 Task: Search one way flight ticket for 5 adults, 2 children, 1 infant in seat and 2 infants on lap in economy from Appleton: Appleton International Airport to Springfield: Abraham Lincoln Capital Airport on 5-2-2023. Choice of flights is Spirit. Number of bags: 2 carry on bags. Price is upto 35000. Outbound departure time preference is 22:00.
Action: Mouse moved to (375, 350)
Screenshot: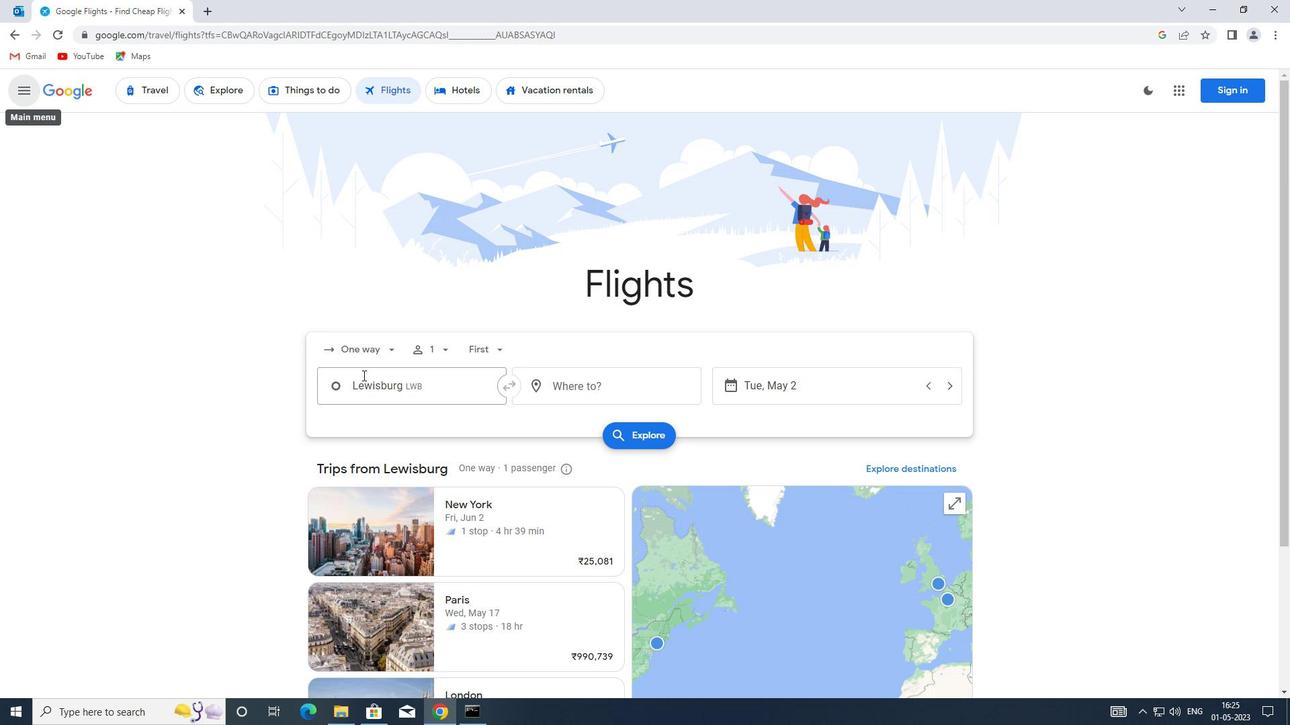 
Action: Mouse pressed left at (375, 350)
Screenshot: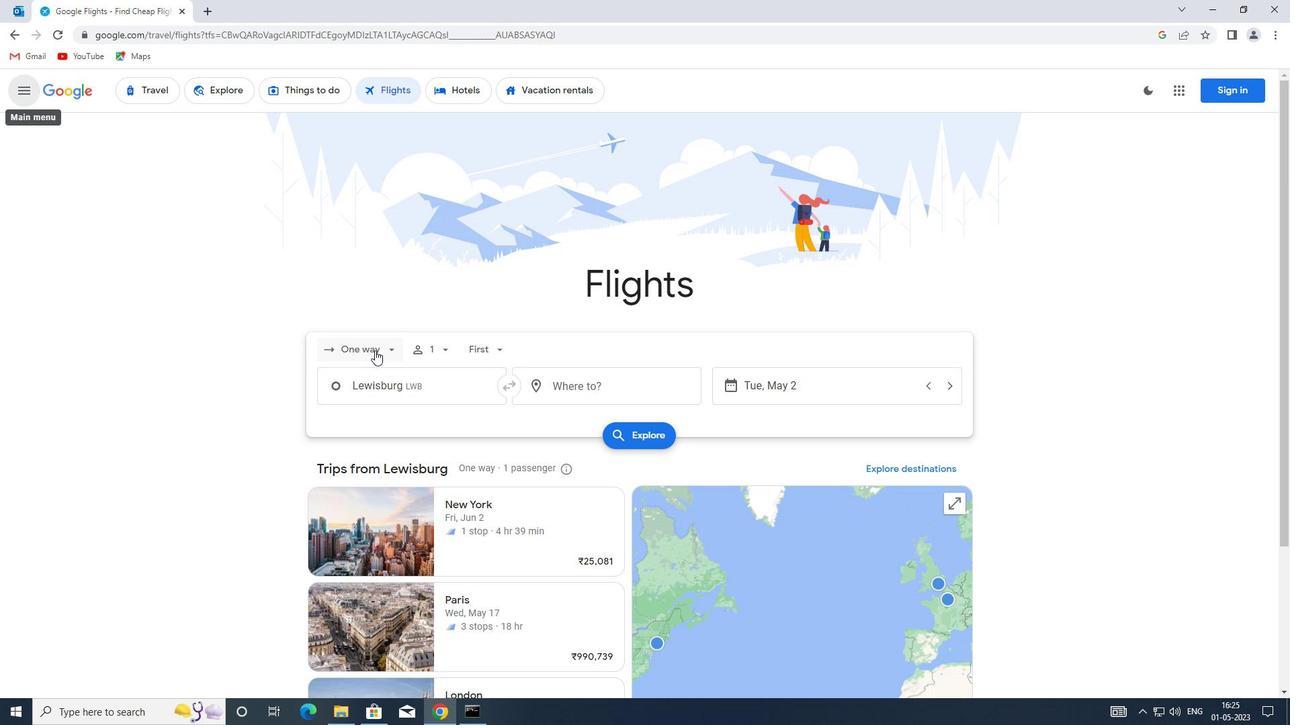 
Action: Mouse moved to (389, 415)
Screenshot: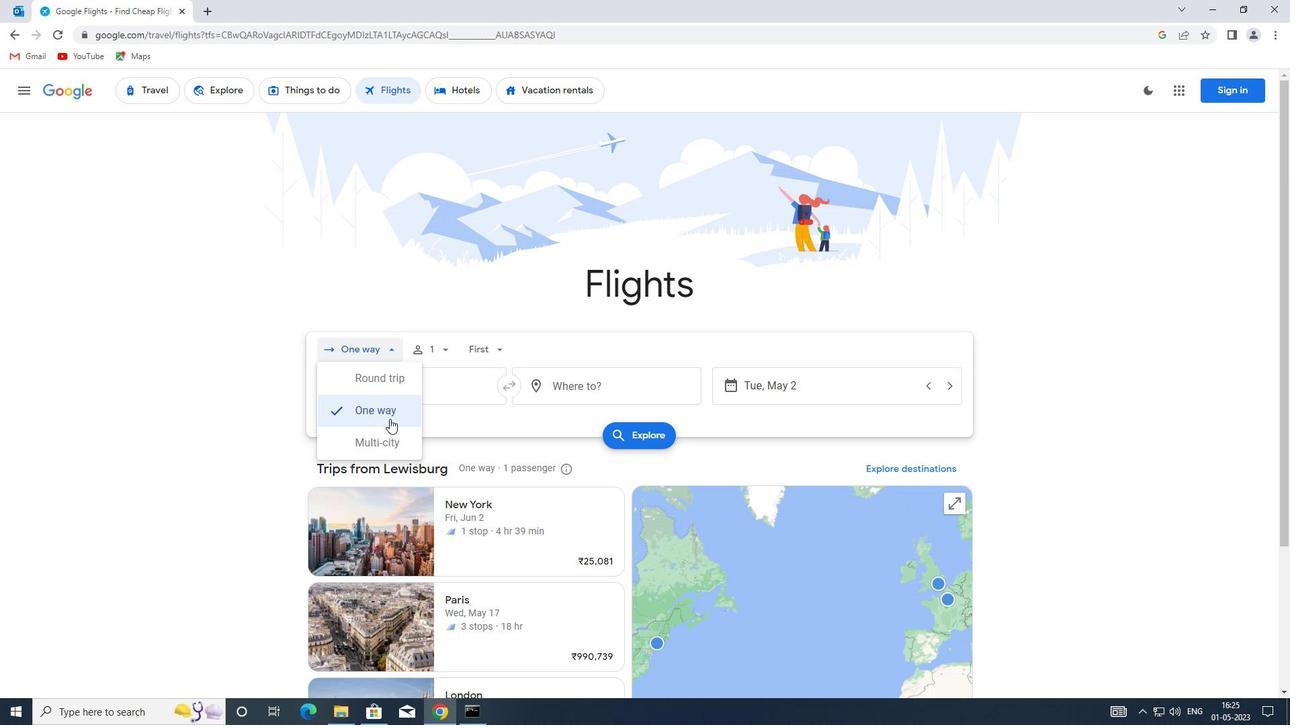 
Action: Mouse pressed left at (389, 415)
Screenshot: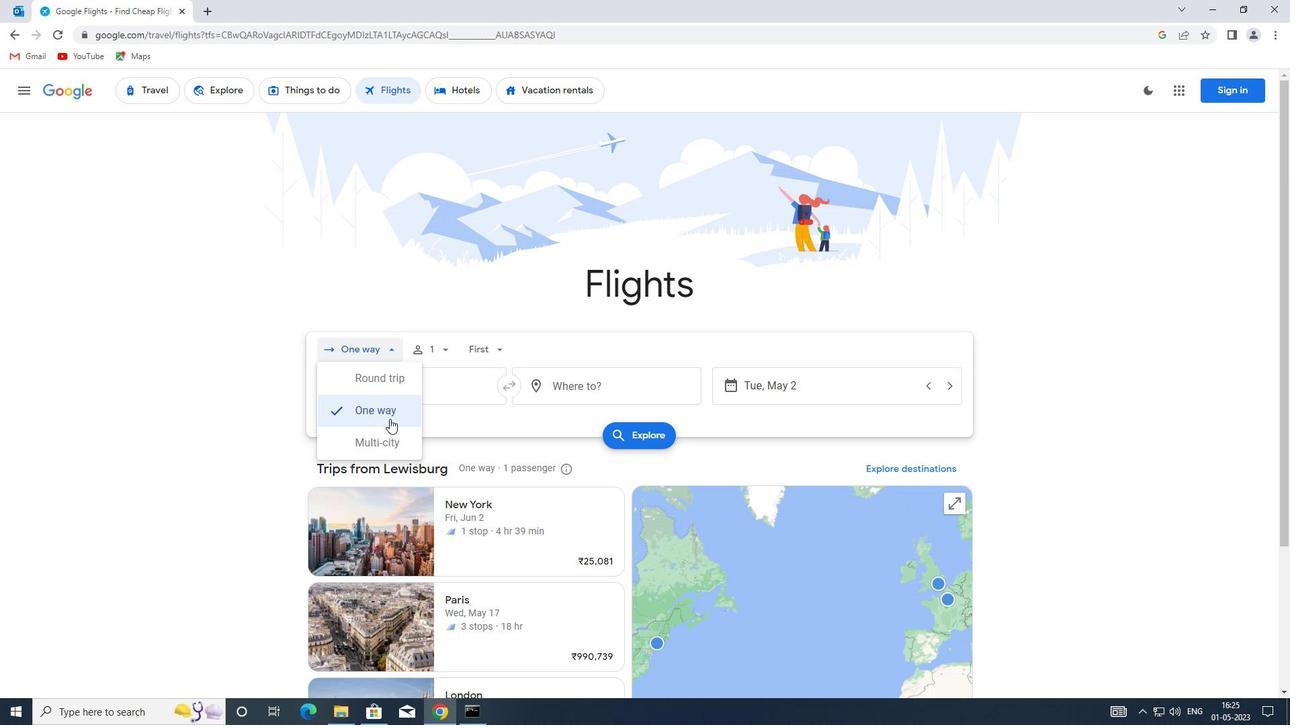 
Action: Mouse moved to (435, 353)
Screenshot: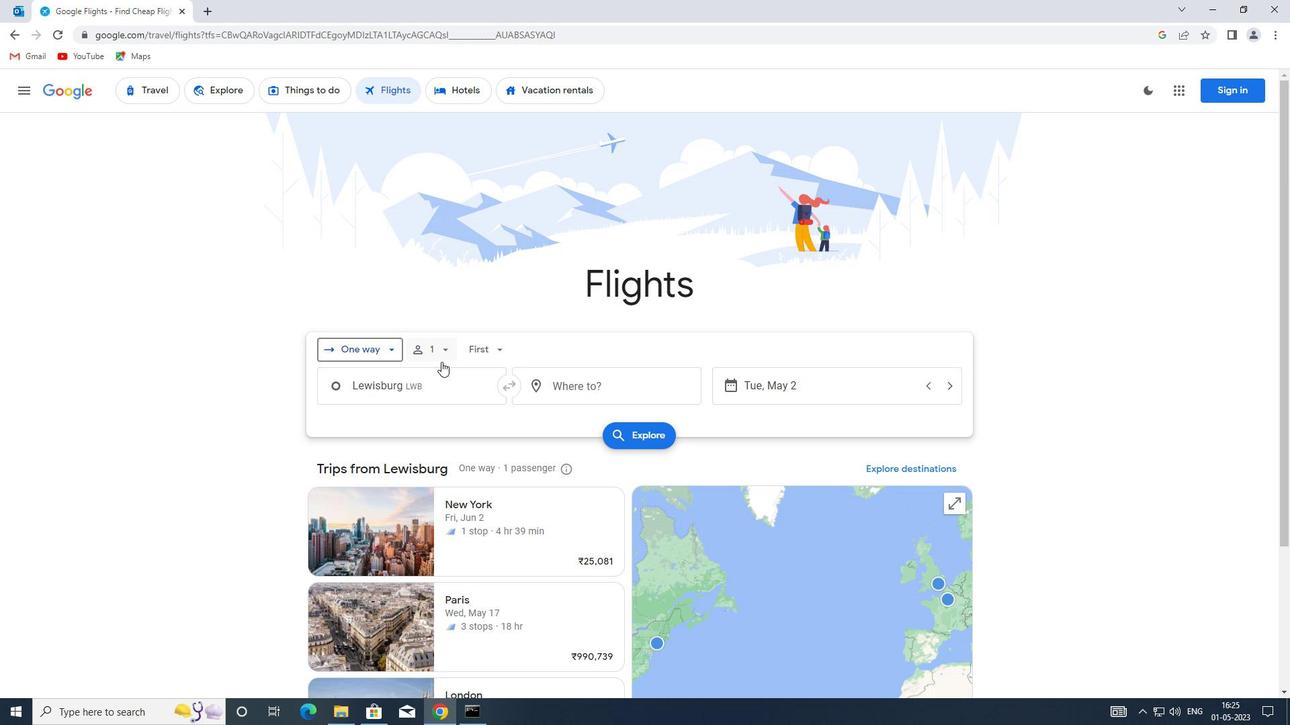 
Action: Mouse pressed left at (435, 353)
Screenshot: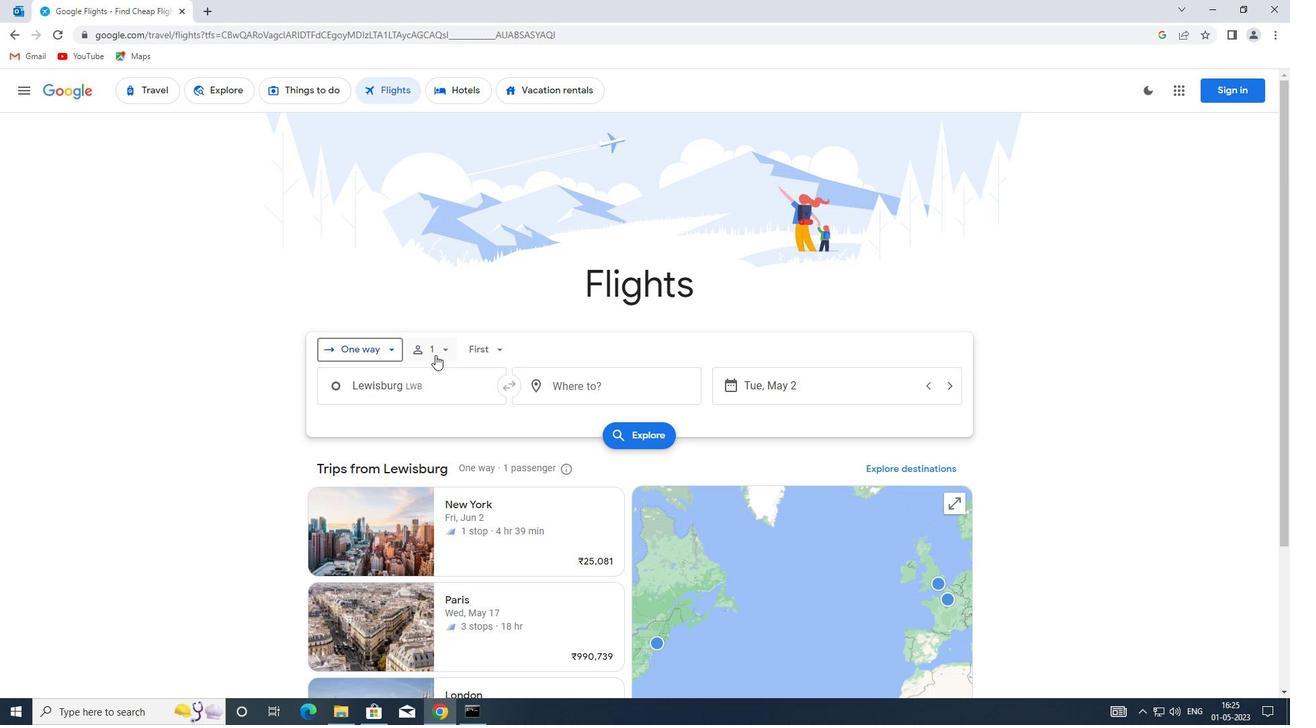
Action: Mouse moved to (541, 383)
Screenshot: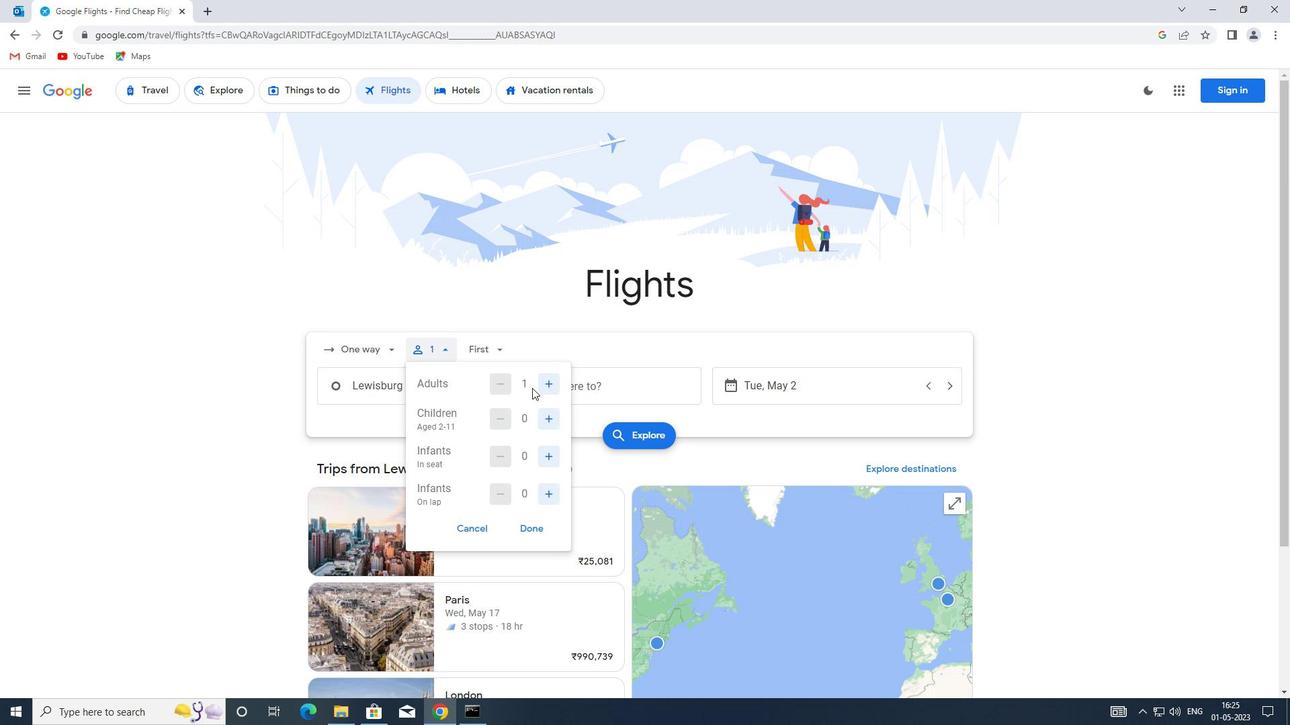
Action: Mouse pressed left at (541, 383)
Screenshot: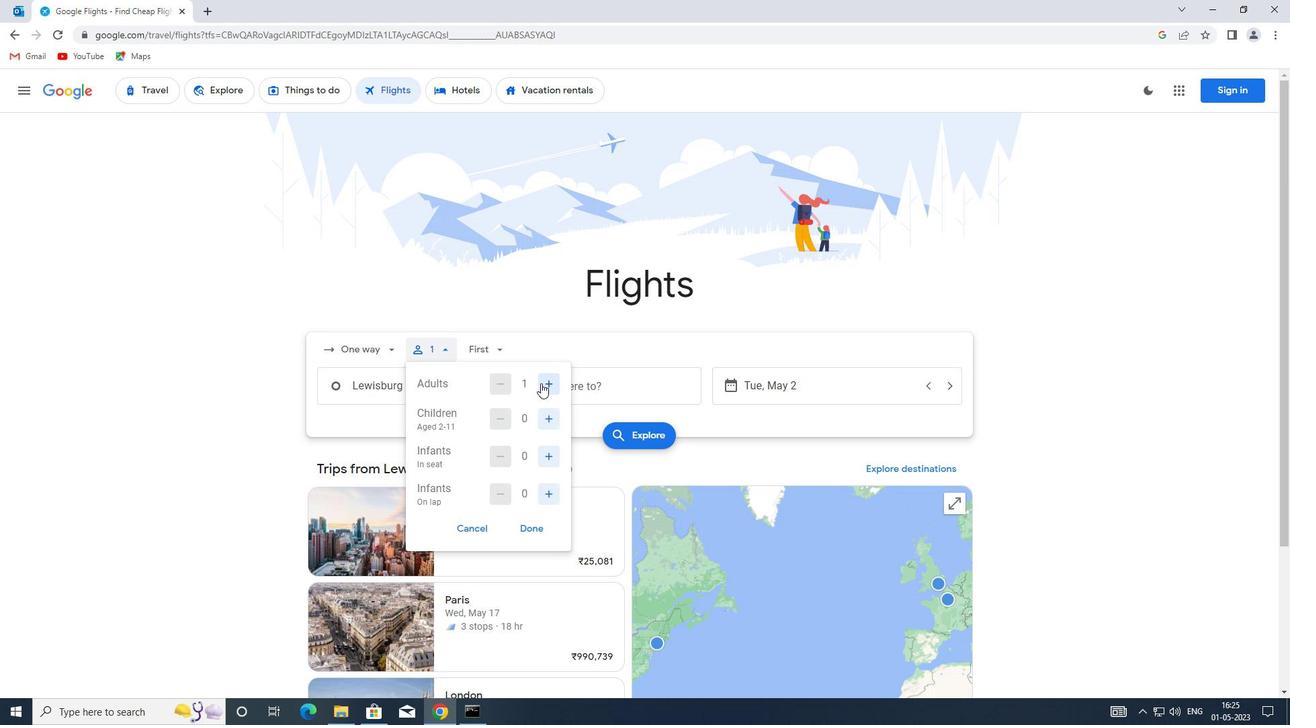
Action: Mouse moved to (541, 383)
Screenshot: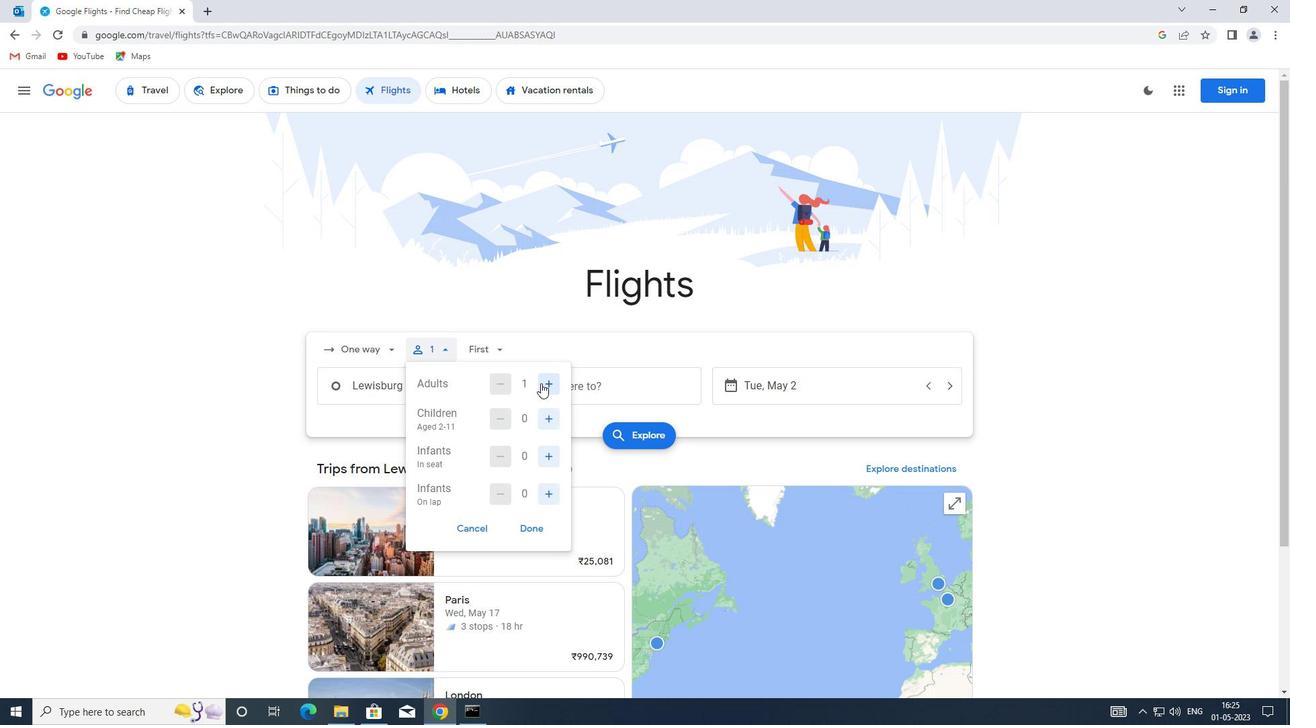 
Action: Mouse pressed left at (541, 383)
Screenshot: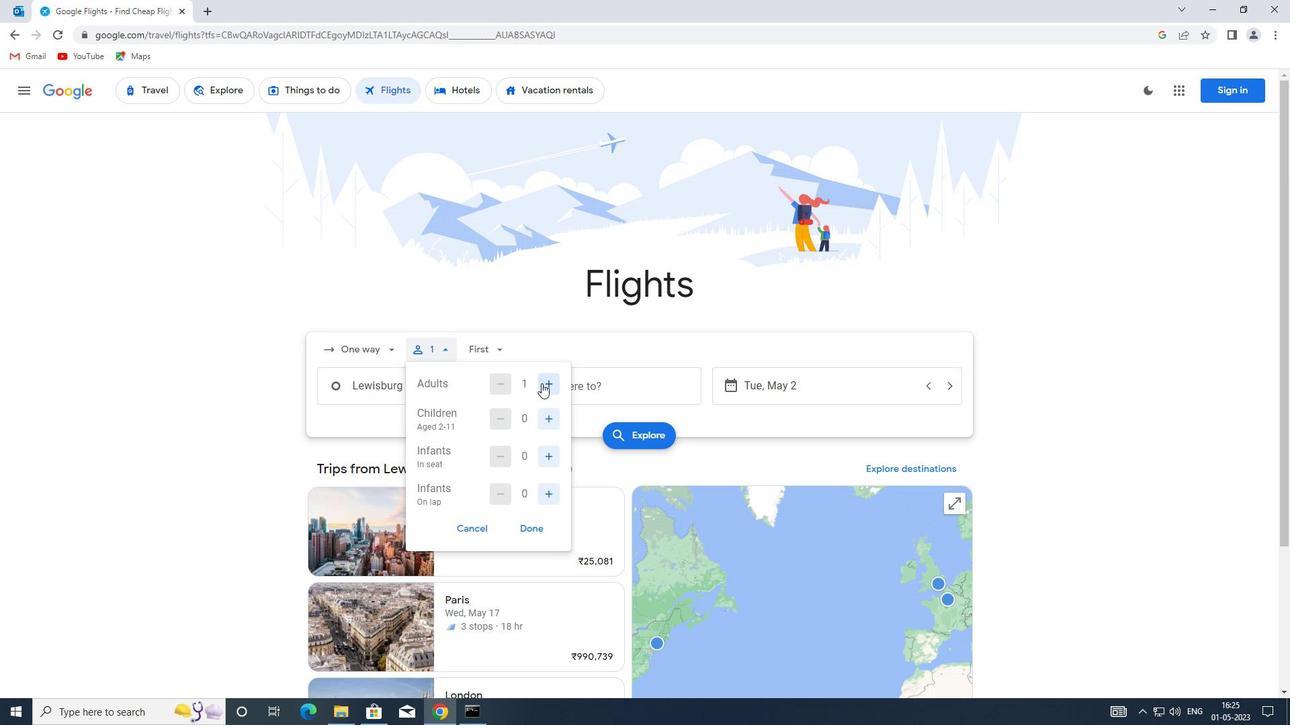 
Action: Mouse moved to (542, 383)
Screenshot: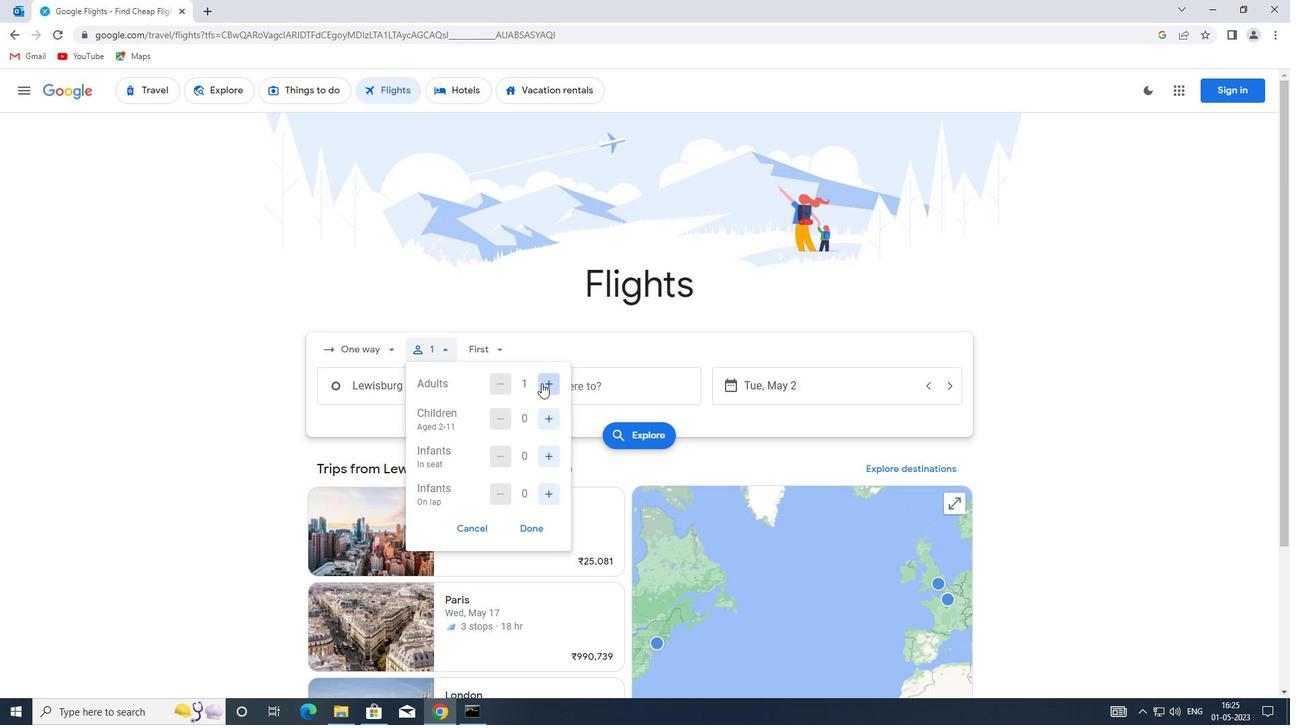 
Action: Mouse pressed left at (542, 383)
Screenshot: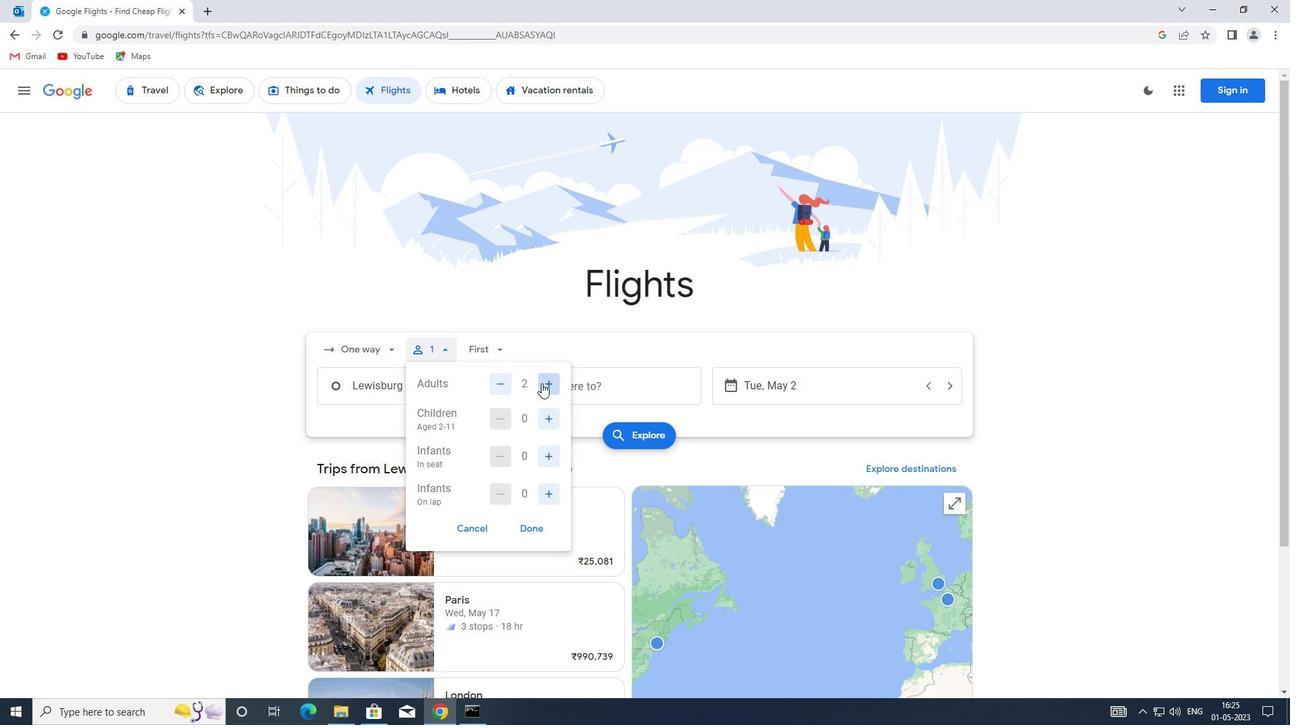 
Action: Mouse moved to (543, 383)
Screenshot: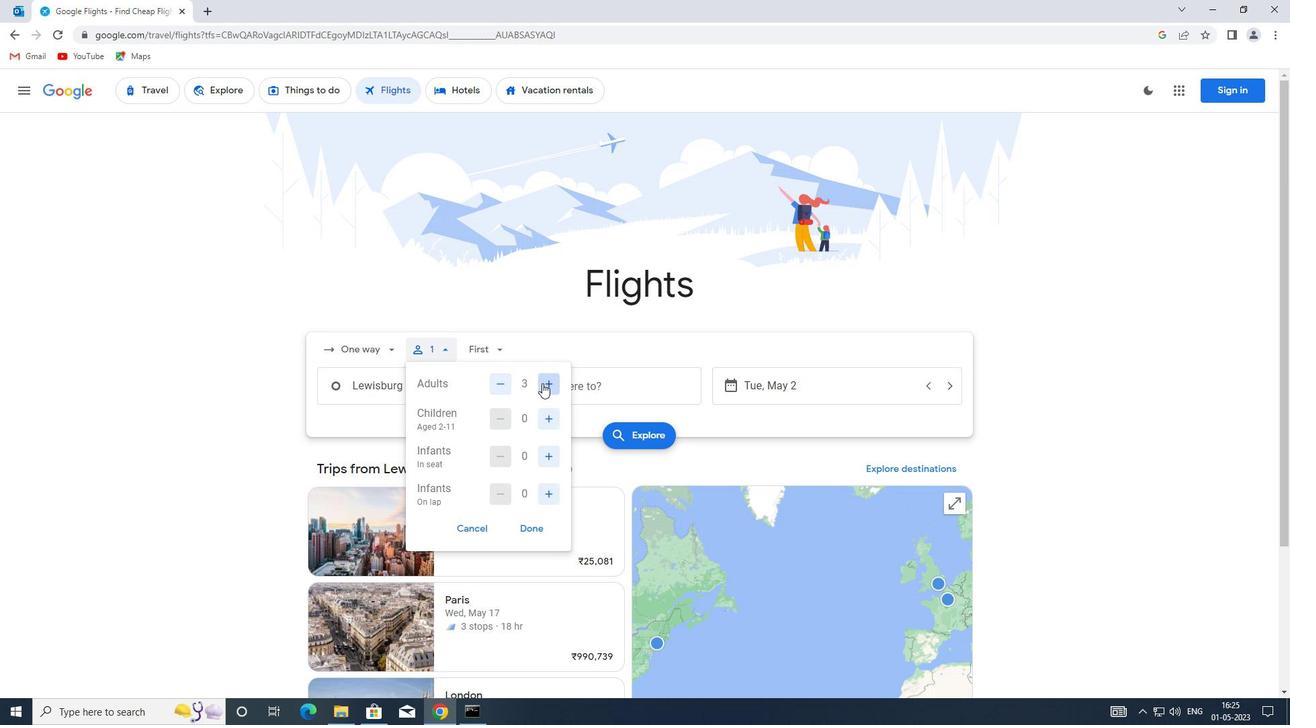 
Action: Mouse pressed left at (543, 383)
Screenshot: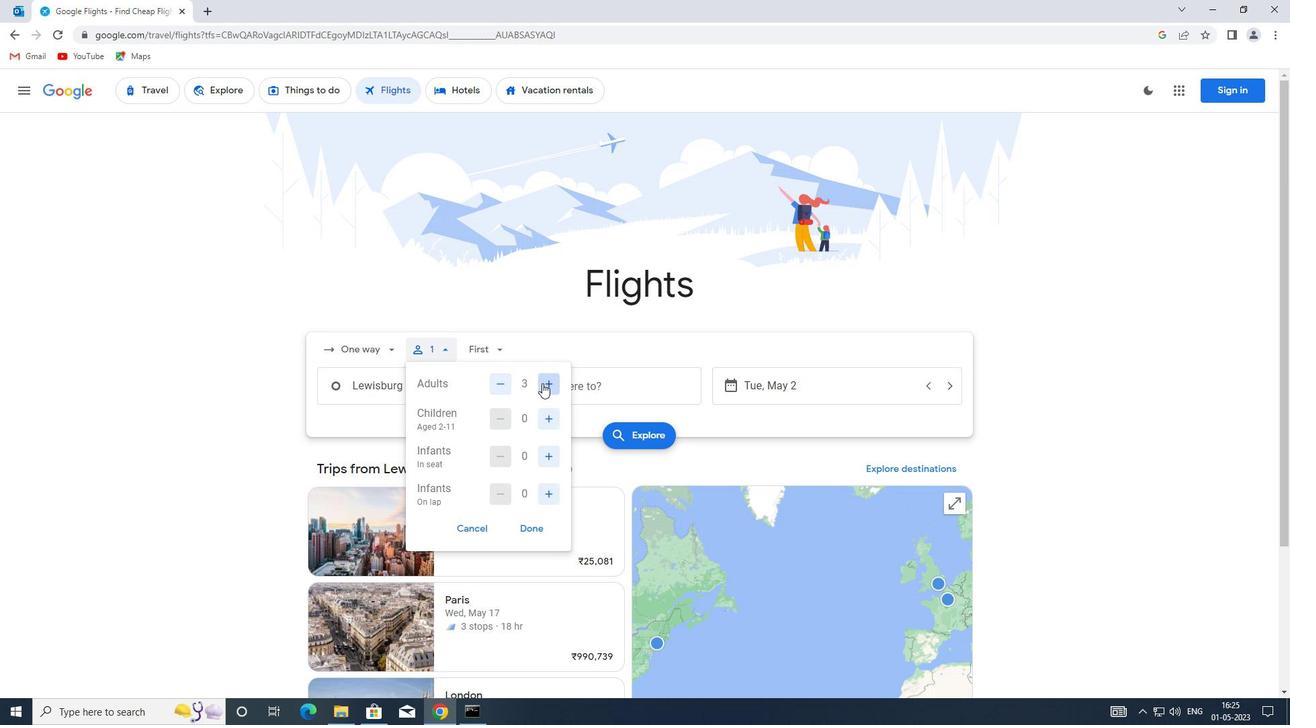 
Action: Mouse moved to (549, 419)
Screenshot: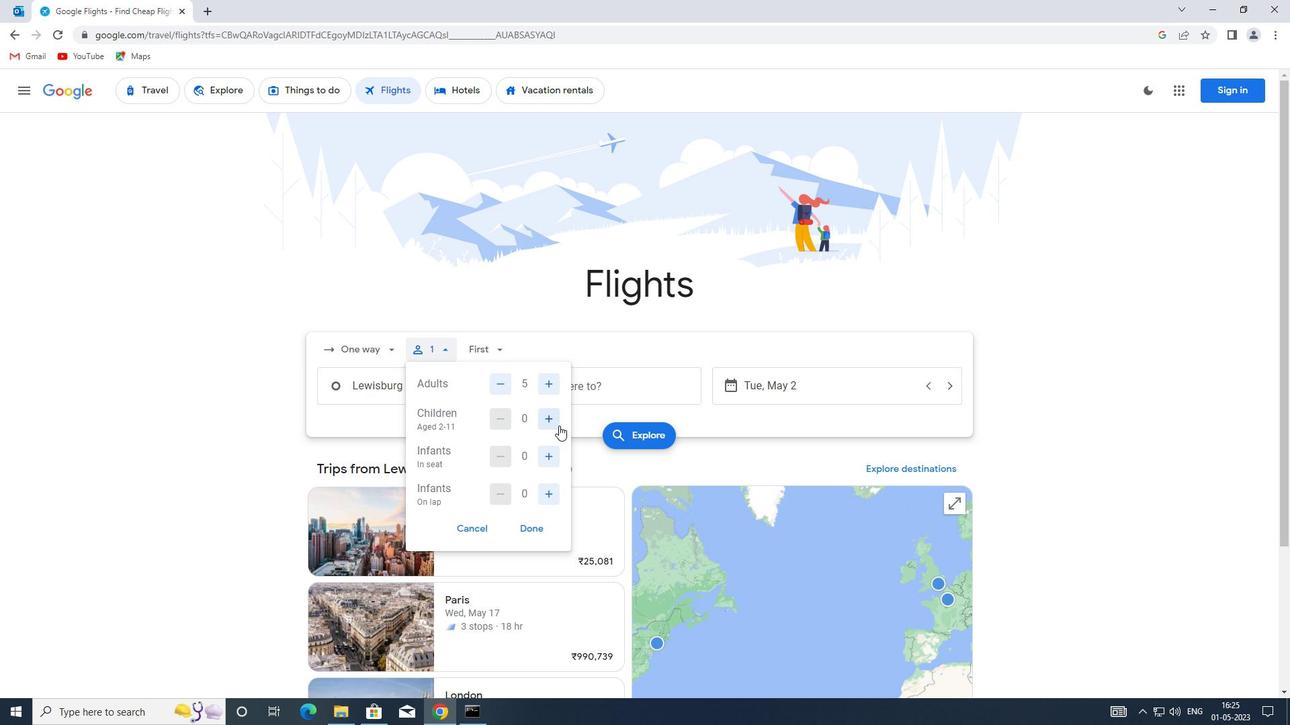 
Action: Mouse pressed left at (549, 419)
Screenshot: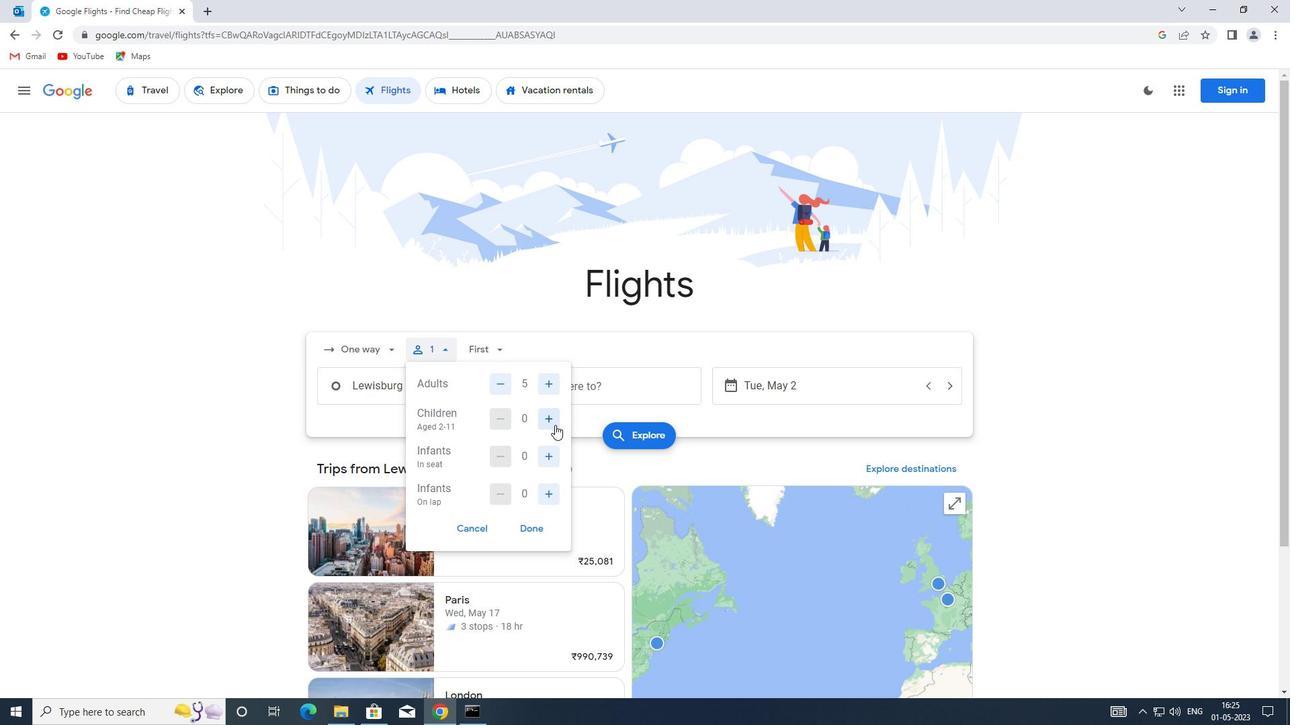 
Action: Mouse pressed left at (549, 419)
Screenshot: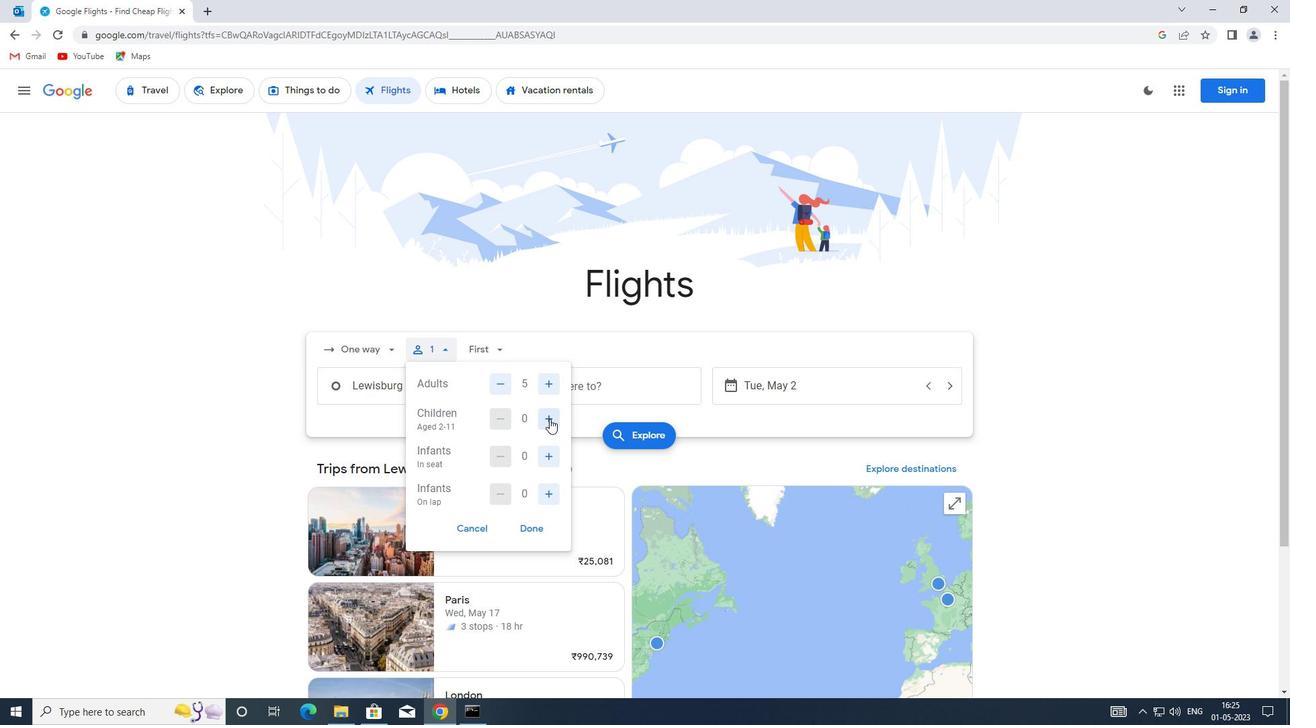 
Action: Mouse moved to (544, 457)
Screenshot: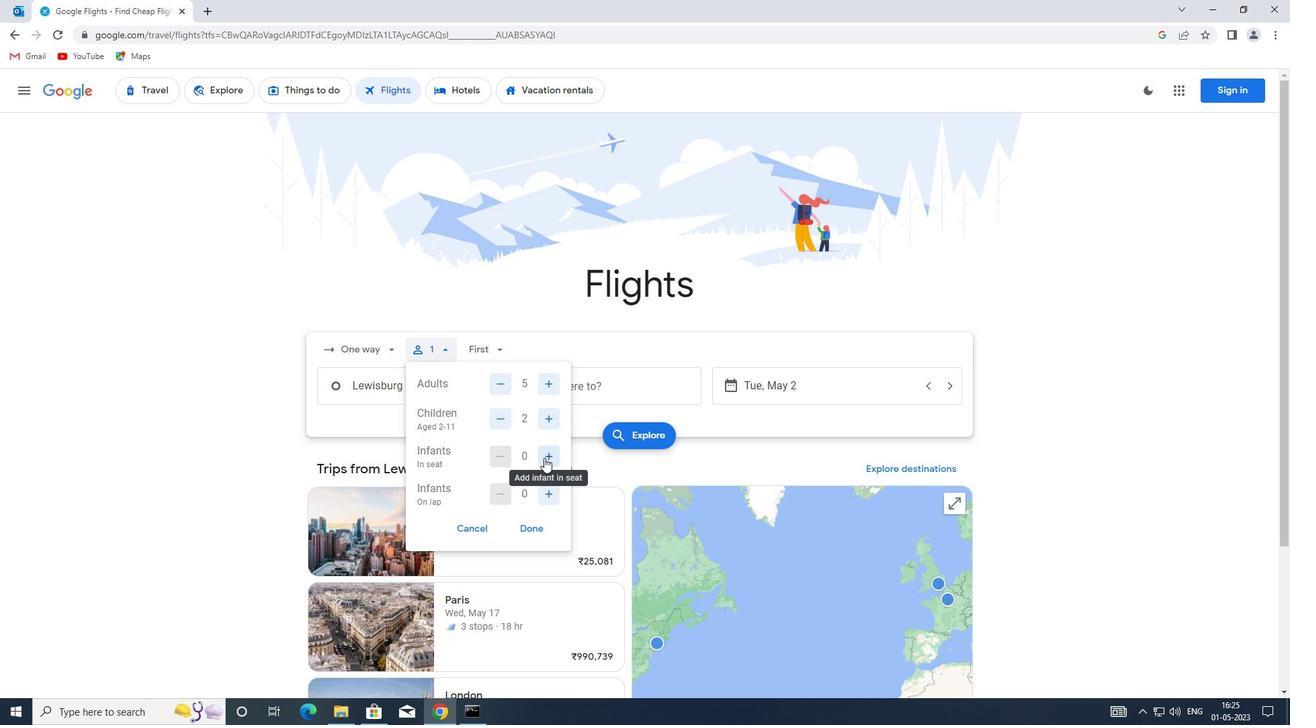 
Action: Mouse pressed left at (544, 457)
Screenshot: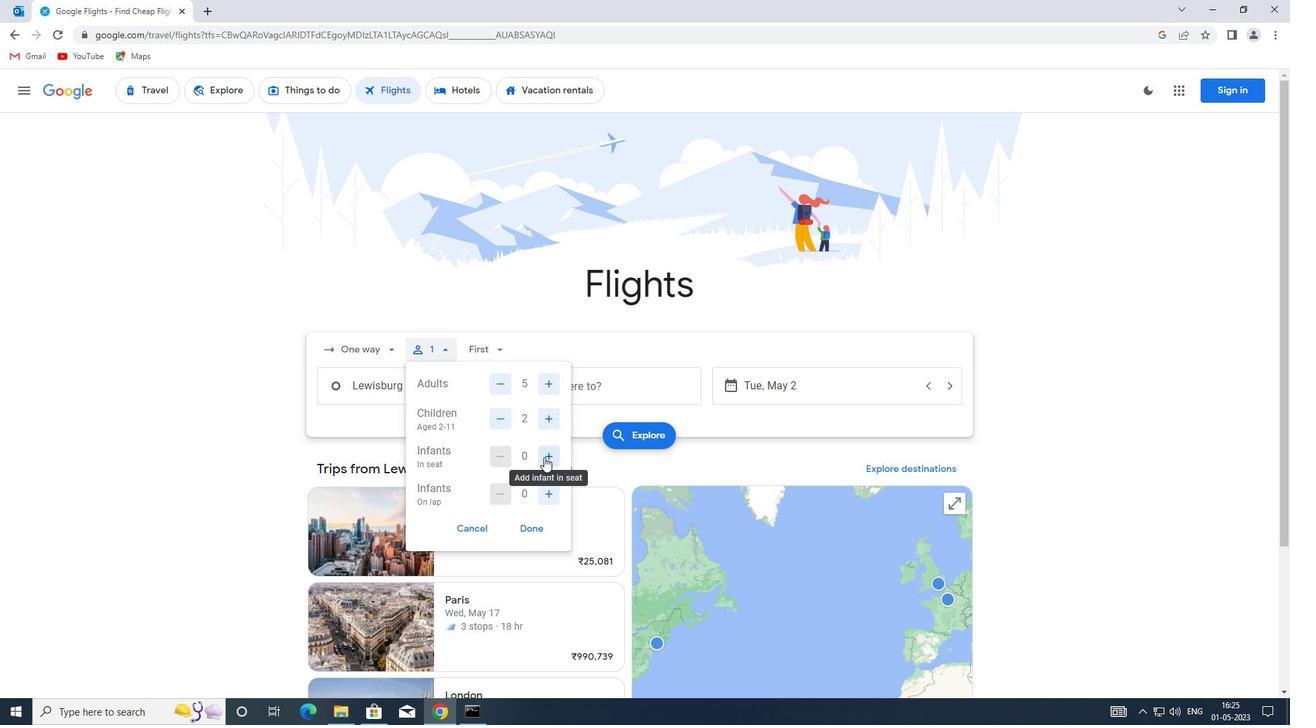 
Action: Mouse moved to (549, 493)
Screenshot: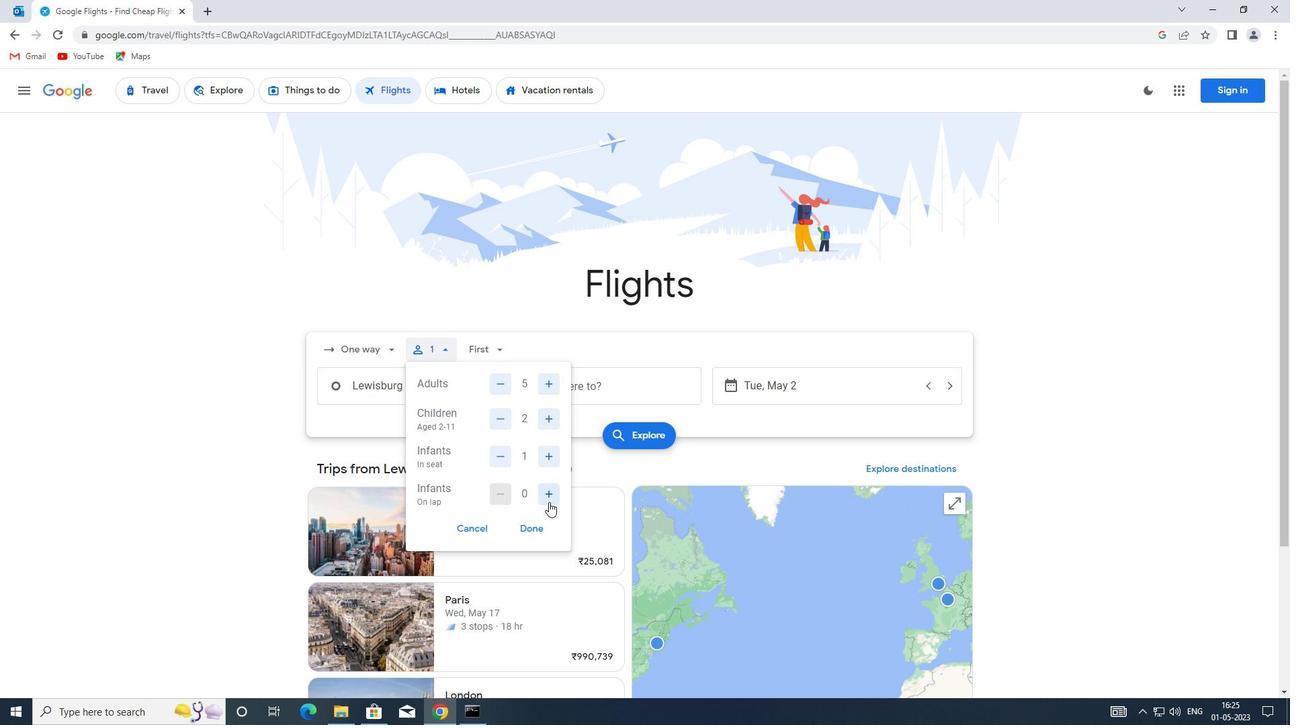 
Action: Mouse pressed left at (549, 493)
Screenshot: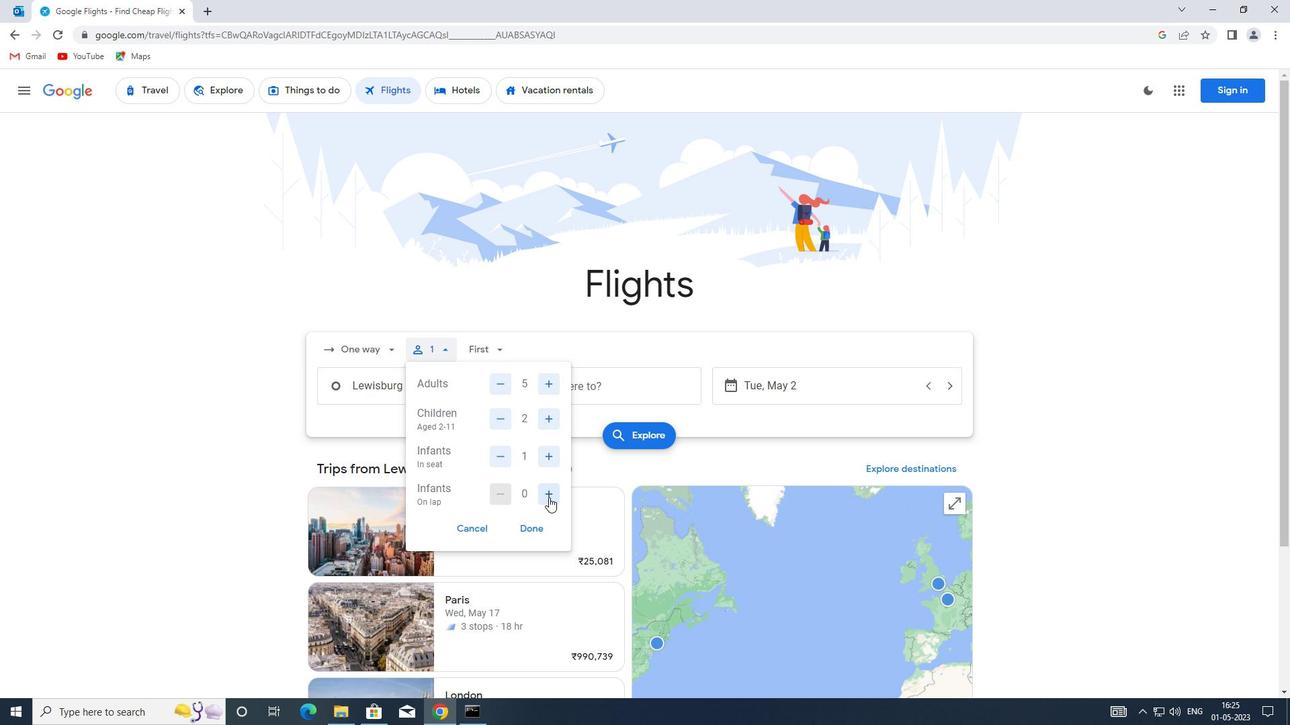 
Action: Mouse pressed left at (549, 493)
Screenshot: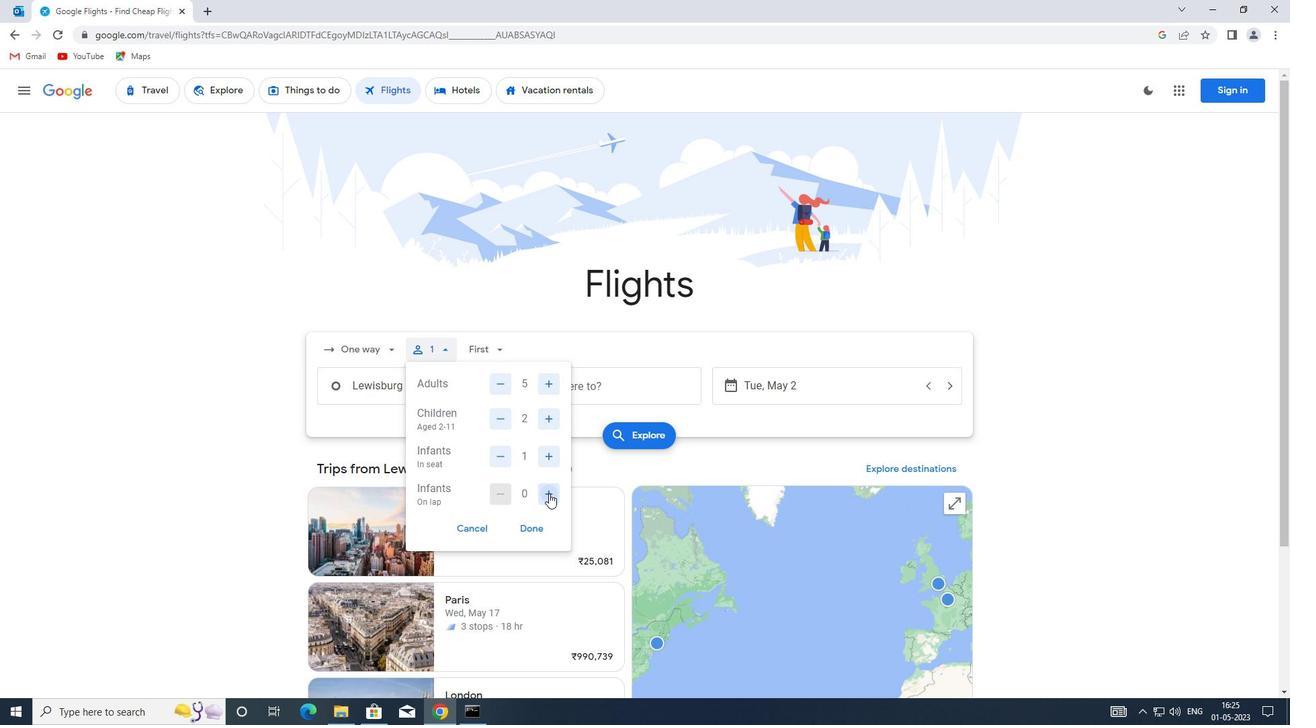 
Action: Mouse moved to (499, 497)
Screenshot: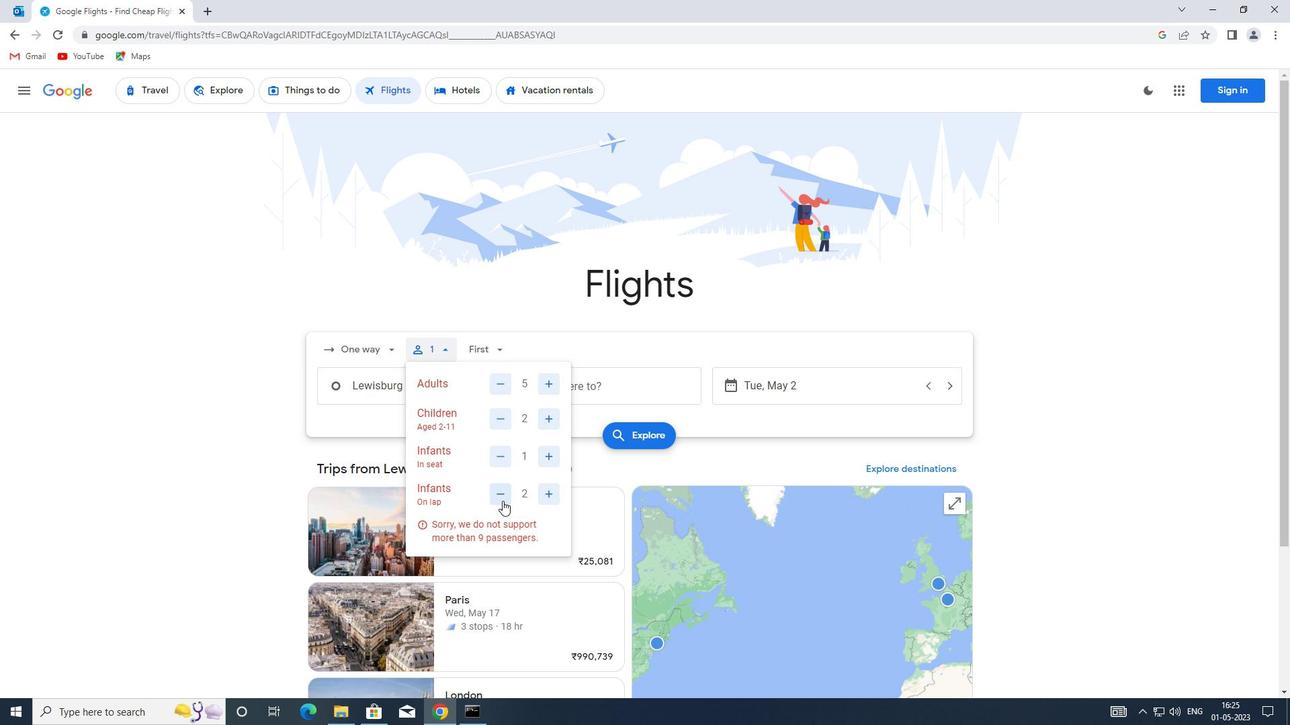 
Action: Mouse pressed left at (499, 497)
Screenshot: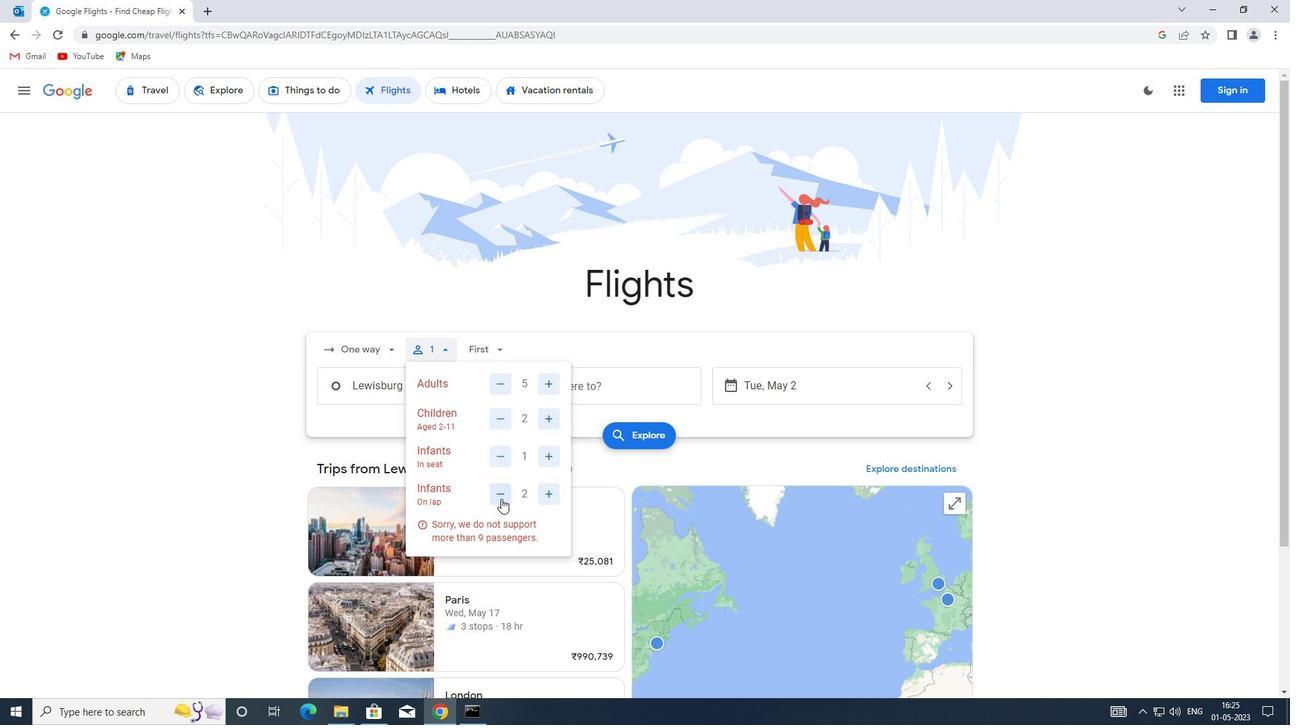 
Action: Mouse moved to (528, 534)
Screenshot: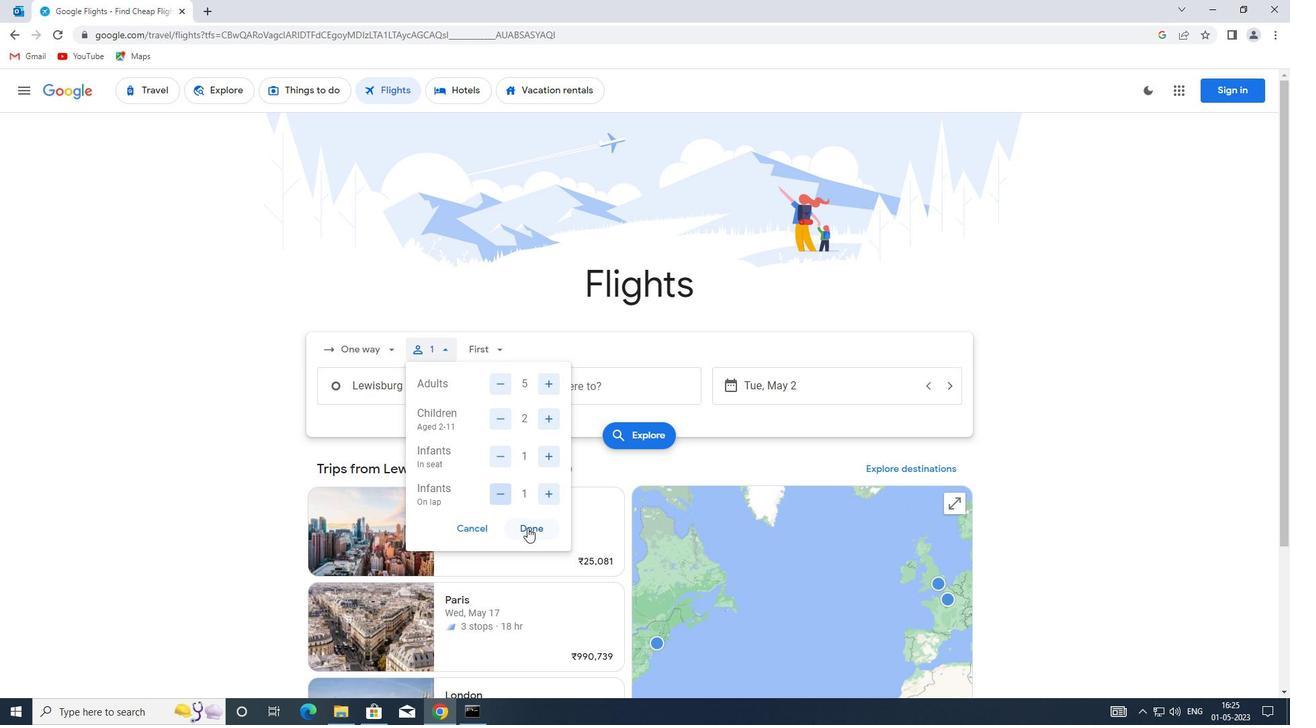 
Action: Mouse pressed left at (528, 534)
Screenshot: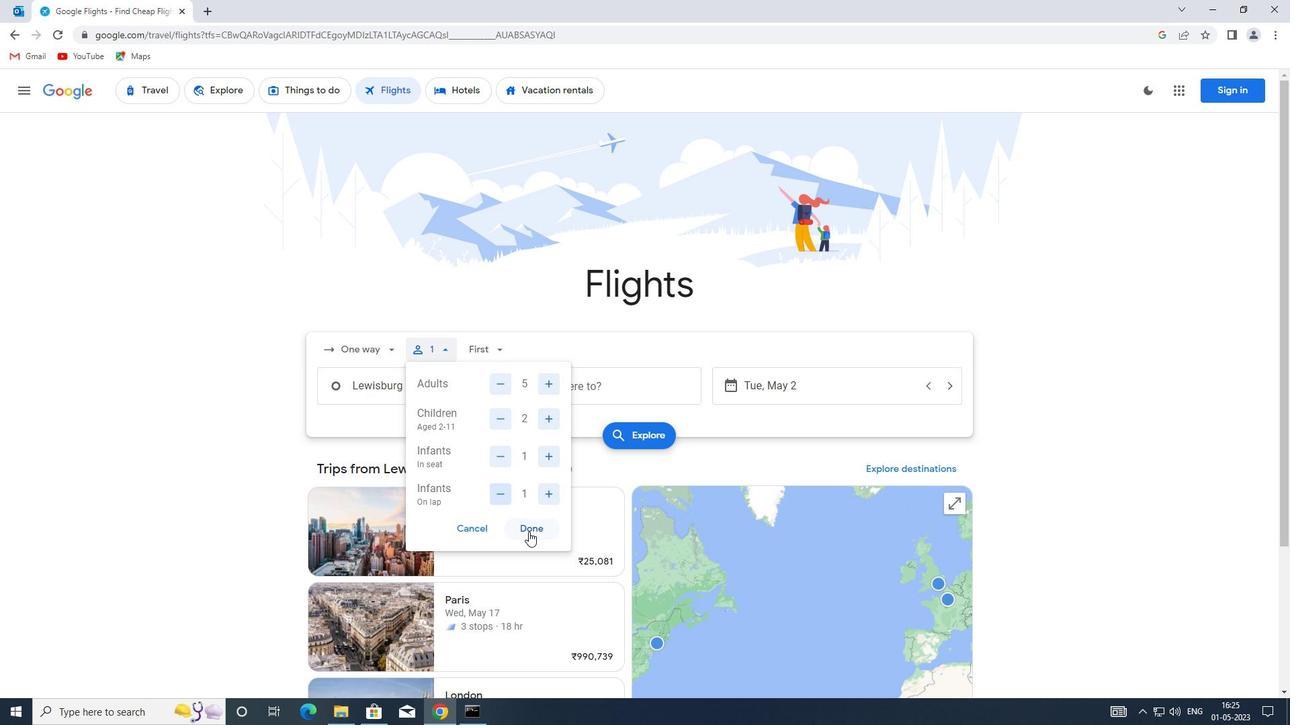 
Action: Mouse moved to (491, 353)
Screenshot: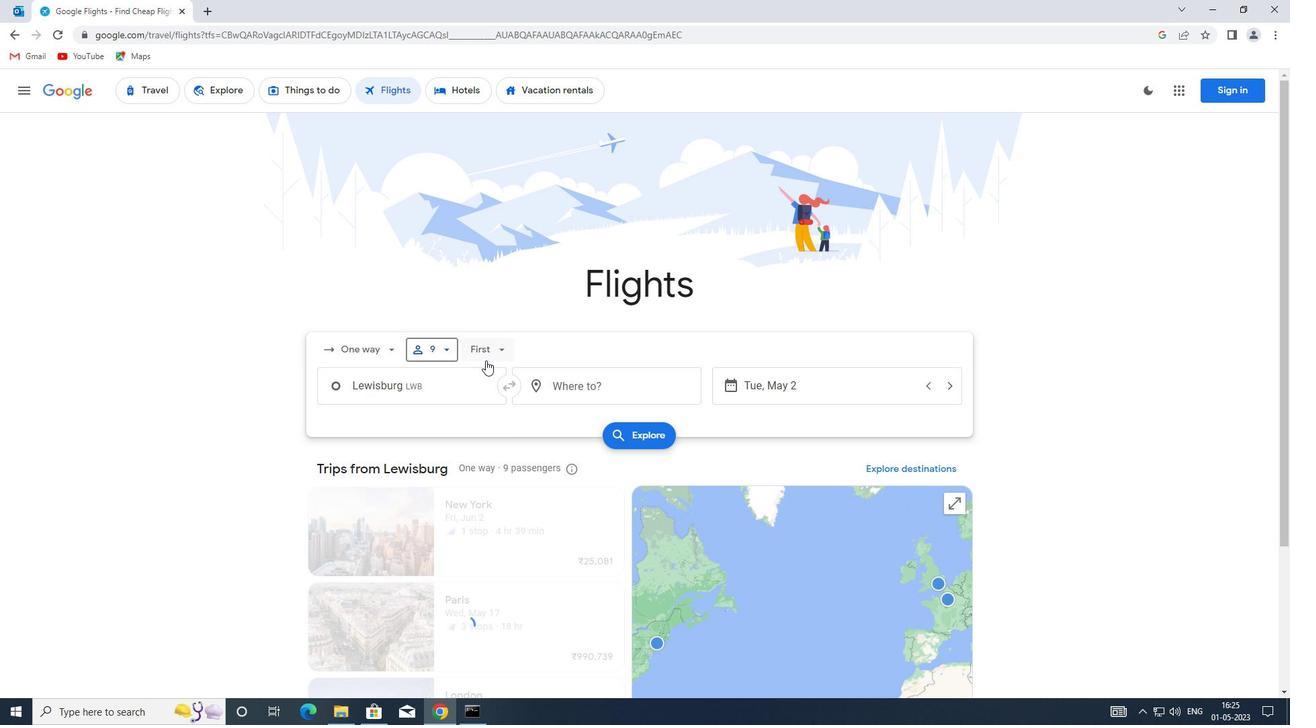 
Action: Mouse pressed left at (491, 353)
Screenshot: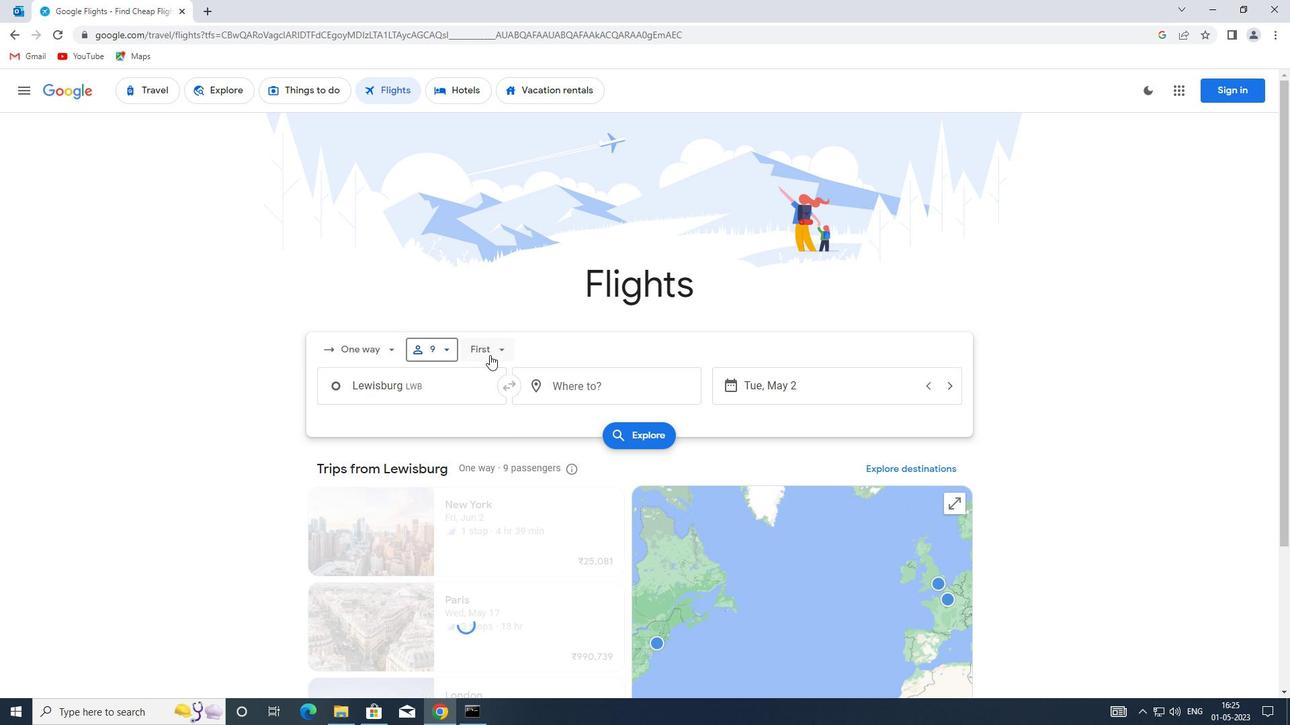 
Action: Mouse moved to (528, 382)
Screenshot: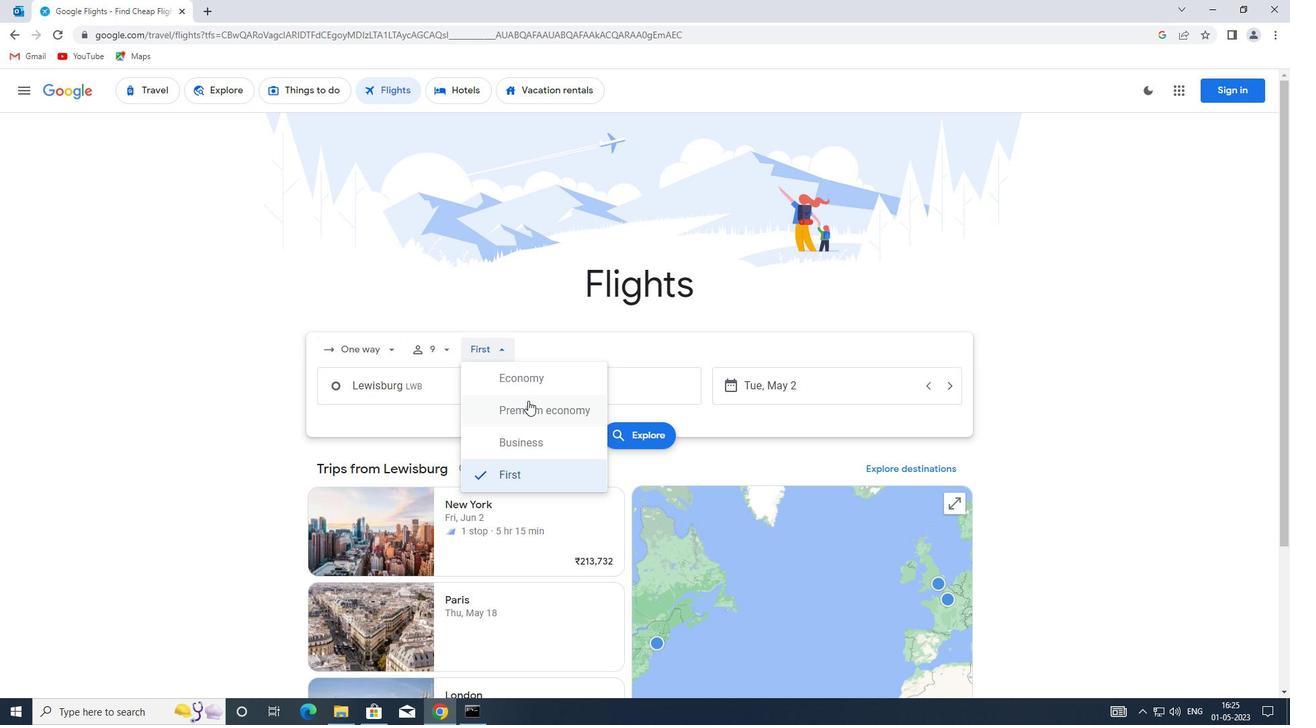 
Action: Mouse pressed left at (528, 382)
Screenshot: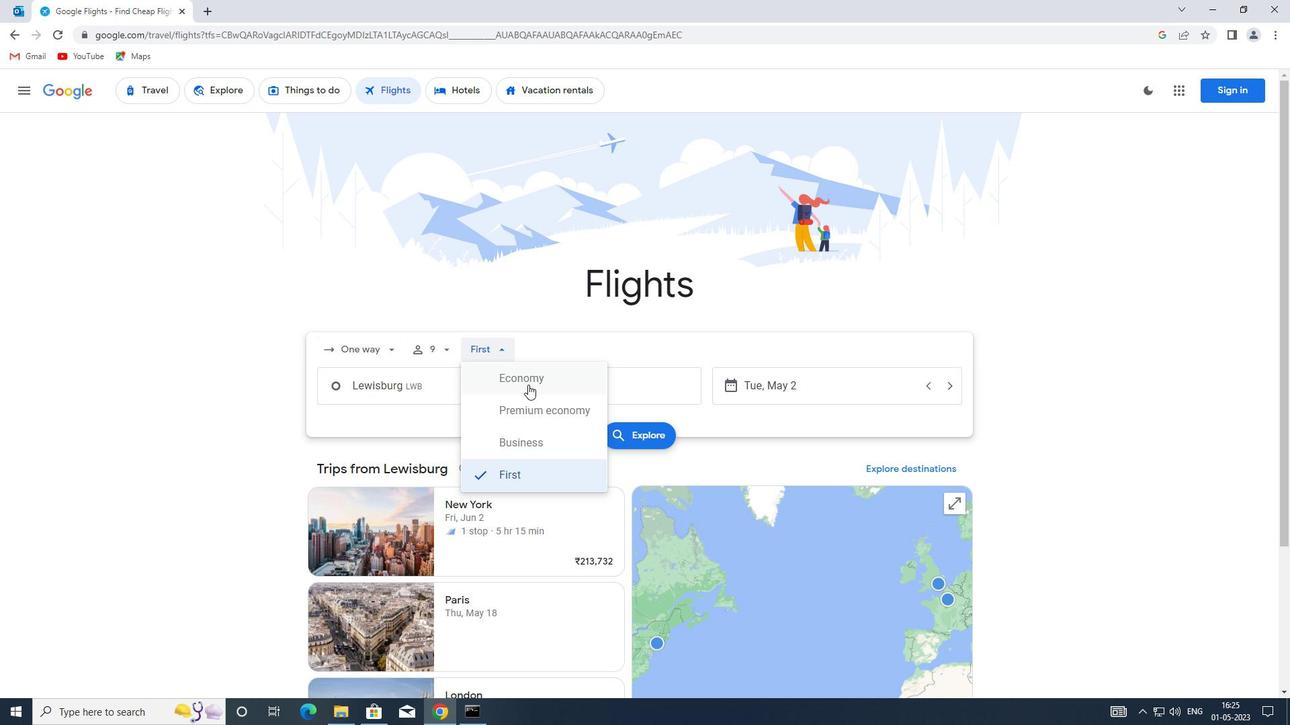 
Action: Mouse moved to (442, 389)
Screenshot: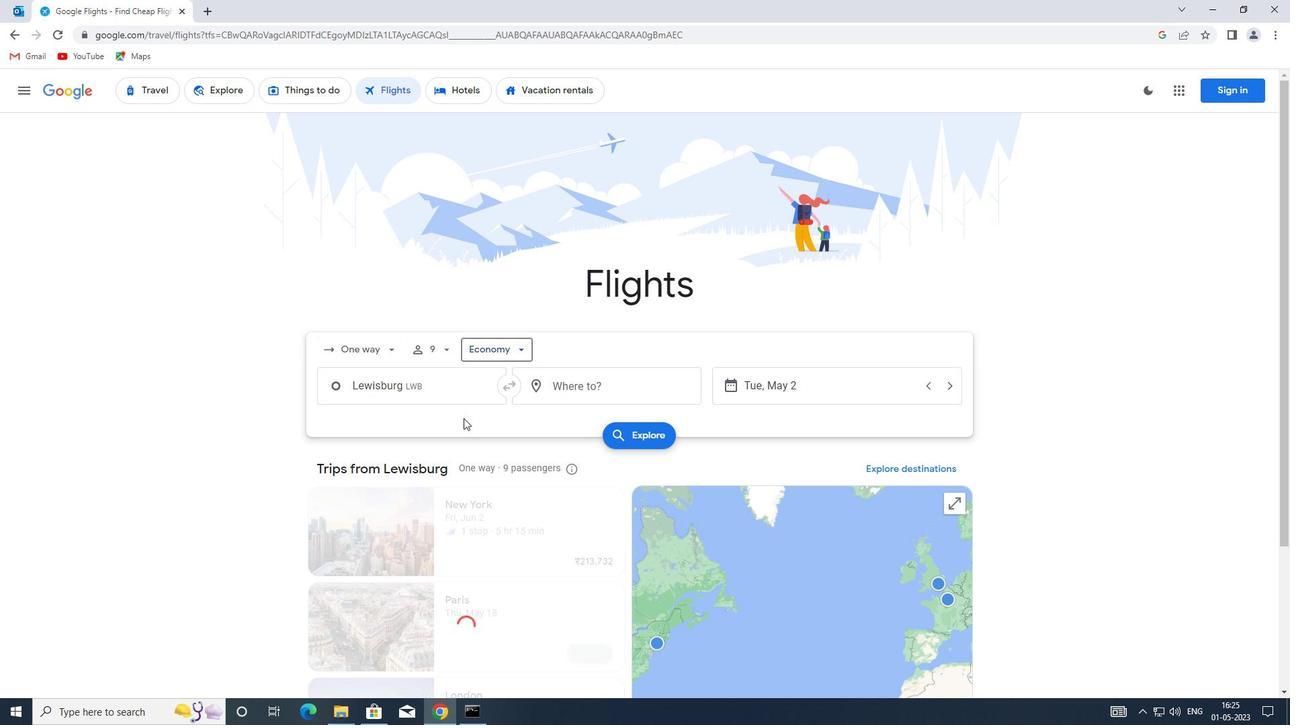 
Action: Mouse pressed left at (442, 389)
Screenshot: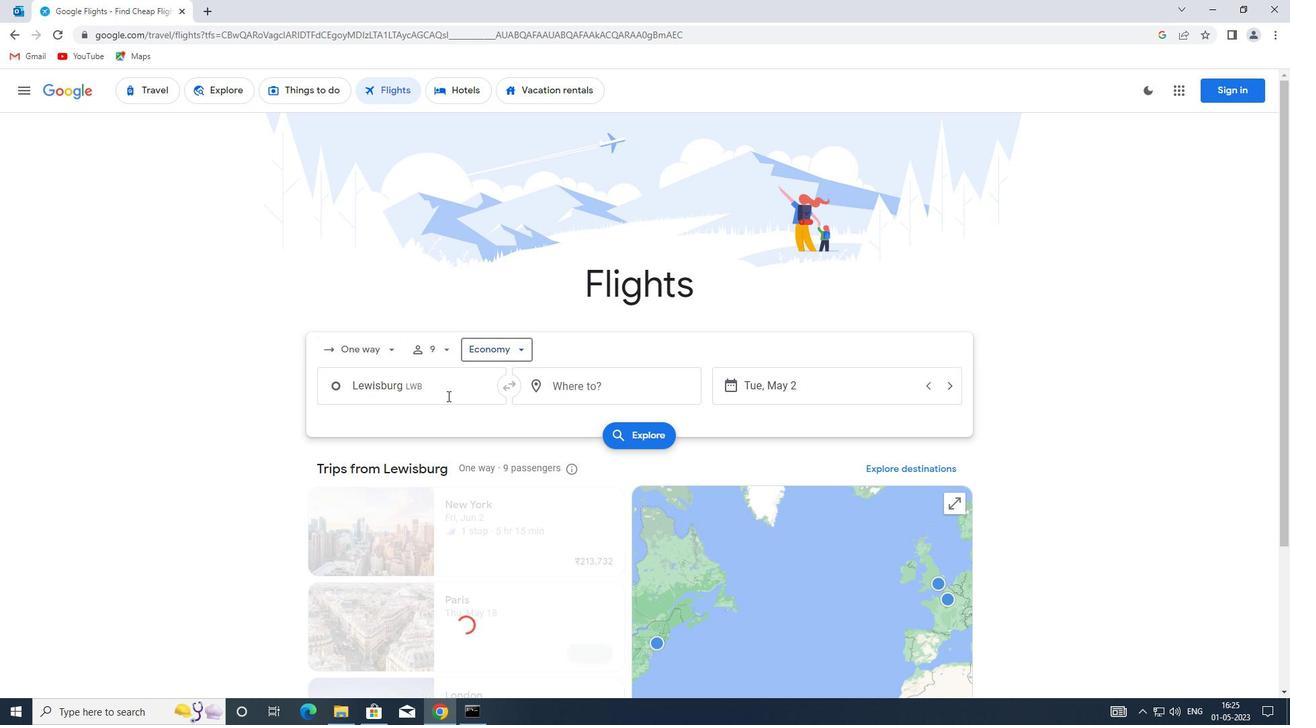 
Action: Key pressed atw
Screenshot: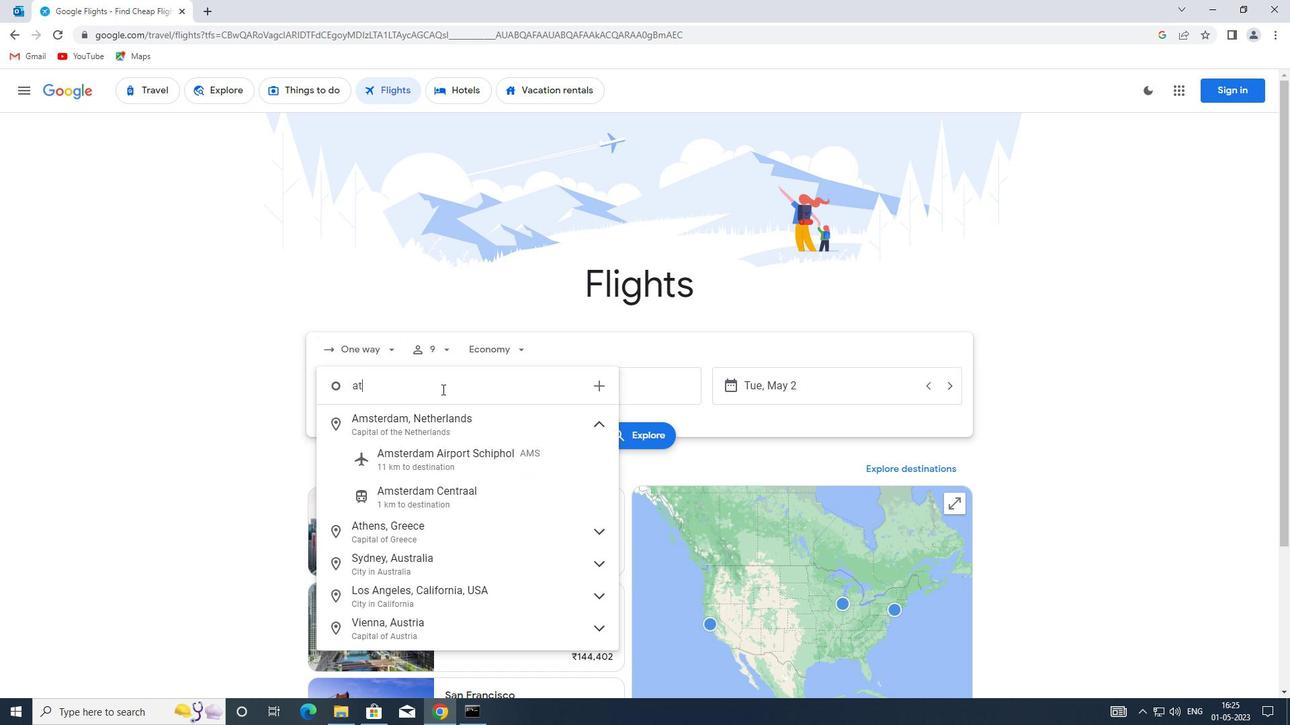 
Action: Mouse moved to (436, 430)
Screenshot: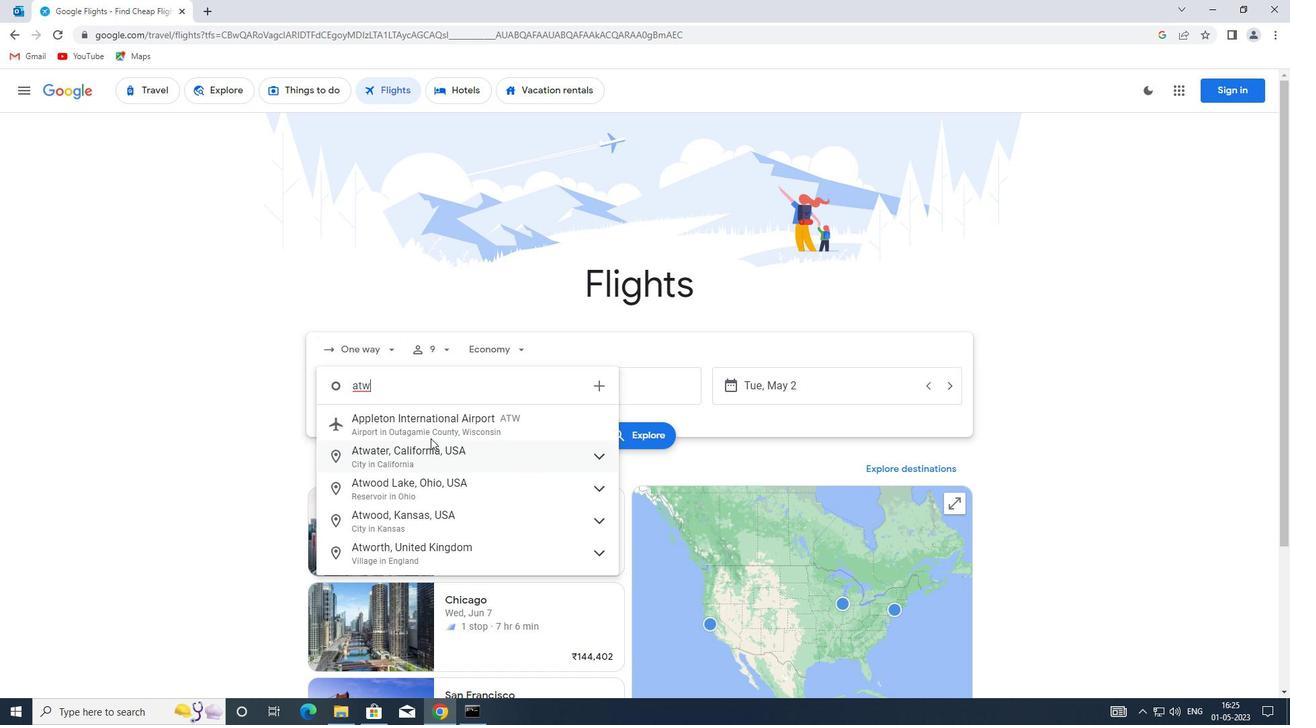 
Action: Mouse pressed left at (436, 430)
Screenshot: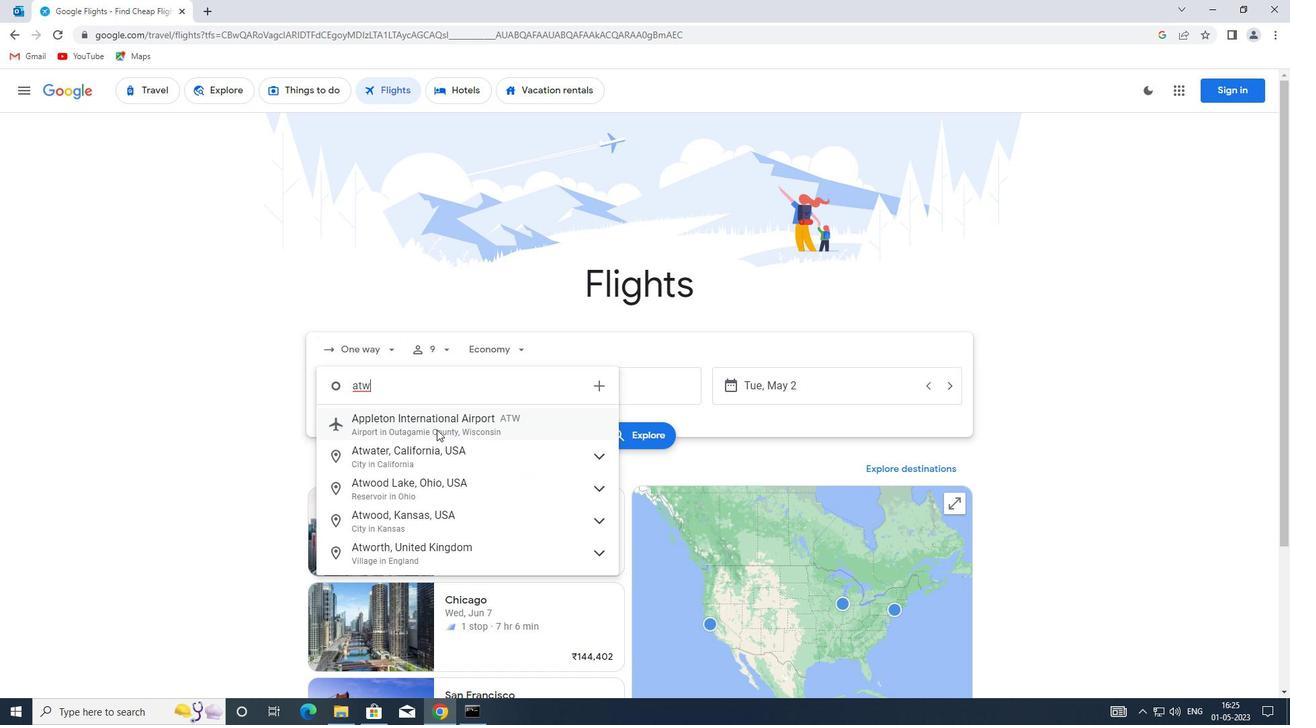 
Action: Mouse moved to (600, 383)
Screenshot: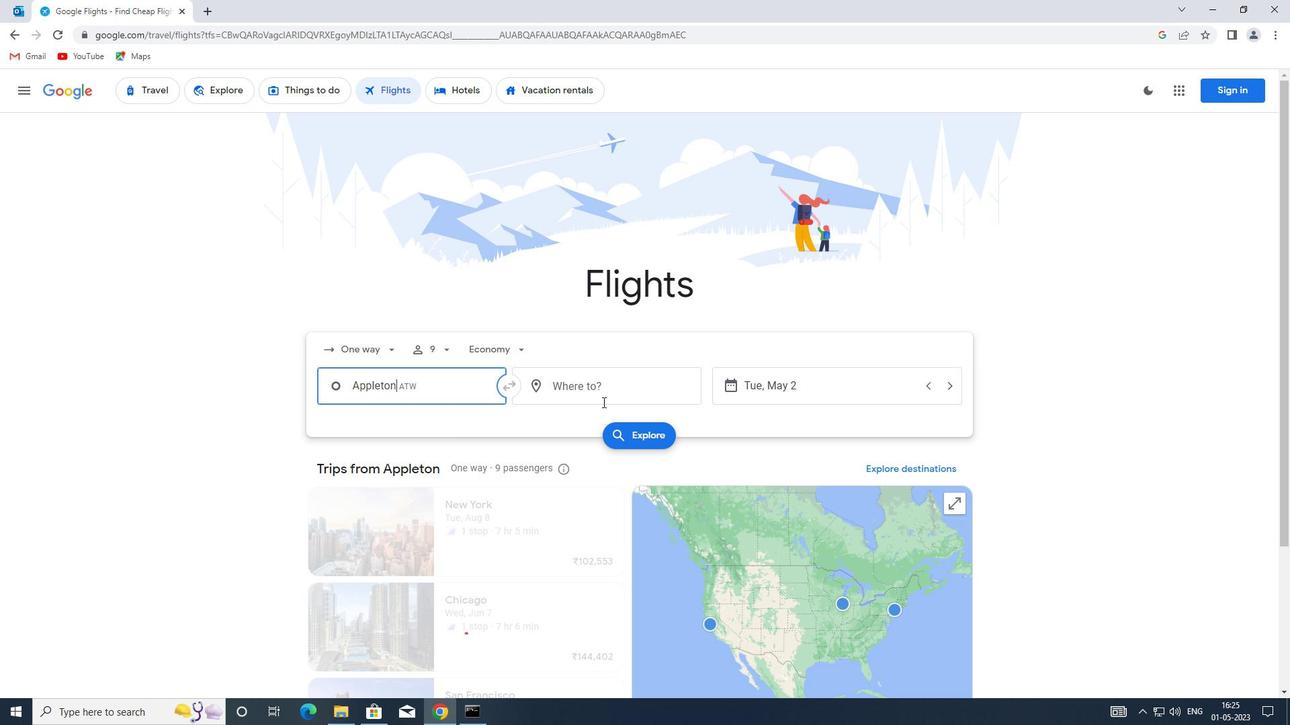 
Action: Mouse pressed left at (600, 383)
Screenshot: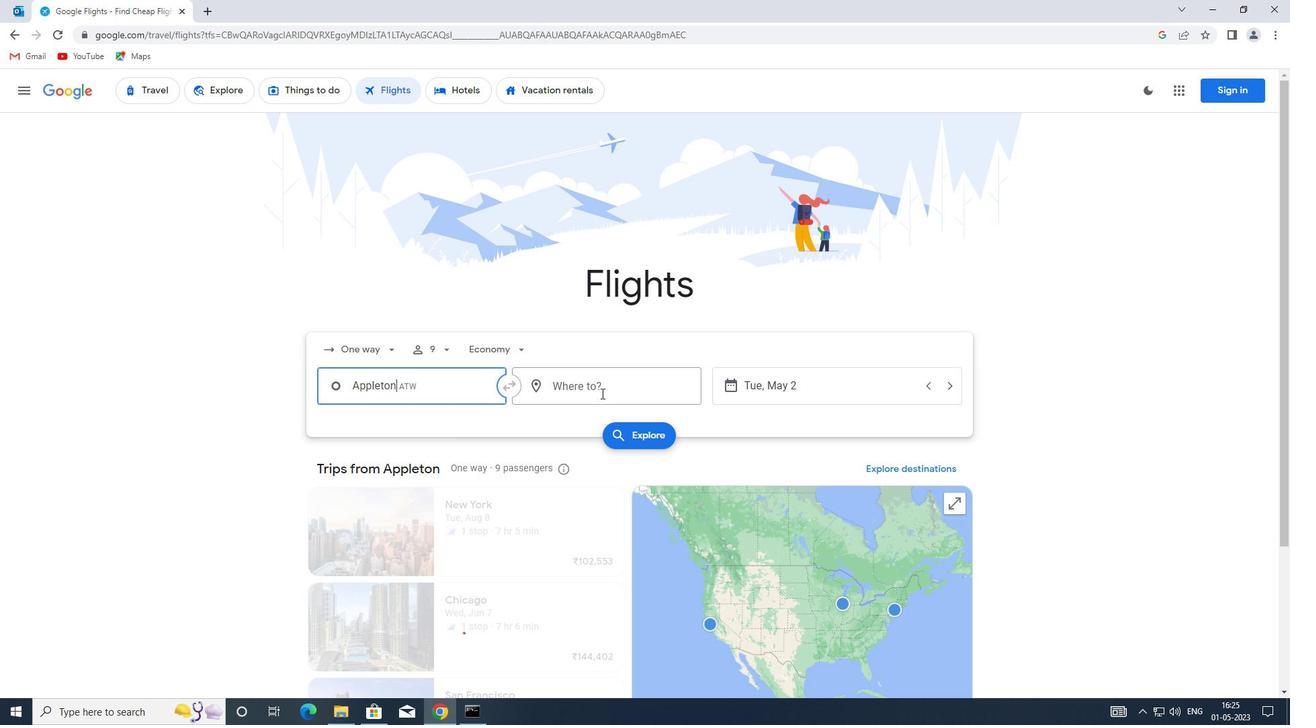 
Action: Key pressed spi<Key.enter>
Screenshot: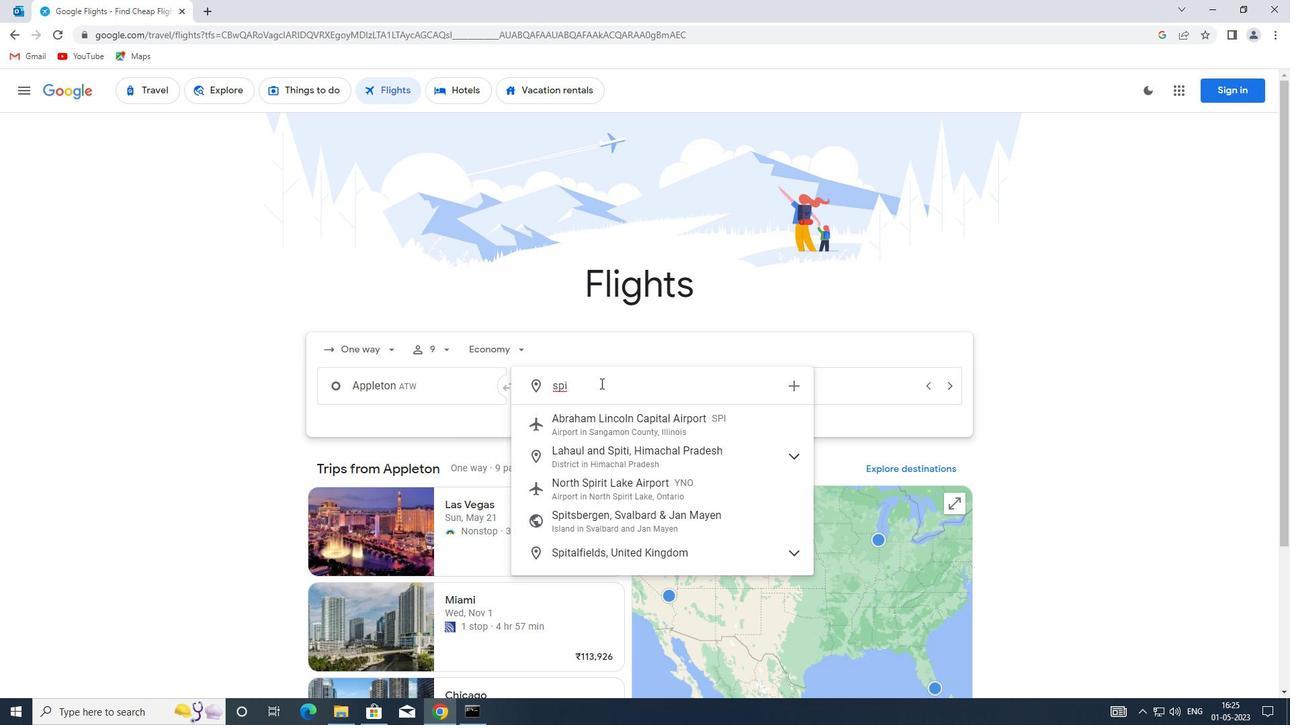 
Action: Mouse moved to (763, 383)
Screenshot: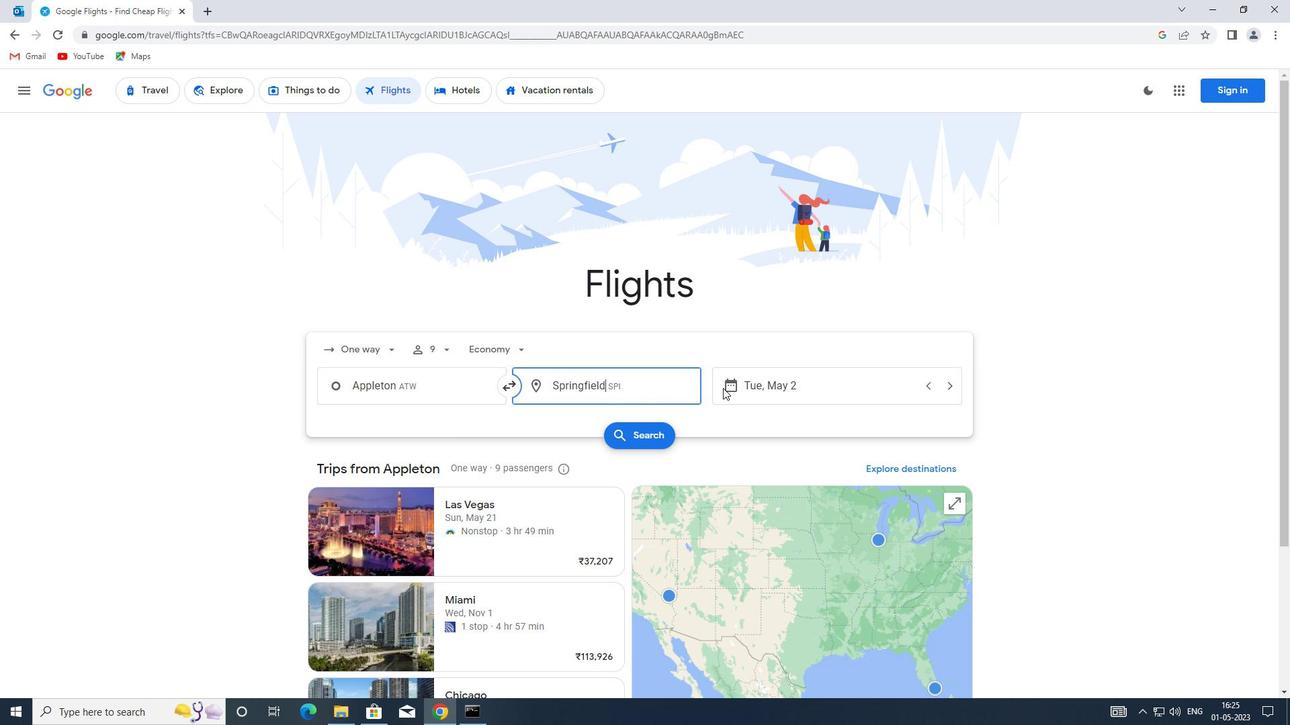 
Action: Mouse pressed left at (763, 383)
Screenshot: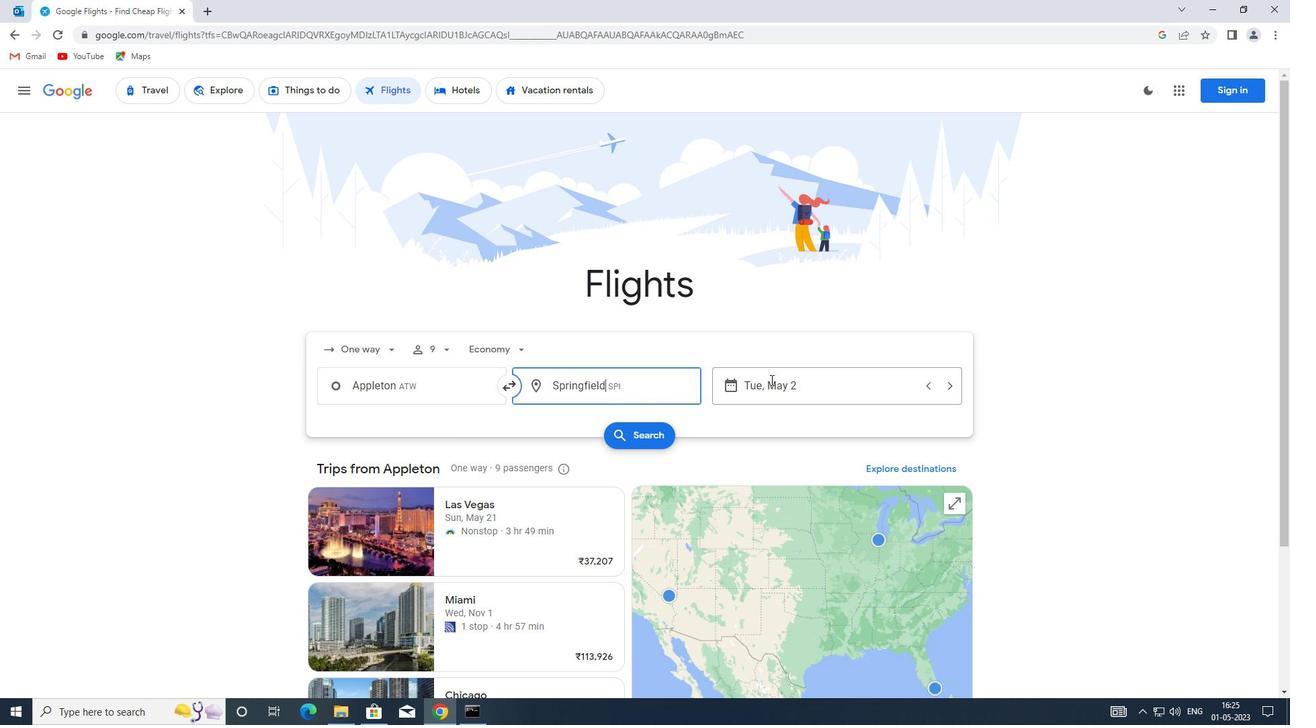 
Action: Mouse moved to (553, 461)
Screenshot: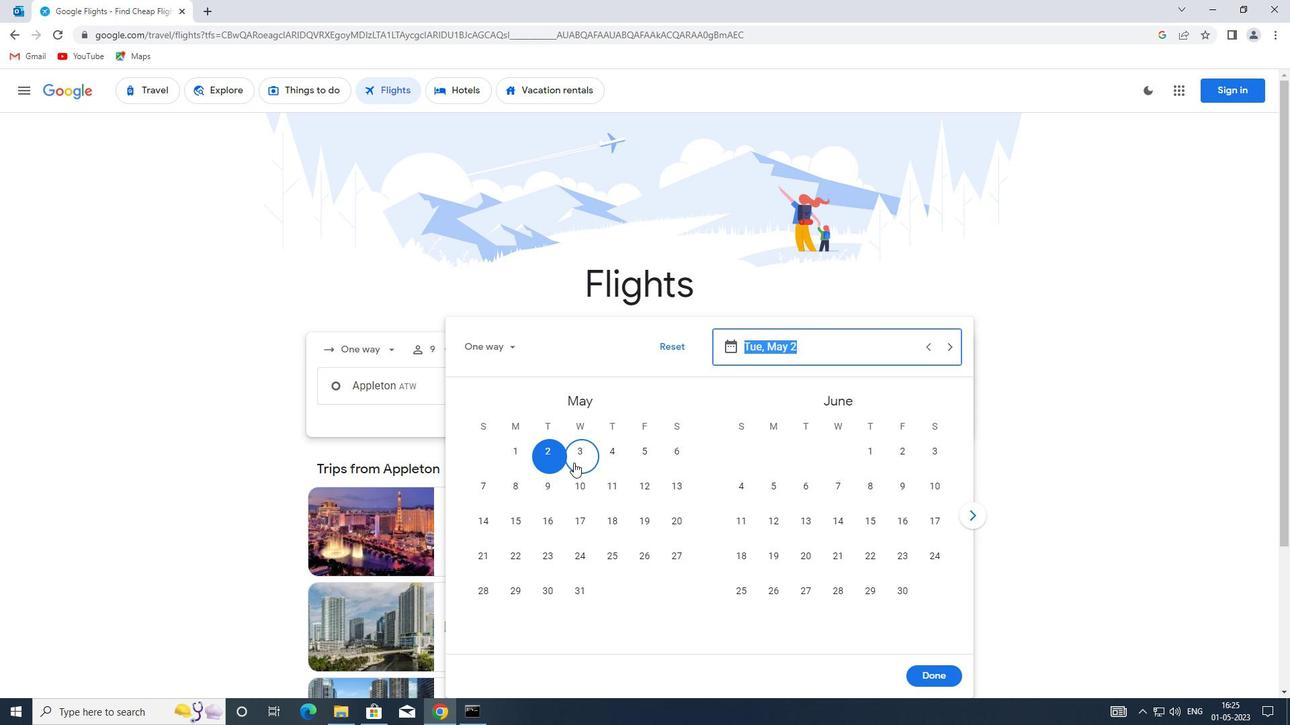 
Action: Mouse pressed left at (553, 461)
Screenshot: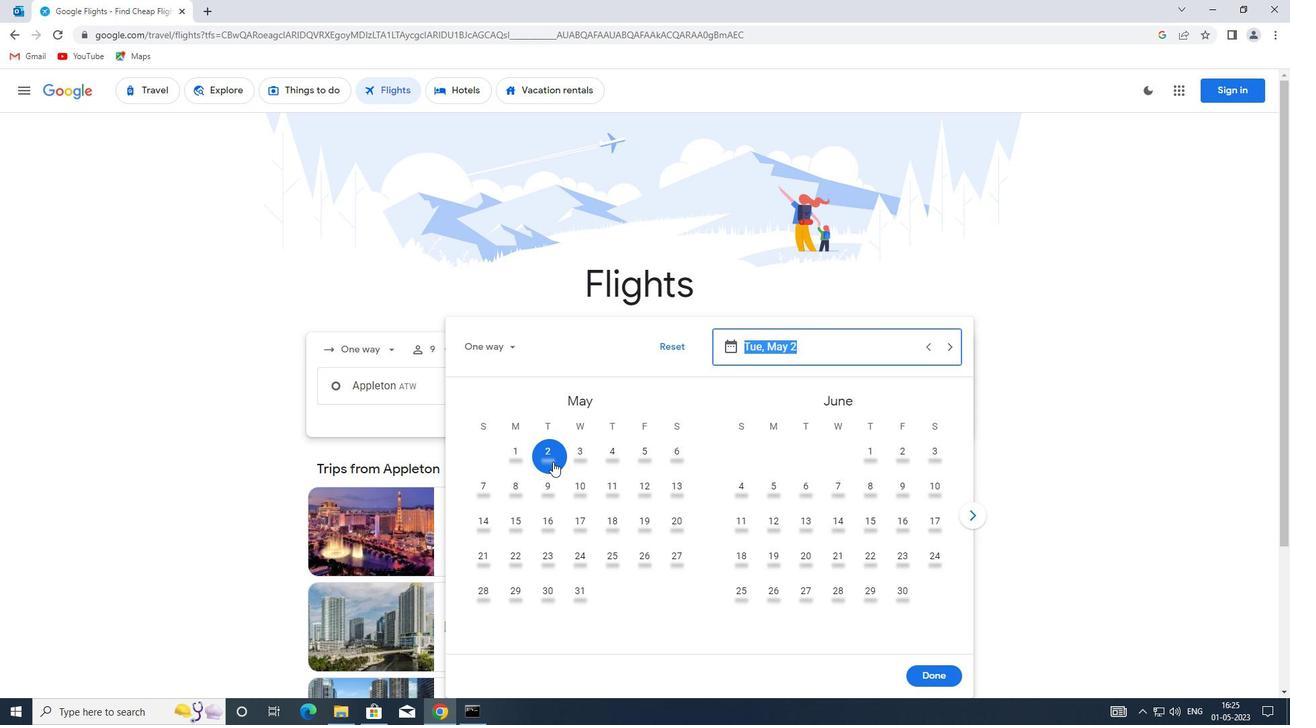
Action: Mouse moved to (936, 675)
Screenshot: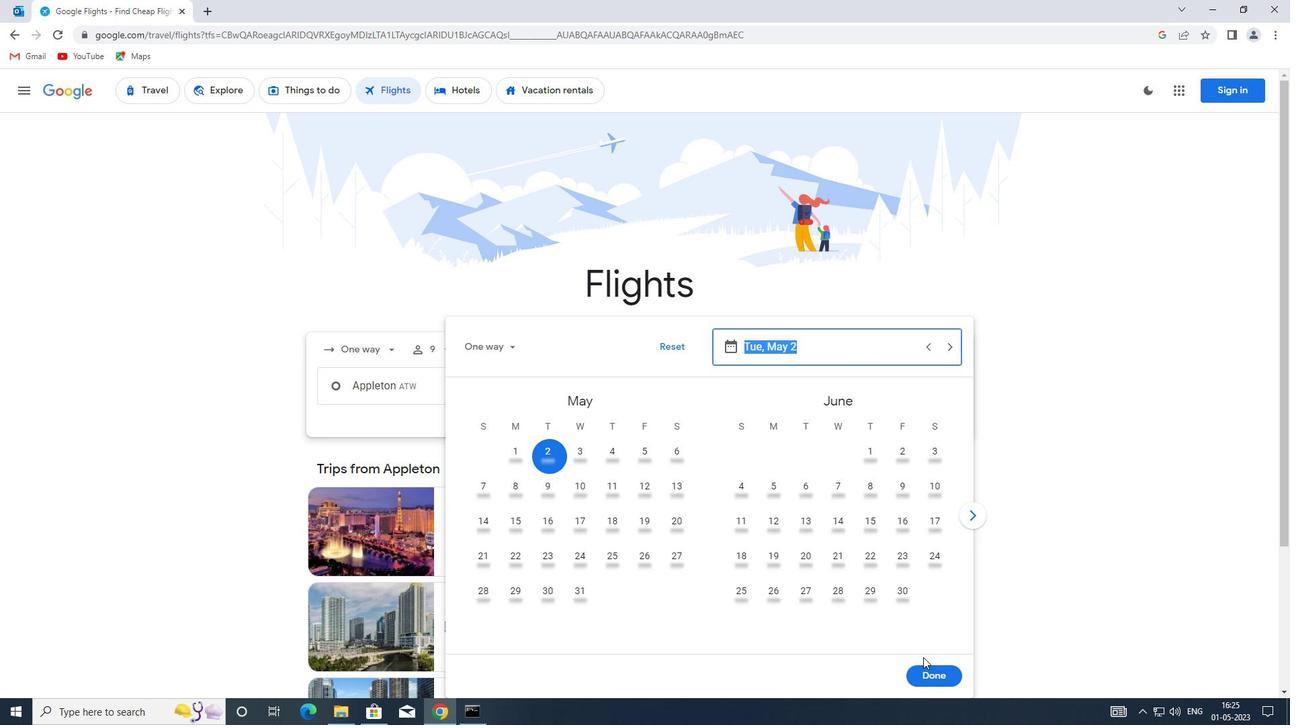 
Action: Mouse pressed left at (936, 675)
Screenshot: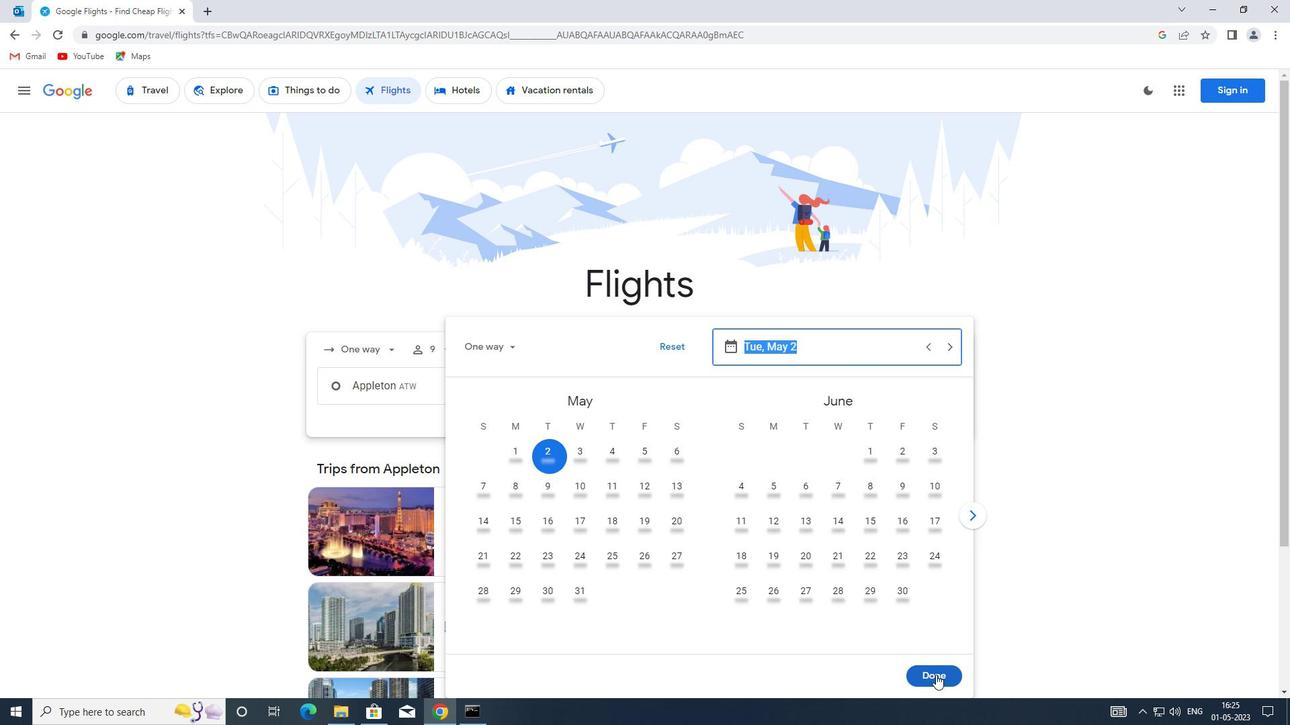 
Action: Mouse moved to (634, 433)
Screenshot: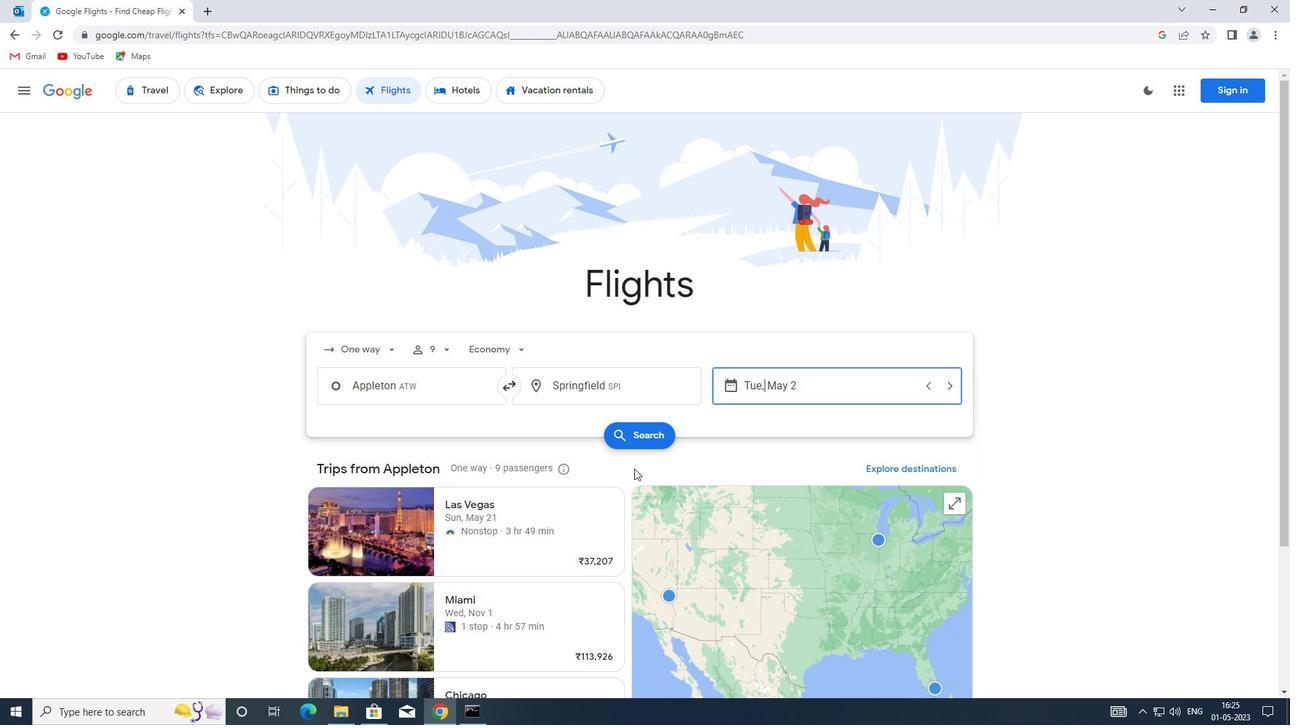 
Action: Mouse pressed left at (634, 433)
Screenshot: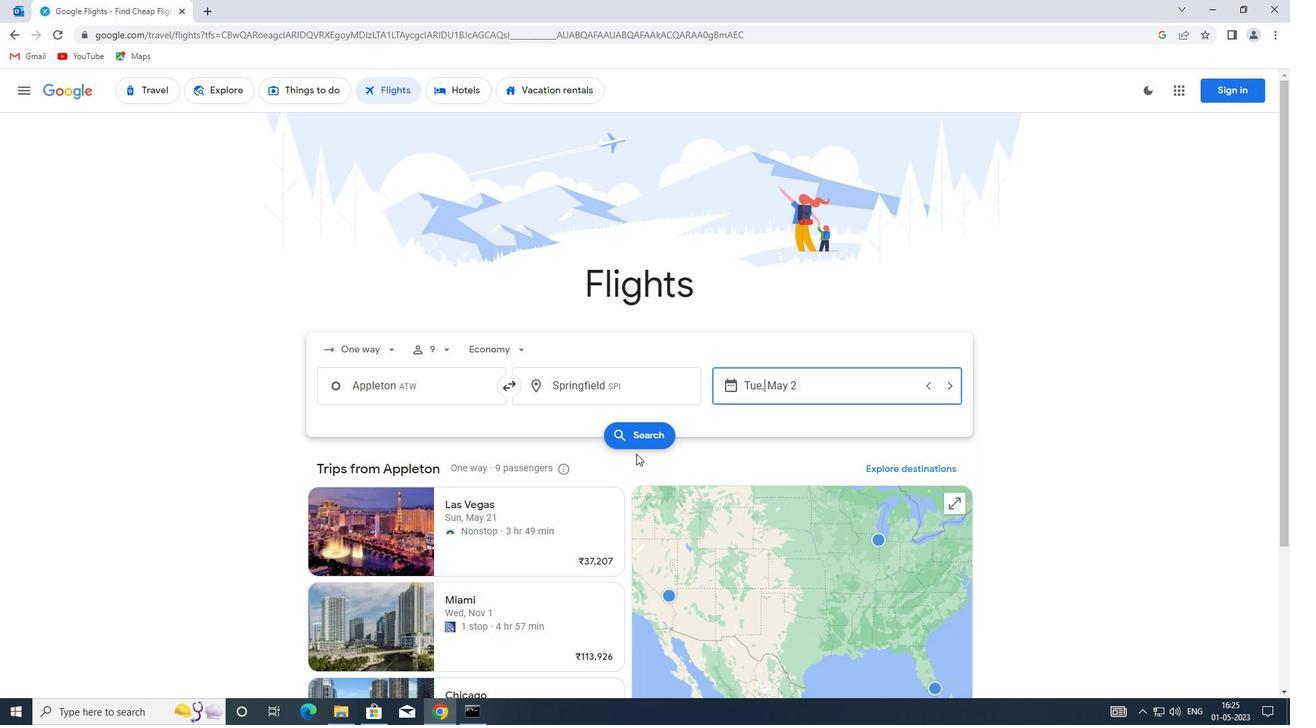 
Action: Mouse moved to (348, 213)
Screenshot: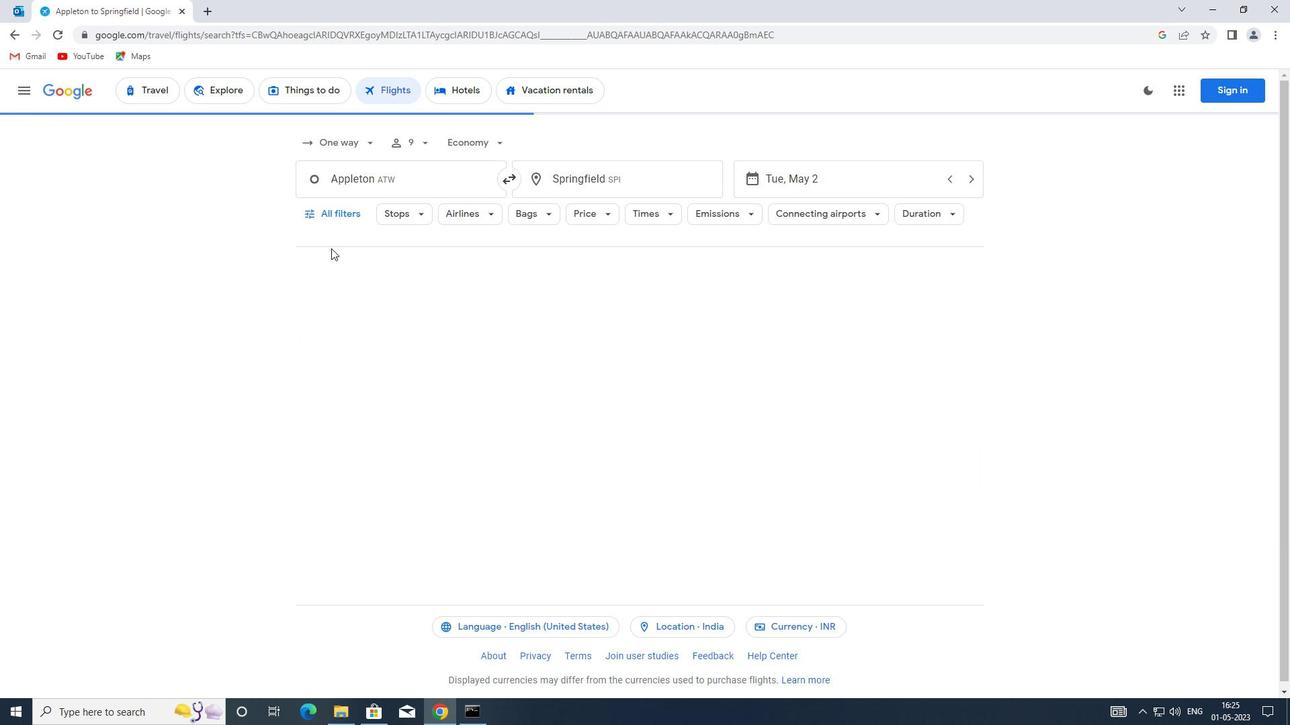 
Action: Mouse pressed left at (348, 213)
Screenshot: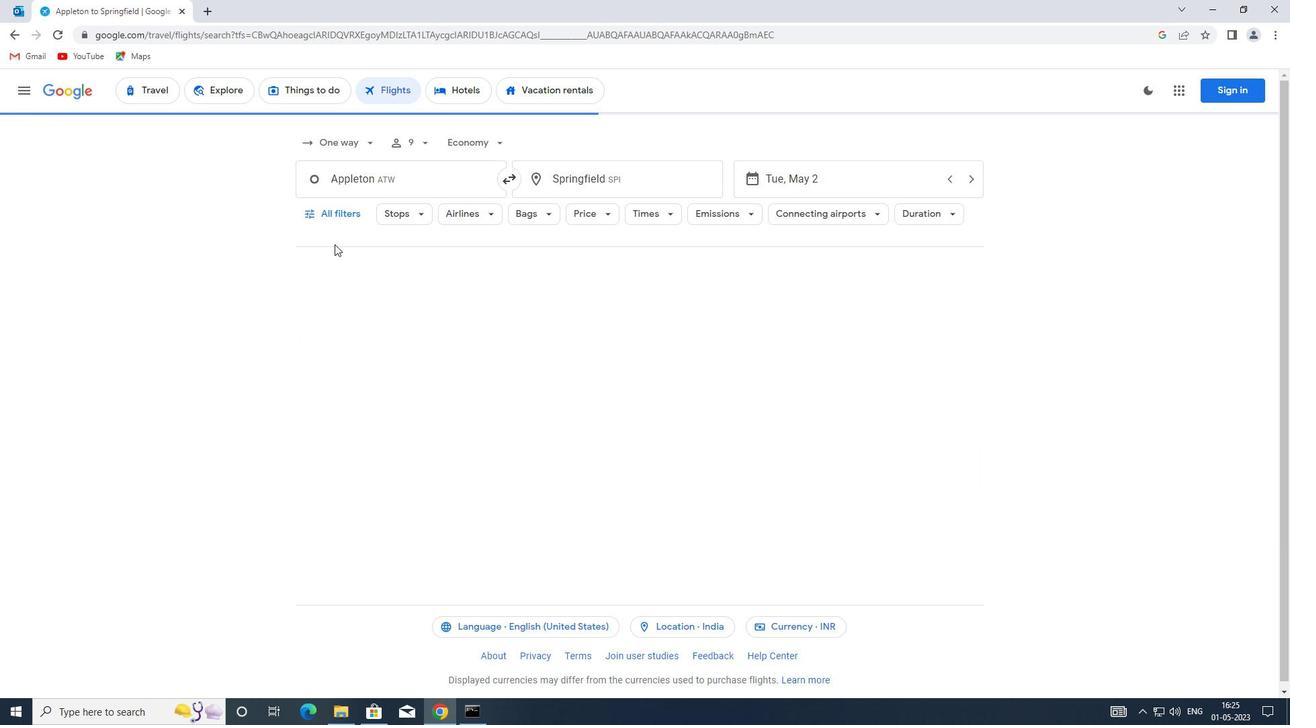 
Action: Mouse moved to (492, 499)
Screenshot: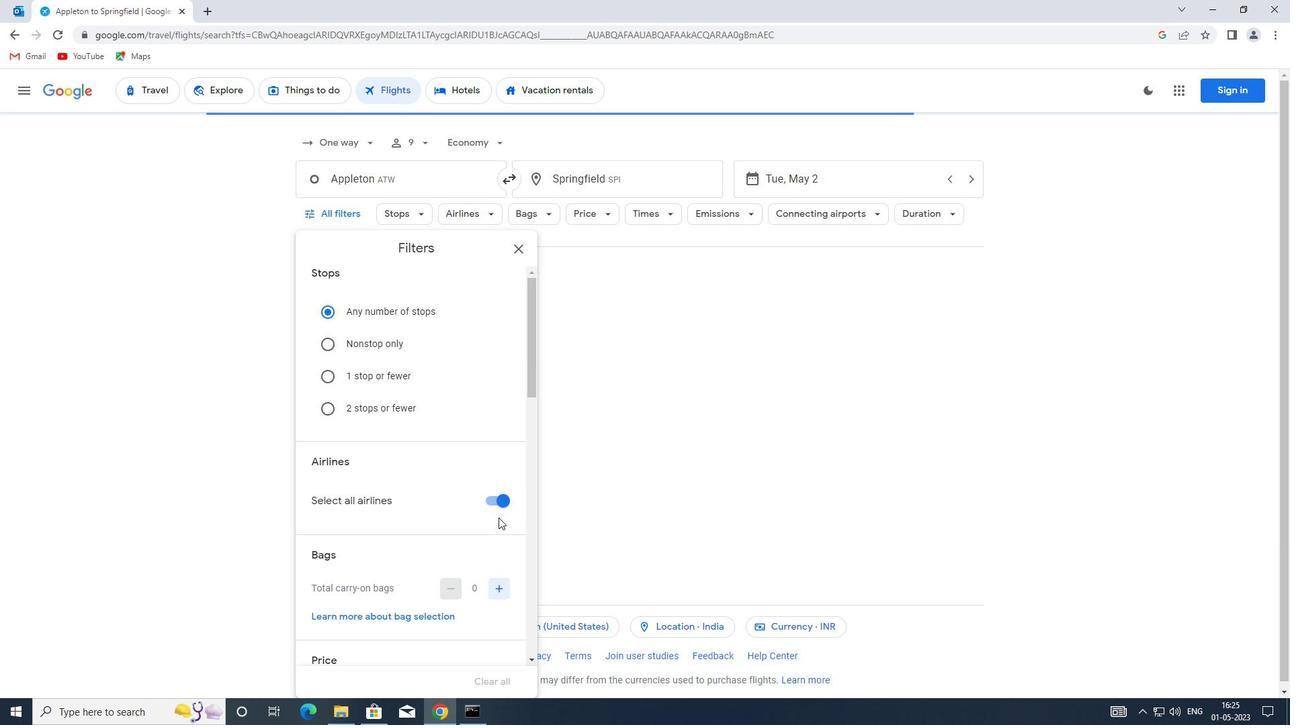 
Action: Mouse pressed left at (492, 499)
Screenshot: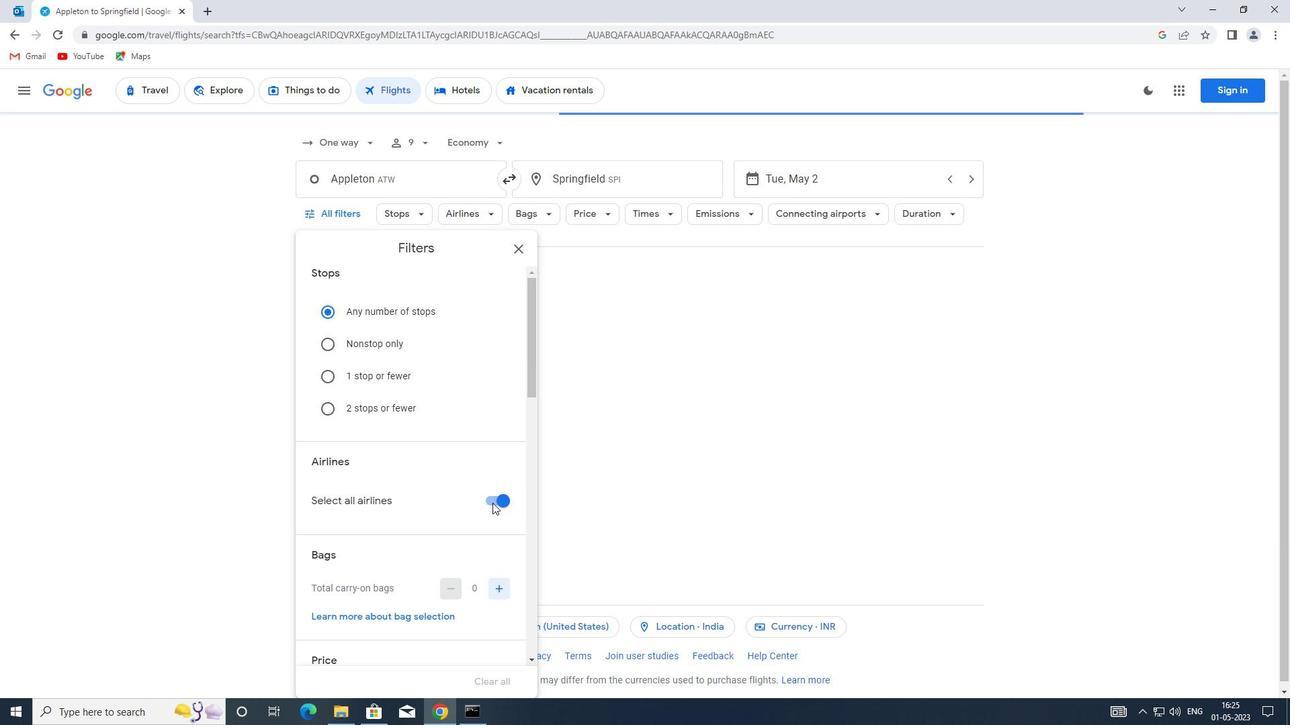 
Action: Mouse moved to (438, 472)
Screenshot: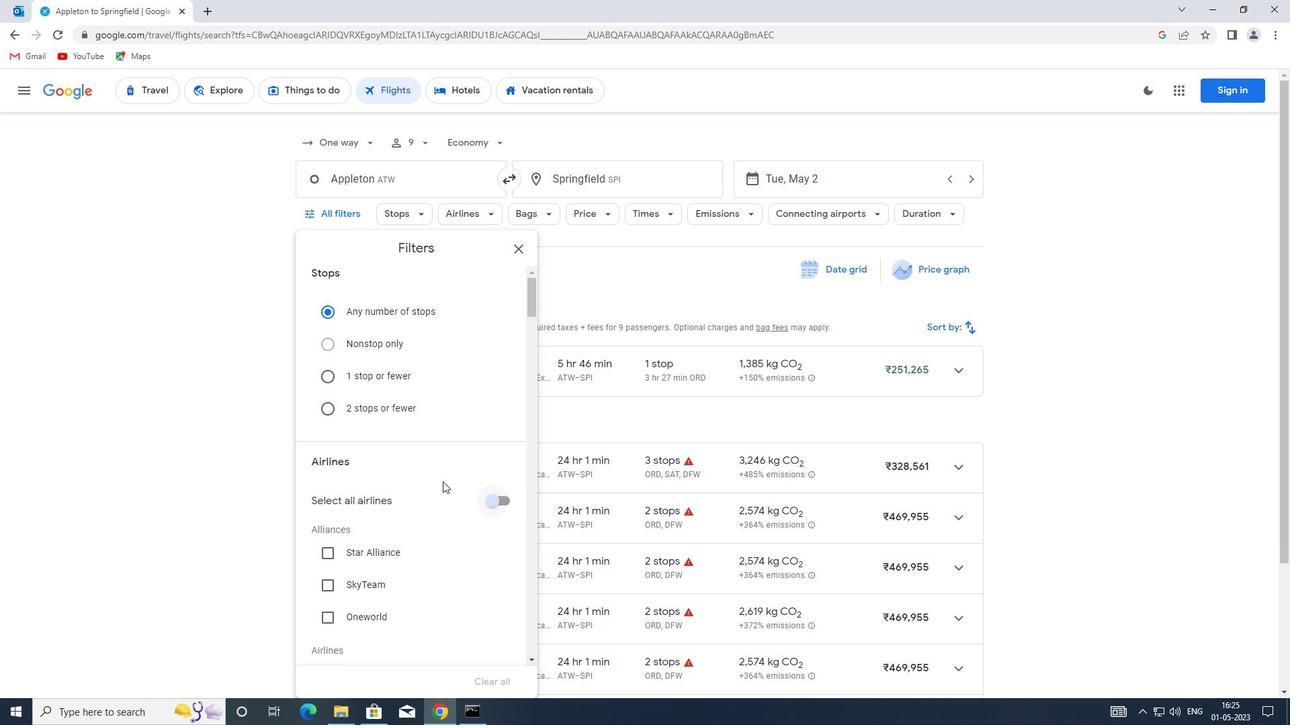 
Action: Mouse scrolled (438, 471) with delta (0, 0)
Screenshot: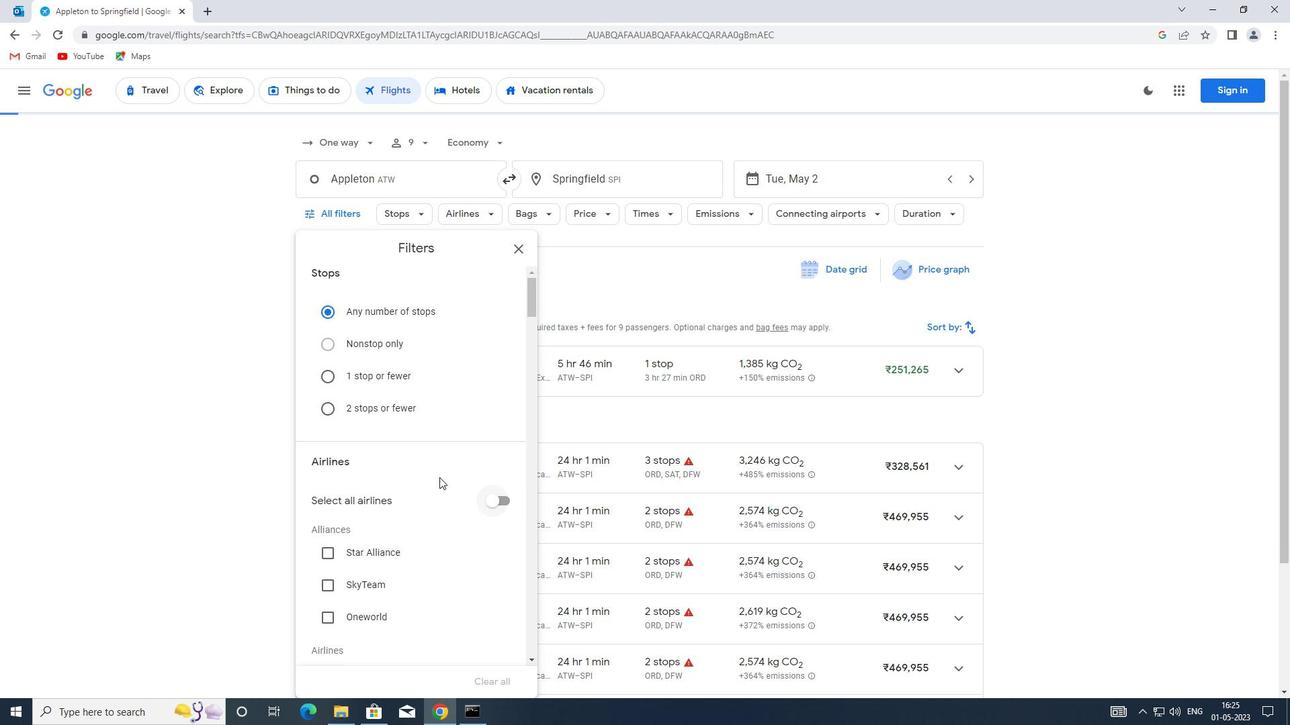 
Action: Mouse moved to (445, 459)
Screenshot: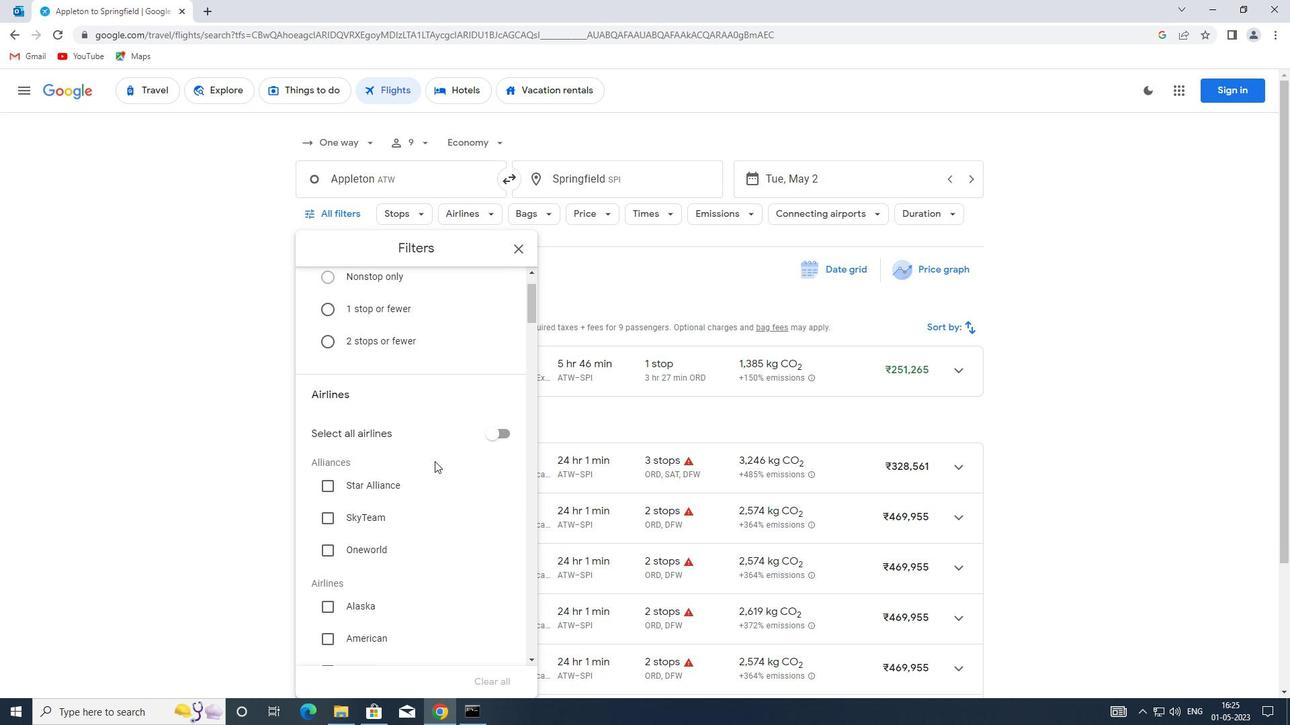 
Action: Mouse scrolled (445, 458) with delta (0, 0)
Screenshot: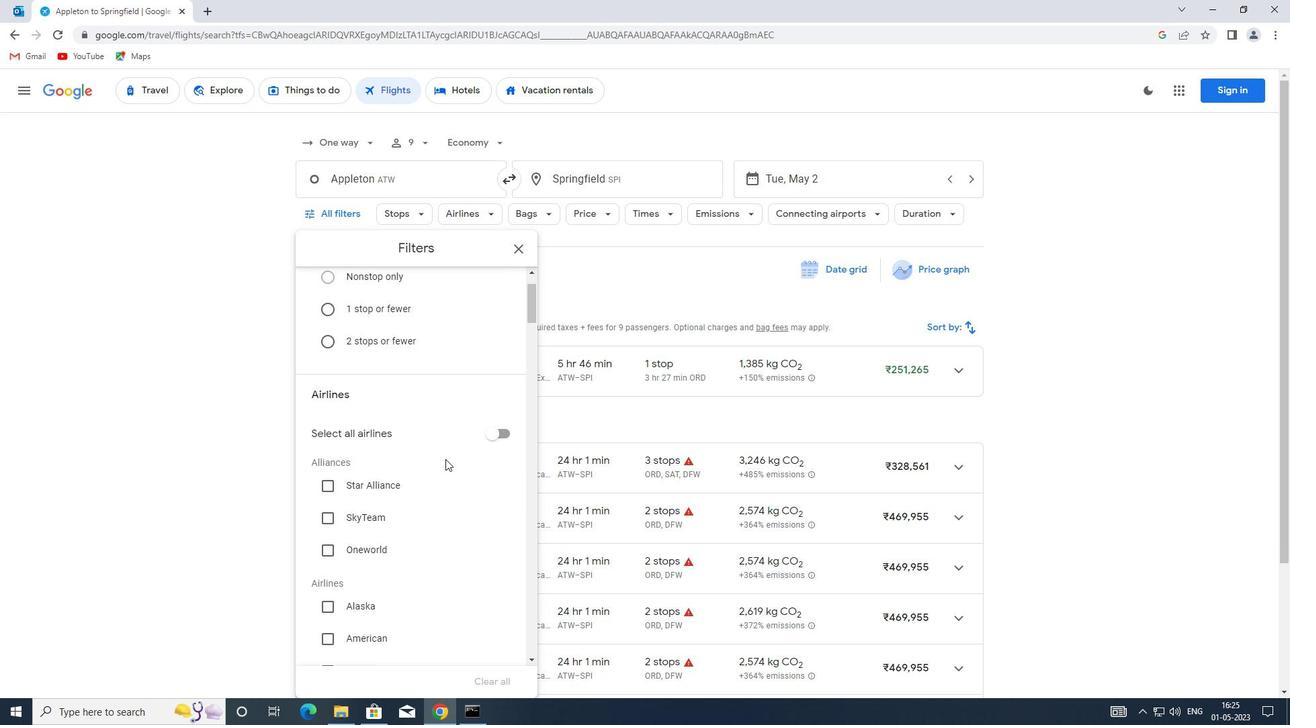 
Action: Mouse scrolled (445, 458) with delta (0, 0)
Screenshot: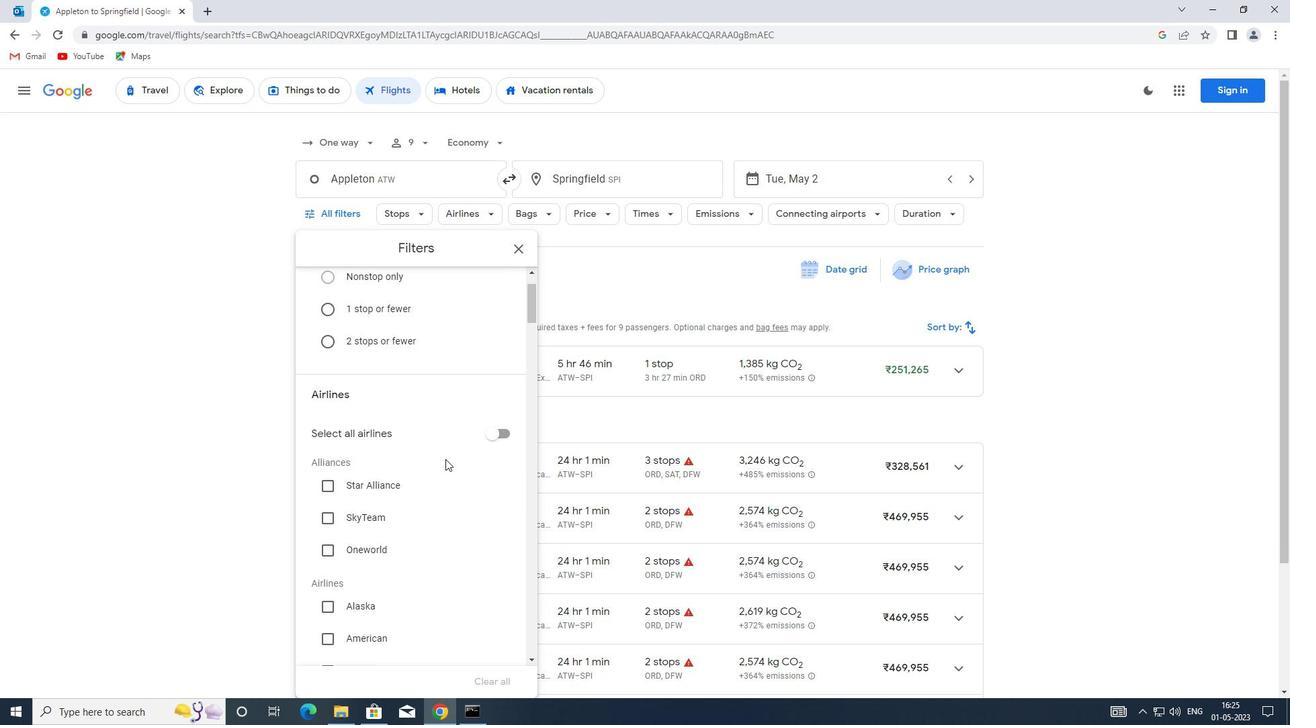 
Action: Mouse moved to (374, 422)
Screenshot: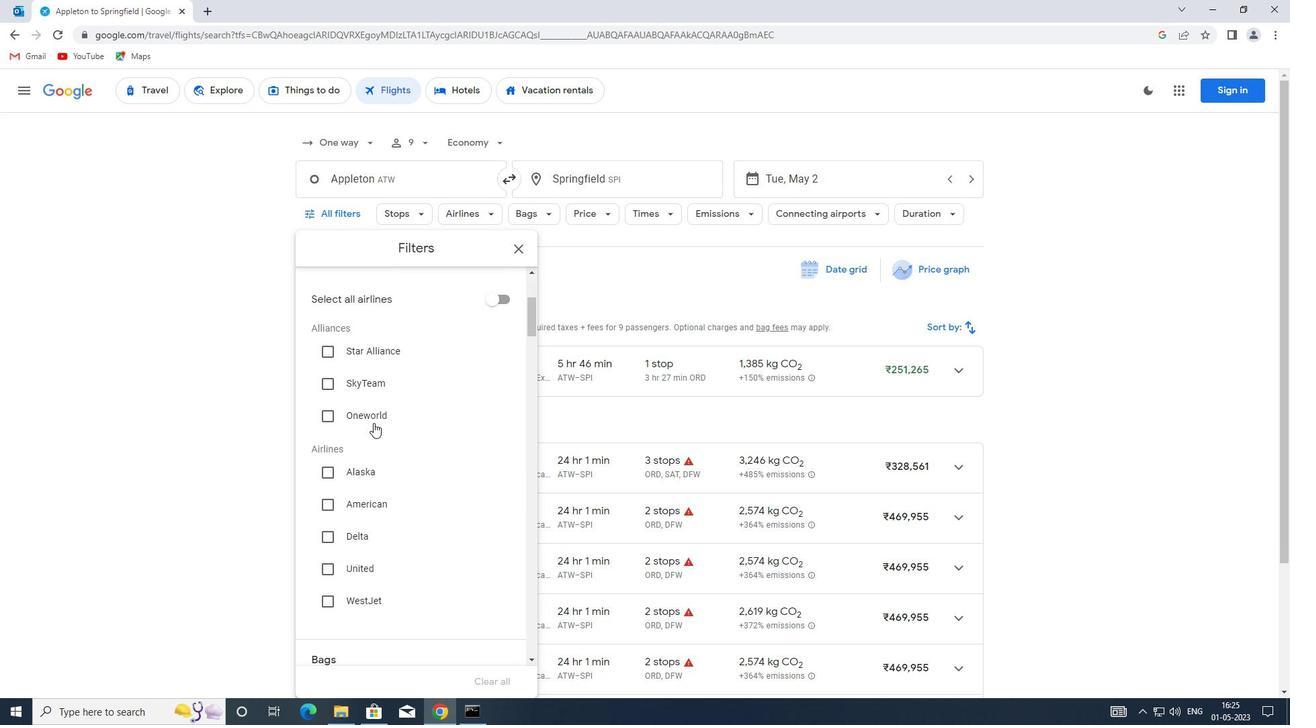 
Action: Mouse scrolled (374, 422) with delta (0, 0)
Screenshot: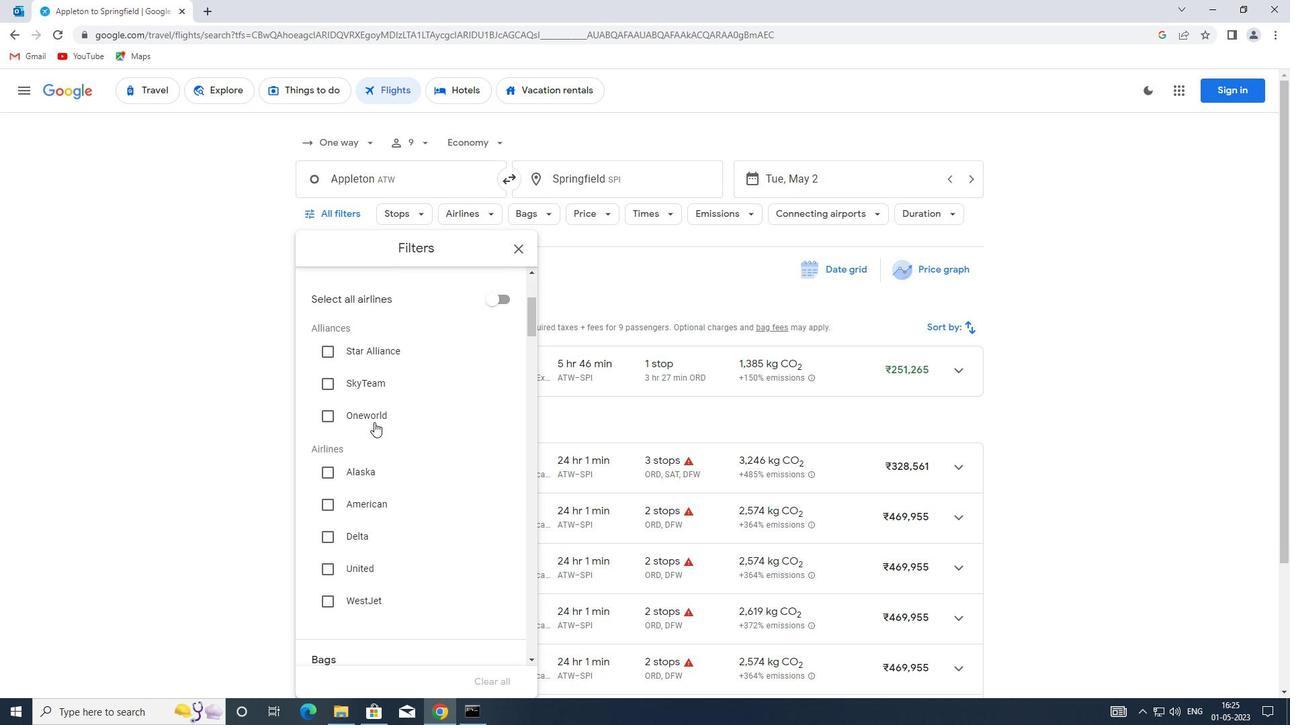 
Action: Mouse moved to (374, 424)
Screenshot: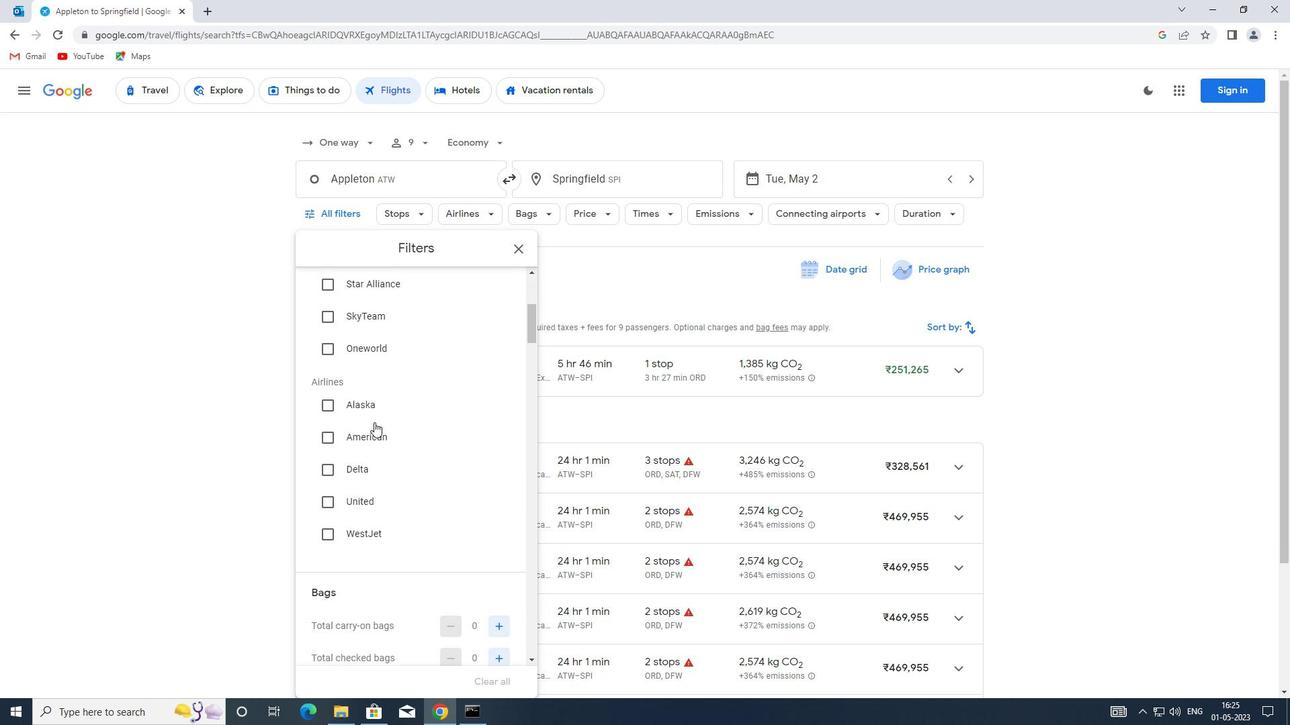 
Action: Mouse scrolled (374, 423) with delta (0, 0)
Screenshot: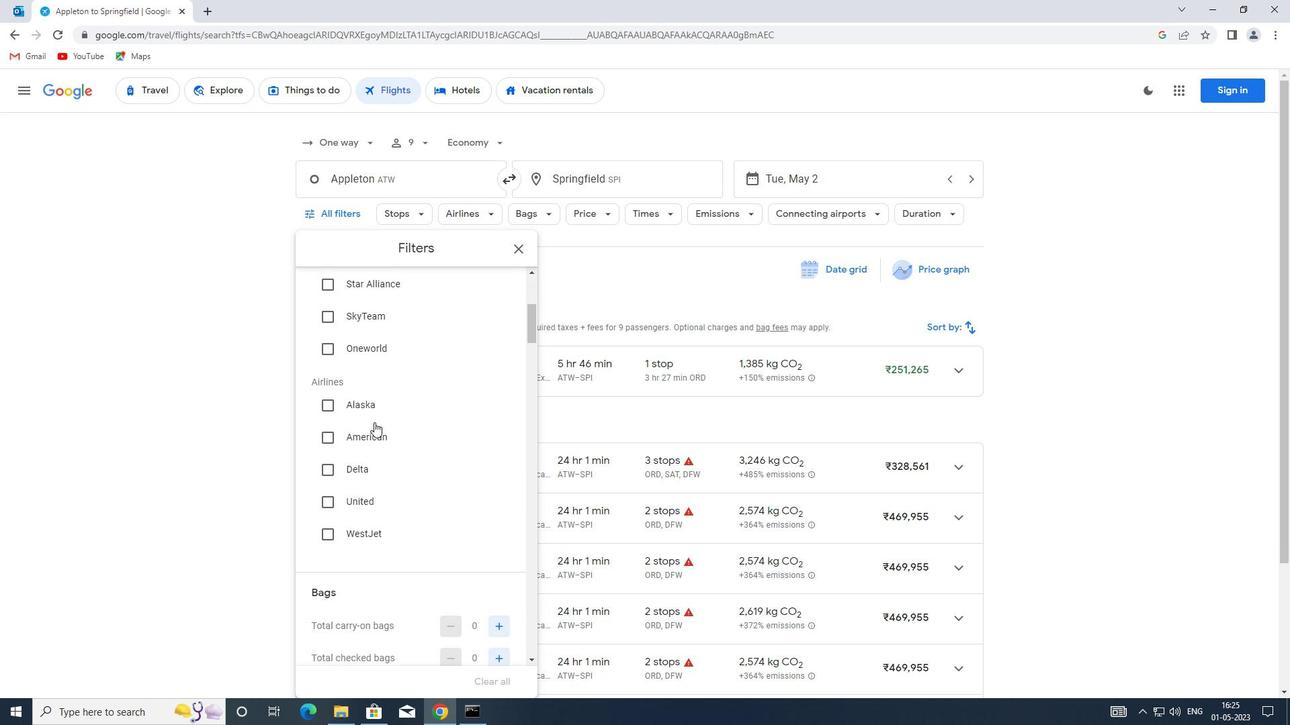 
Action: Mouse moved to (376, 440)
Screenshot: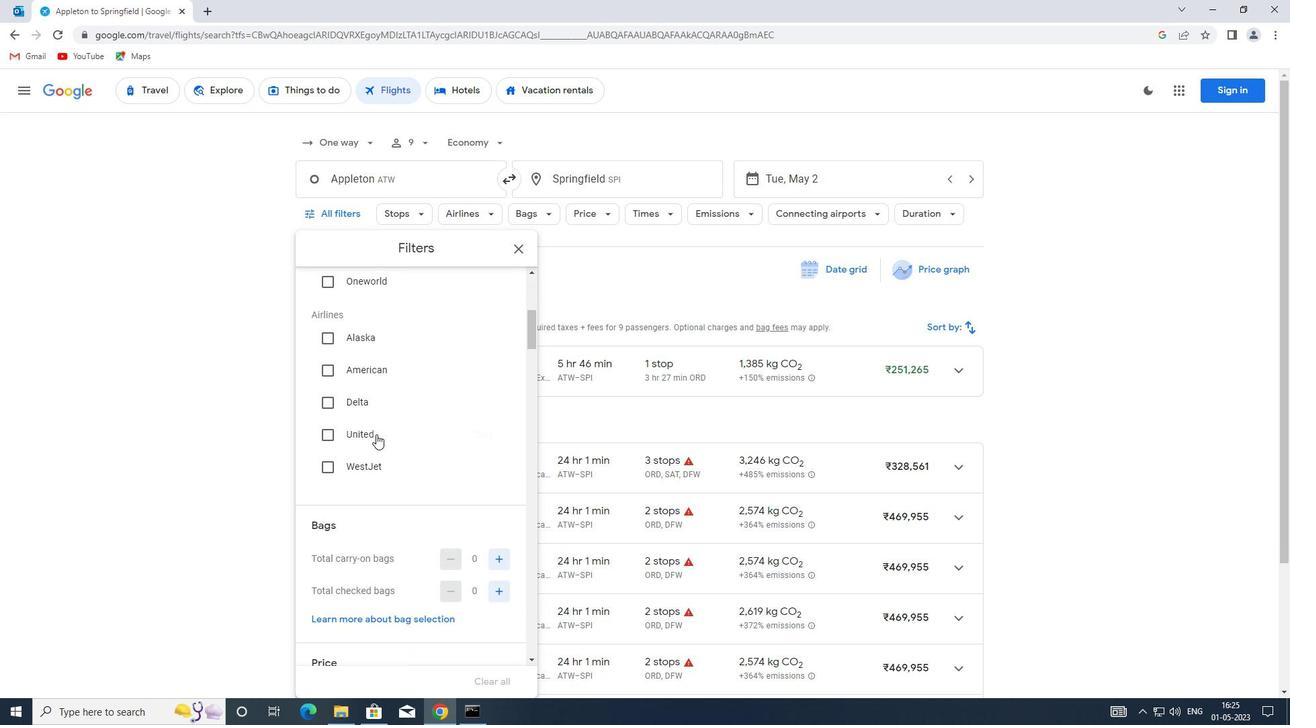 
Action: Mouse scrolled (376, 439) with delta (0, 0)
Screenshot: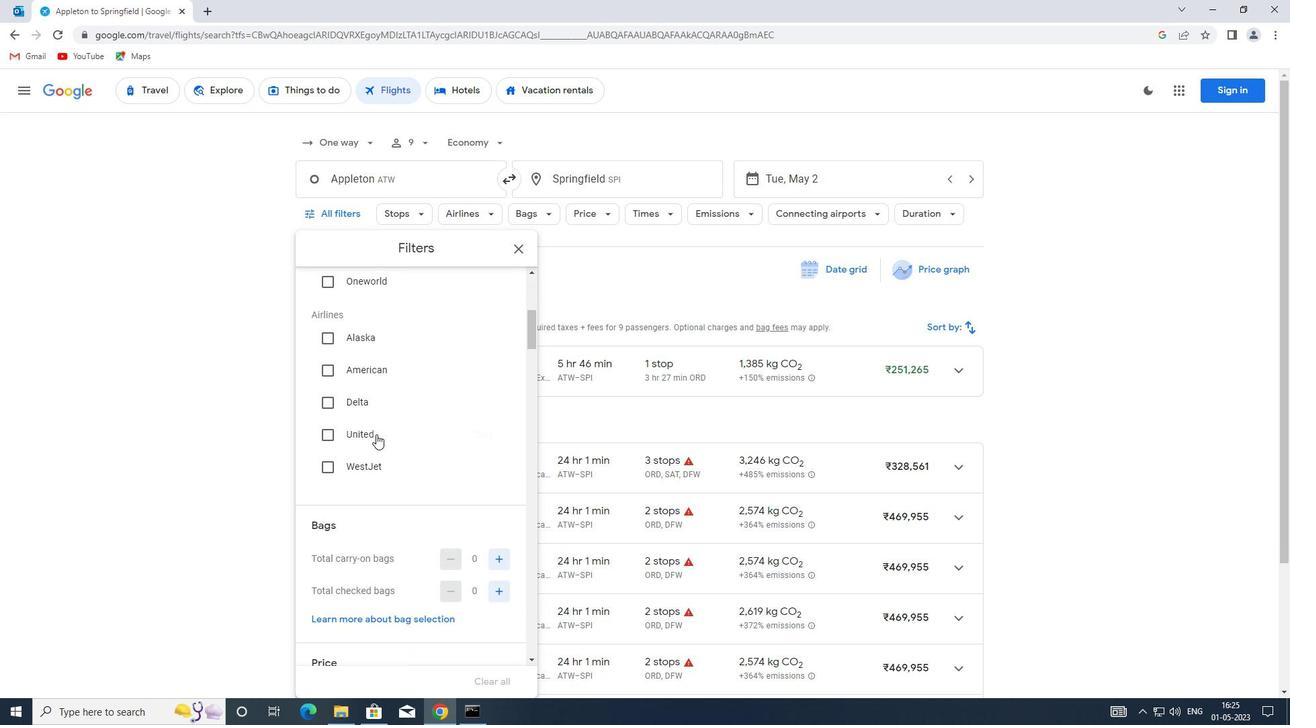 
Action: Mouse moved to (493, 495)
Screenshot: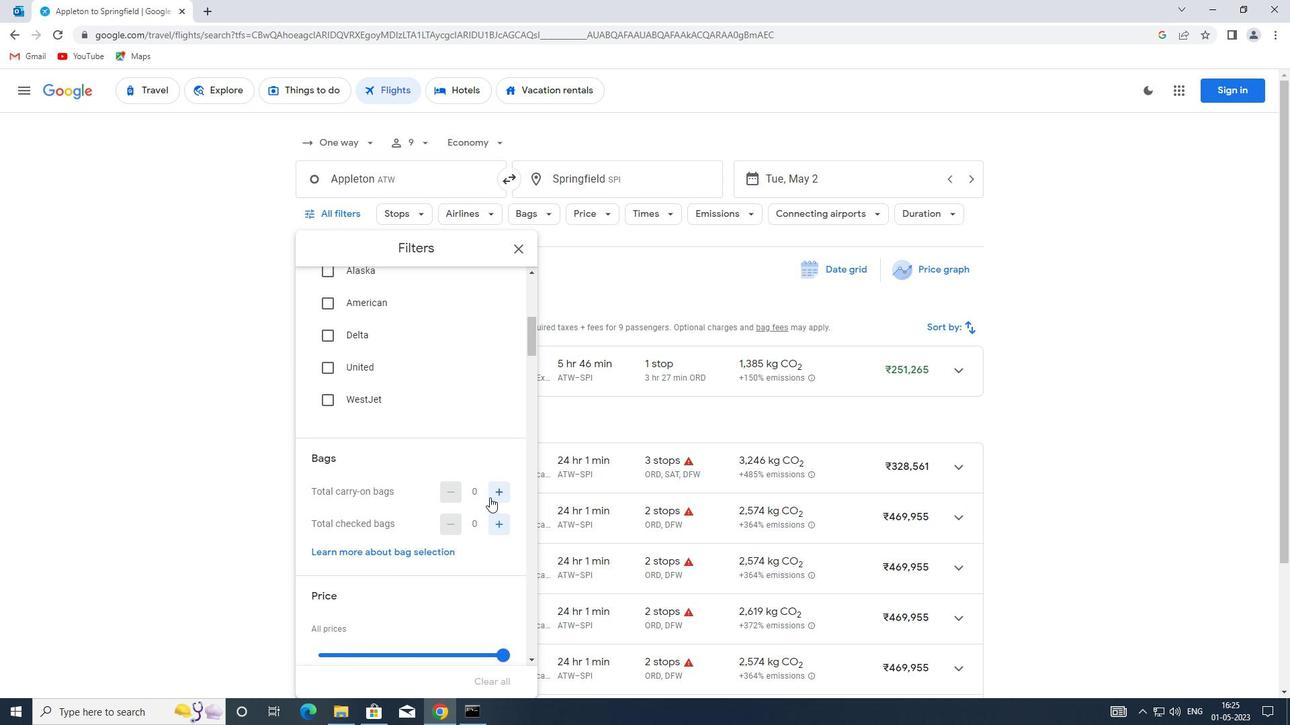 
Action: Mouse pressed left at (493, 495)
Screenshot: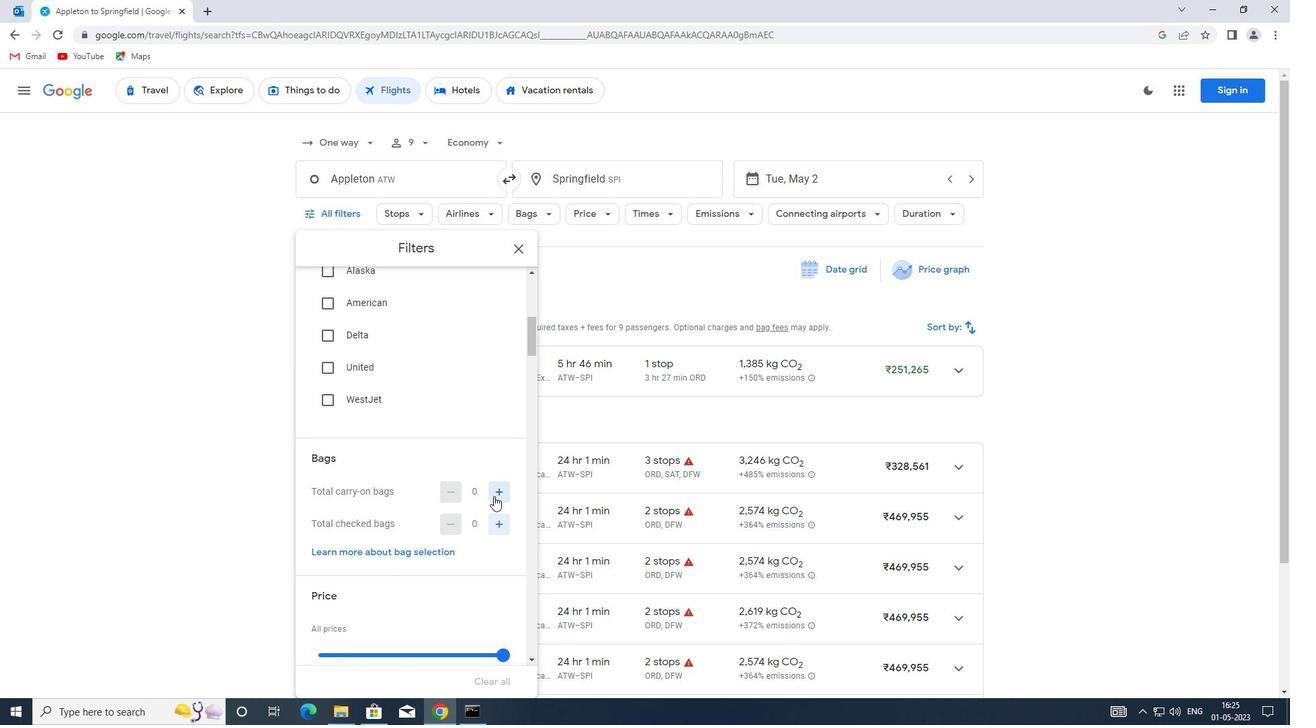 
Action: Mouse moved to (493, 495)
Screenshot: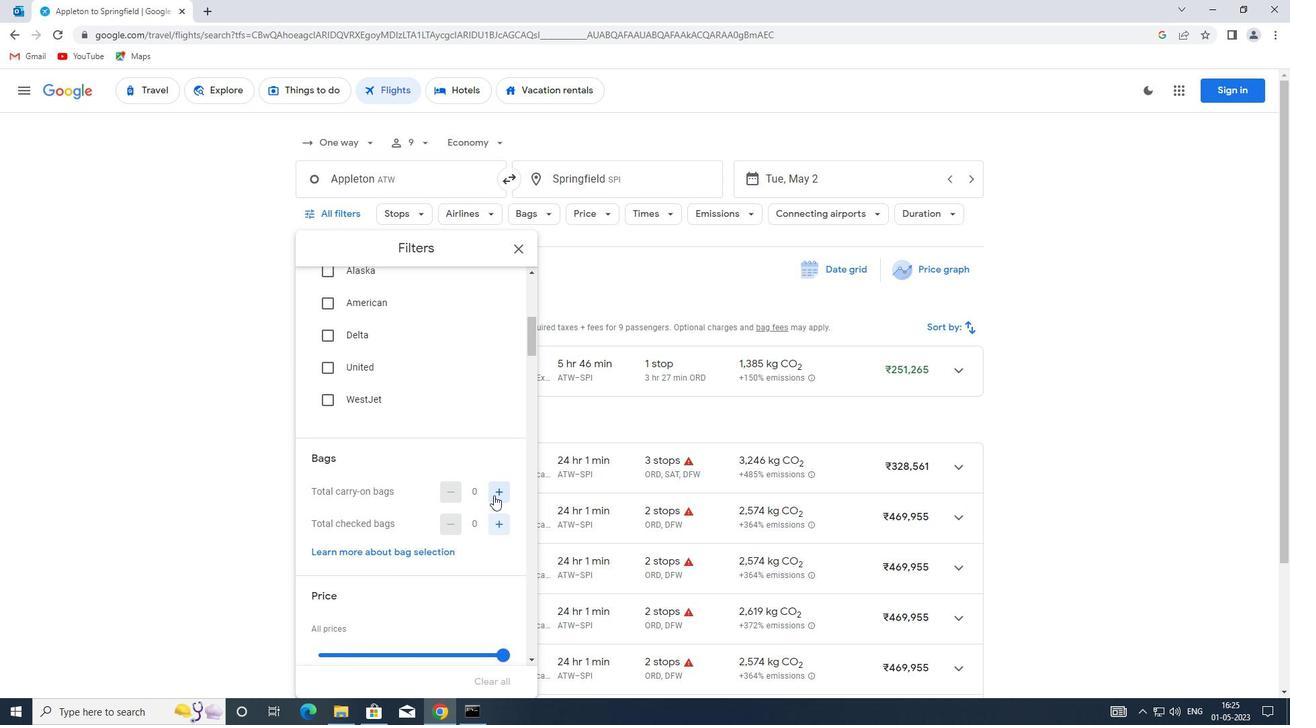 
Action: Mouse pressed left at (493, 495)
Screenshot: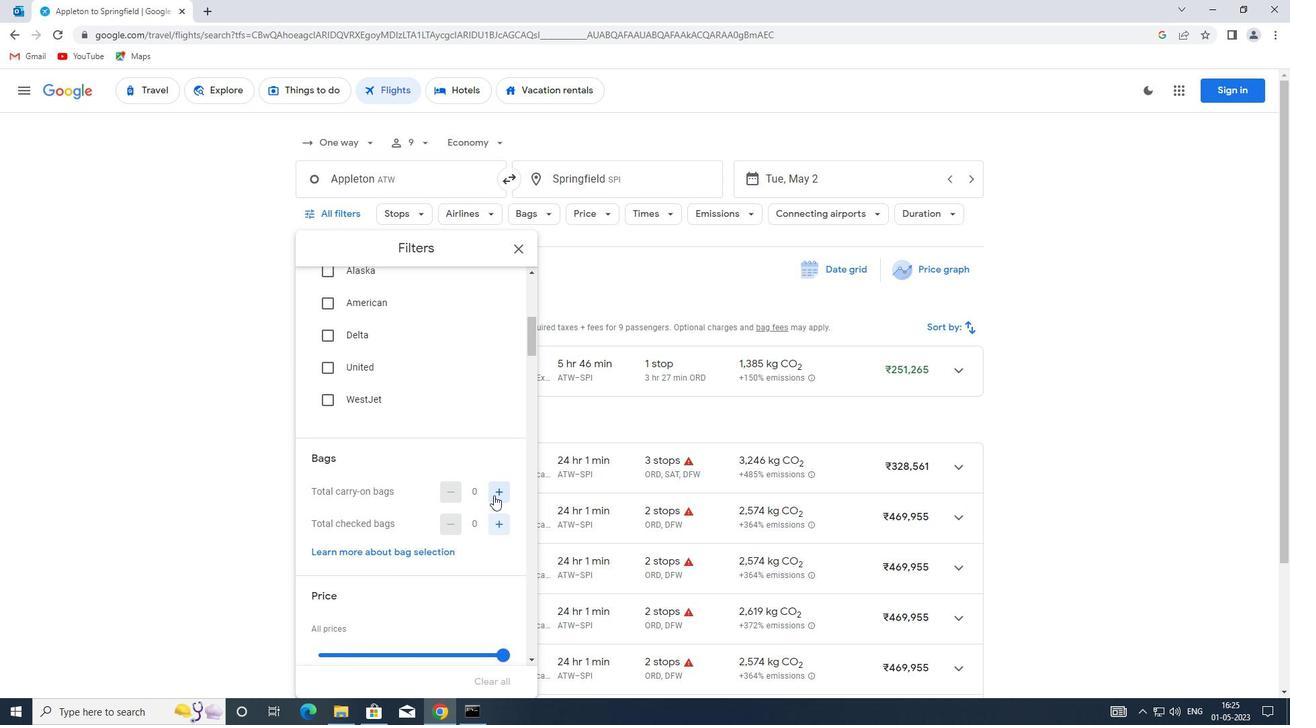 
Action: Mouse moved to (421, 484)
Screenshot: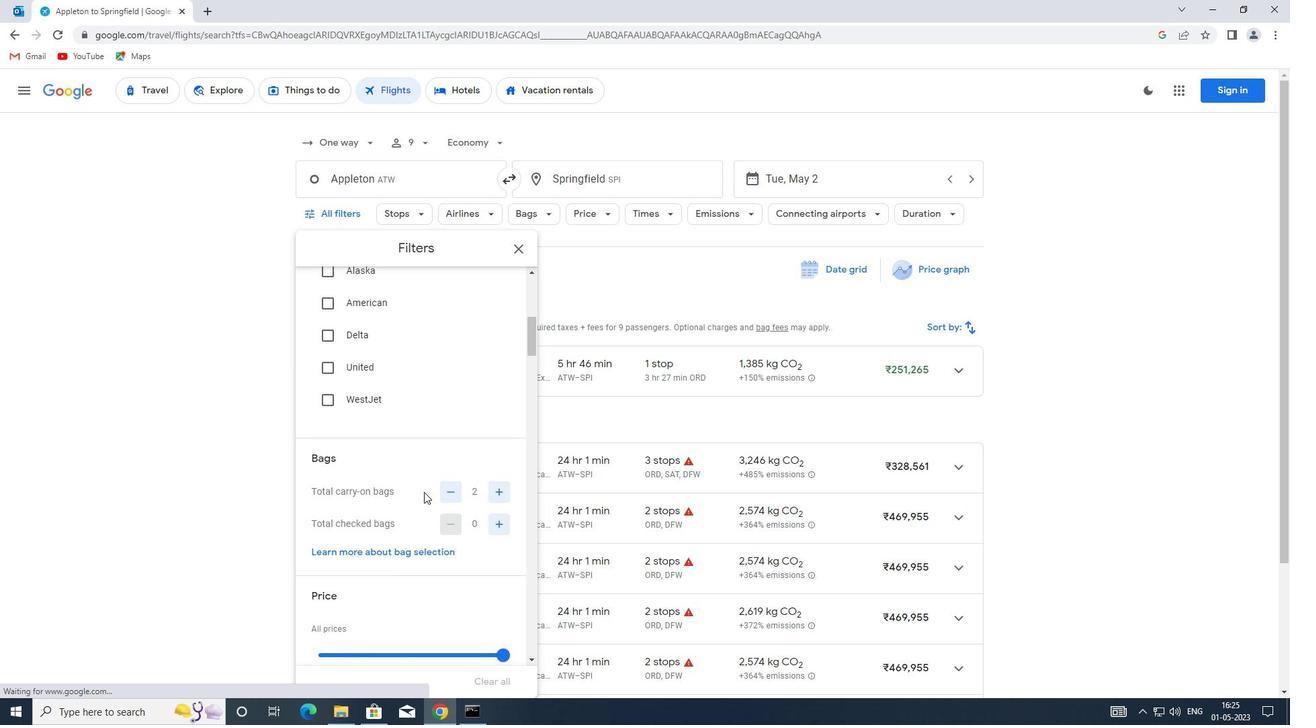
Action: Mouse scrolled (421, 483) with delta (0, 0)
Screenshot: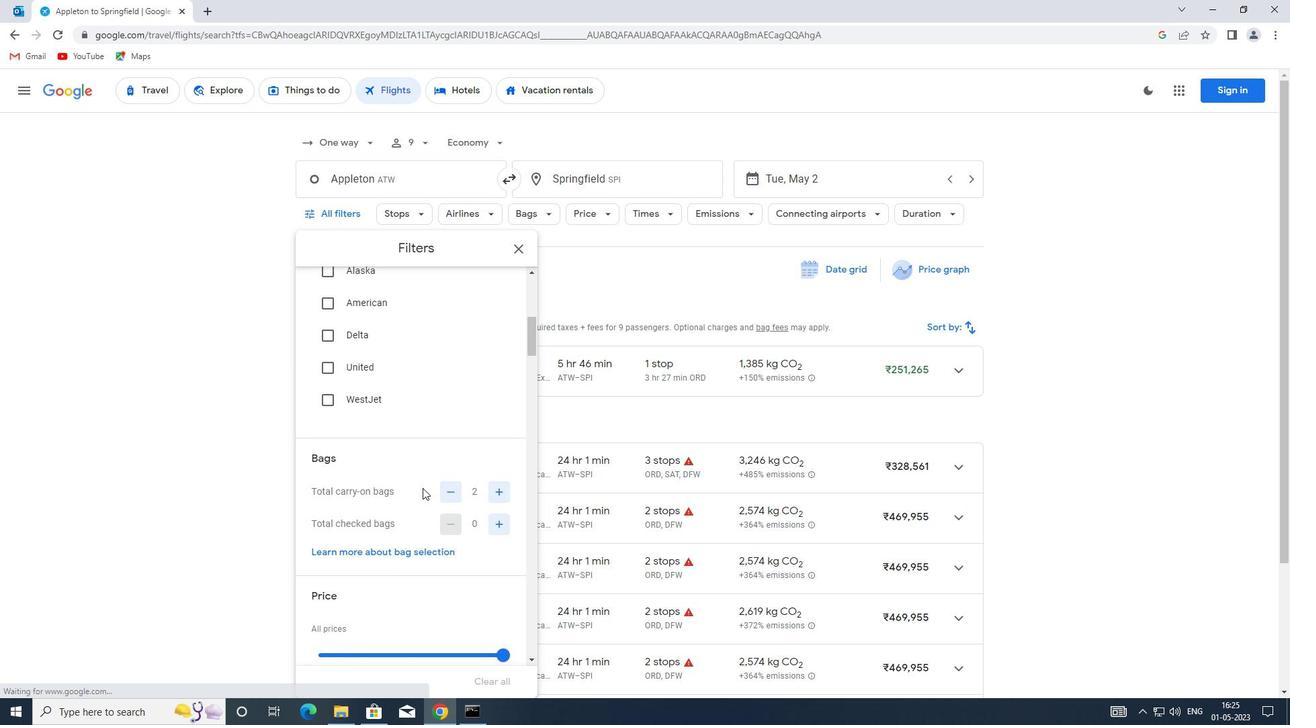 
Action: Mouse scrolled (421, 483) with delta (0, 0)
Screenshot: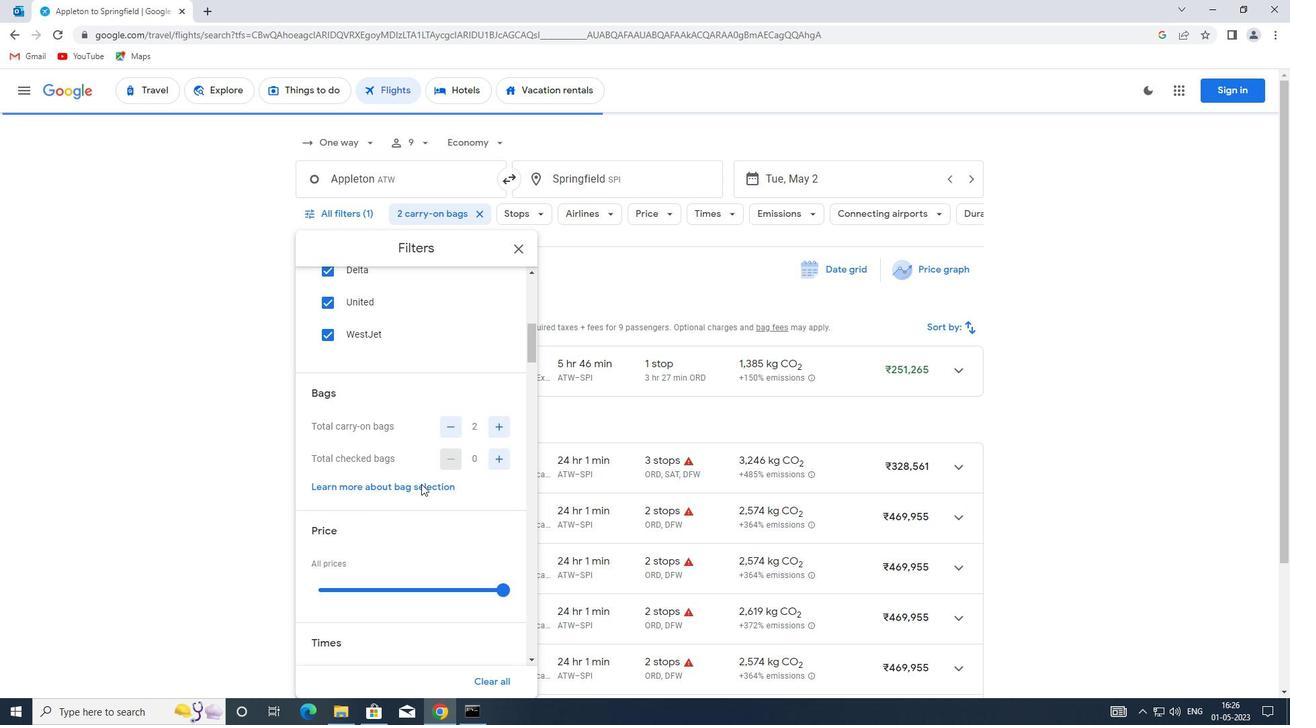 
Action: Mouse moved to (387, 519)
Screenshot: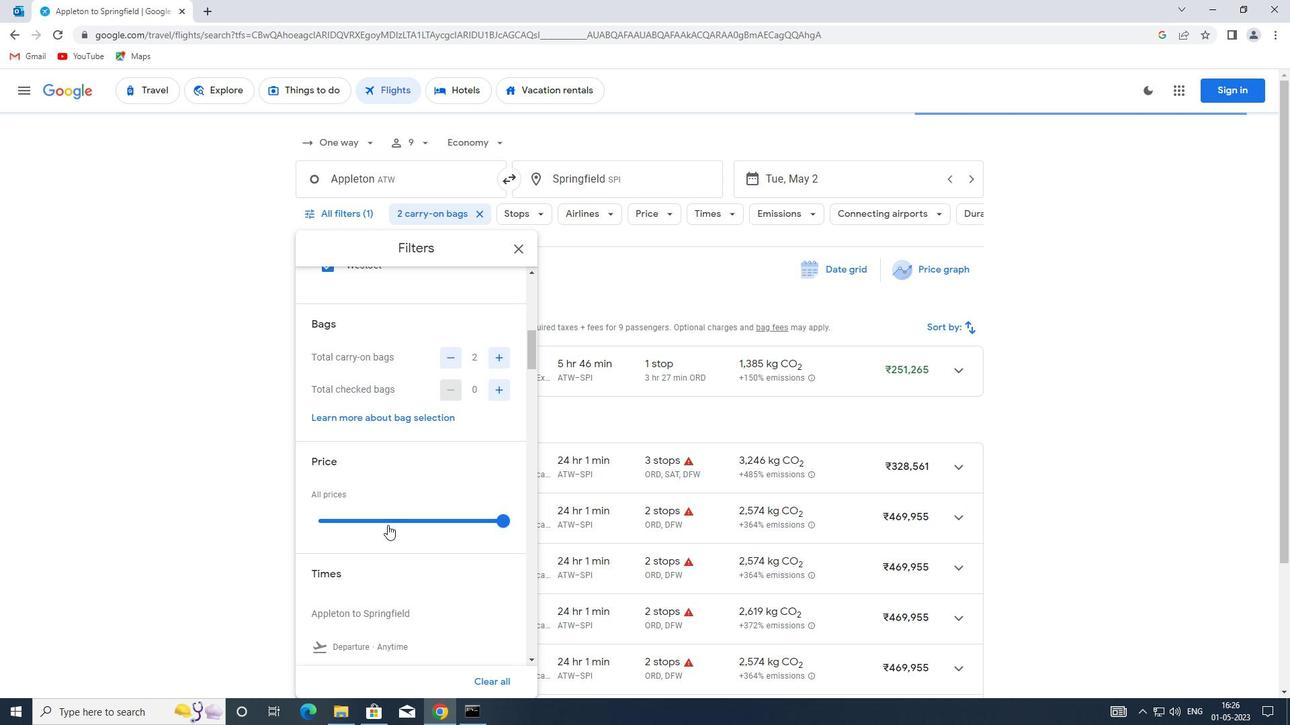 
Action: Mouse pressed left at (387, 519)
Screenshot: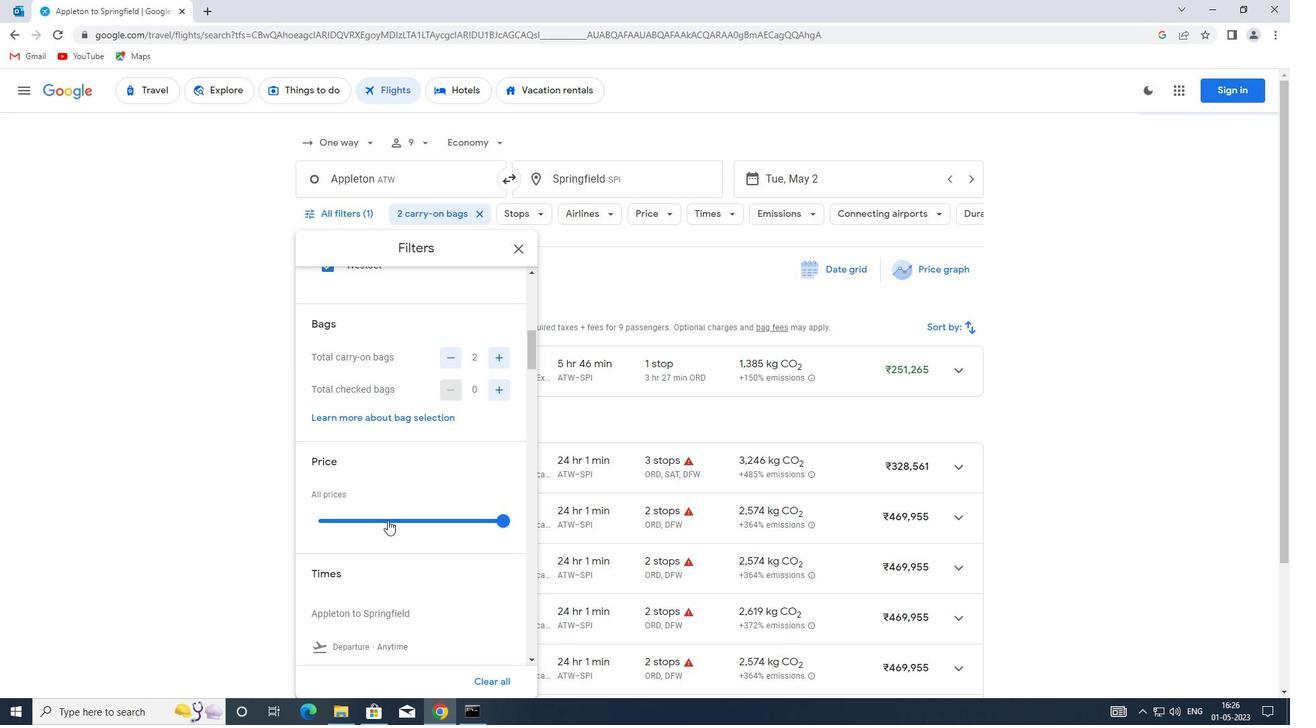 
Action: Mouse moved to (388, 518)
Screenshot: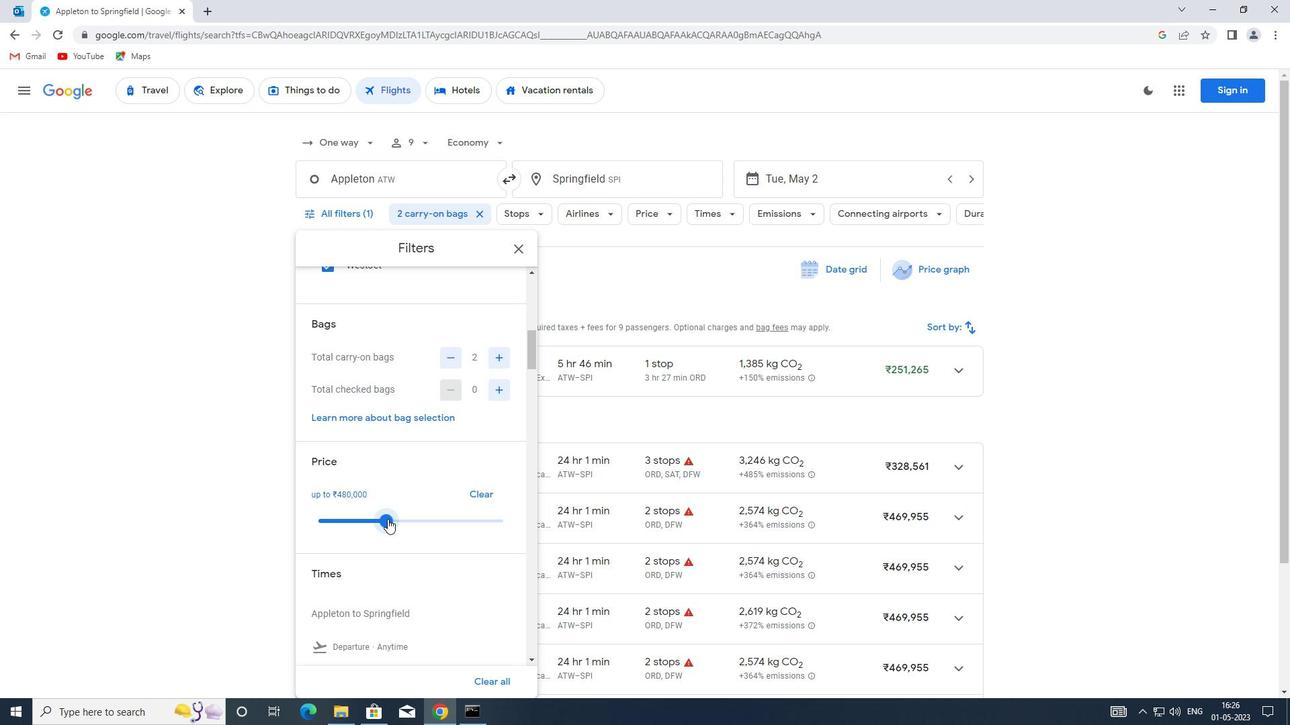 
Action: Mouse pressed left at (388, 518)
Screenshot: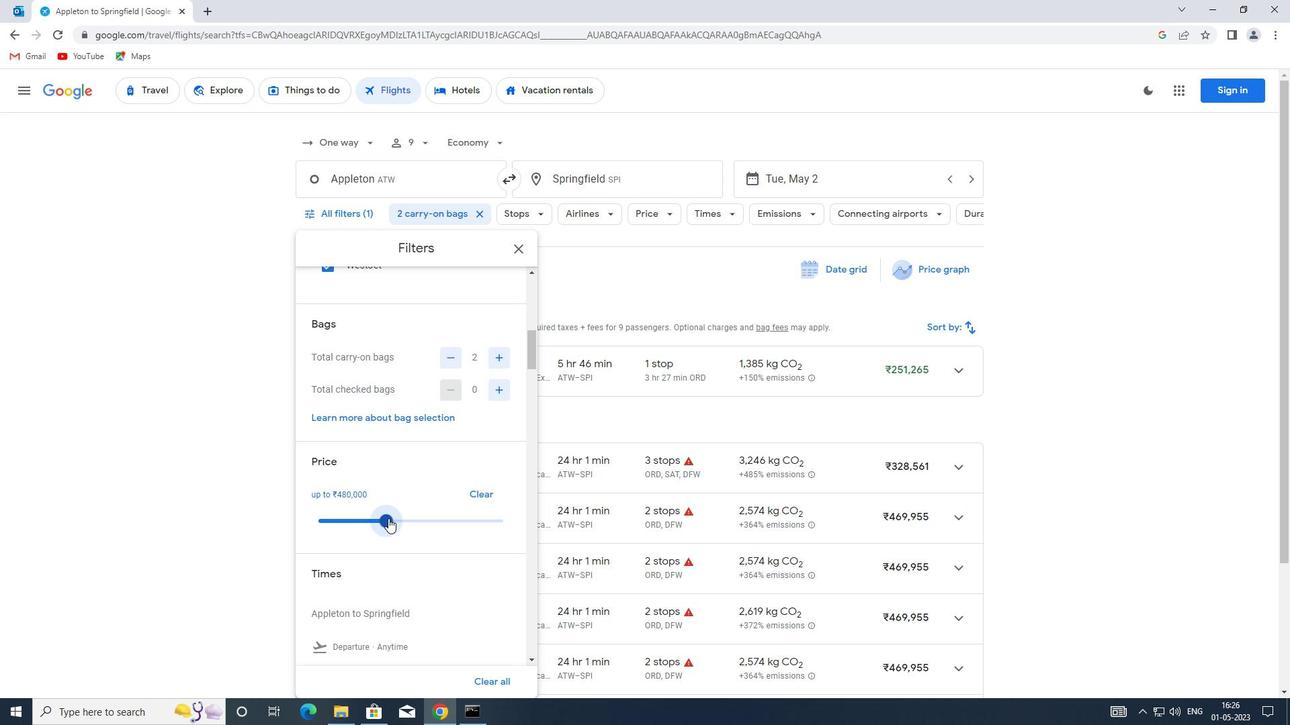 
Action: Mouse moved to (381, 506)
Screenshot: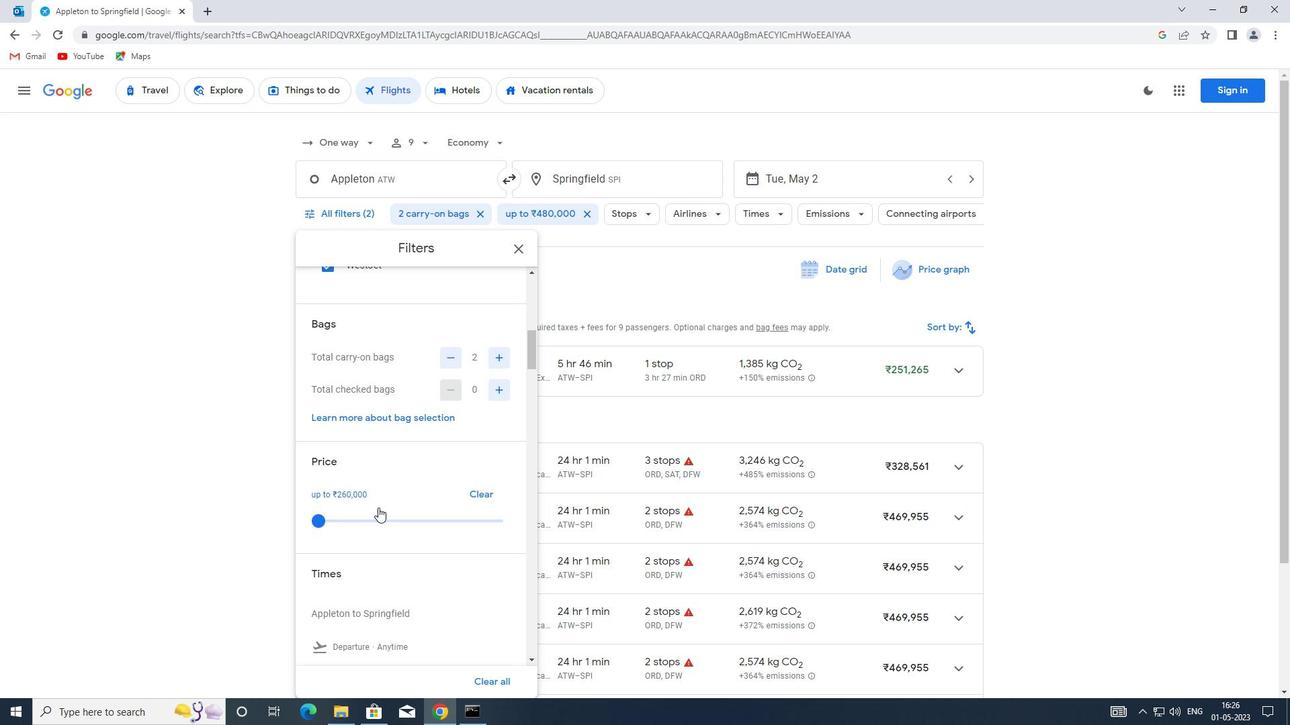 
Action: Mouse scrolled (381, 505) with delta (0, 0)
Screenshot: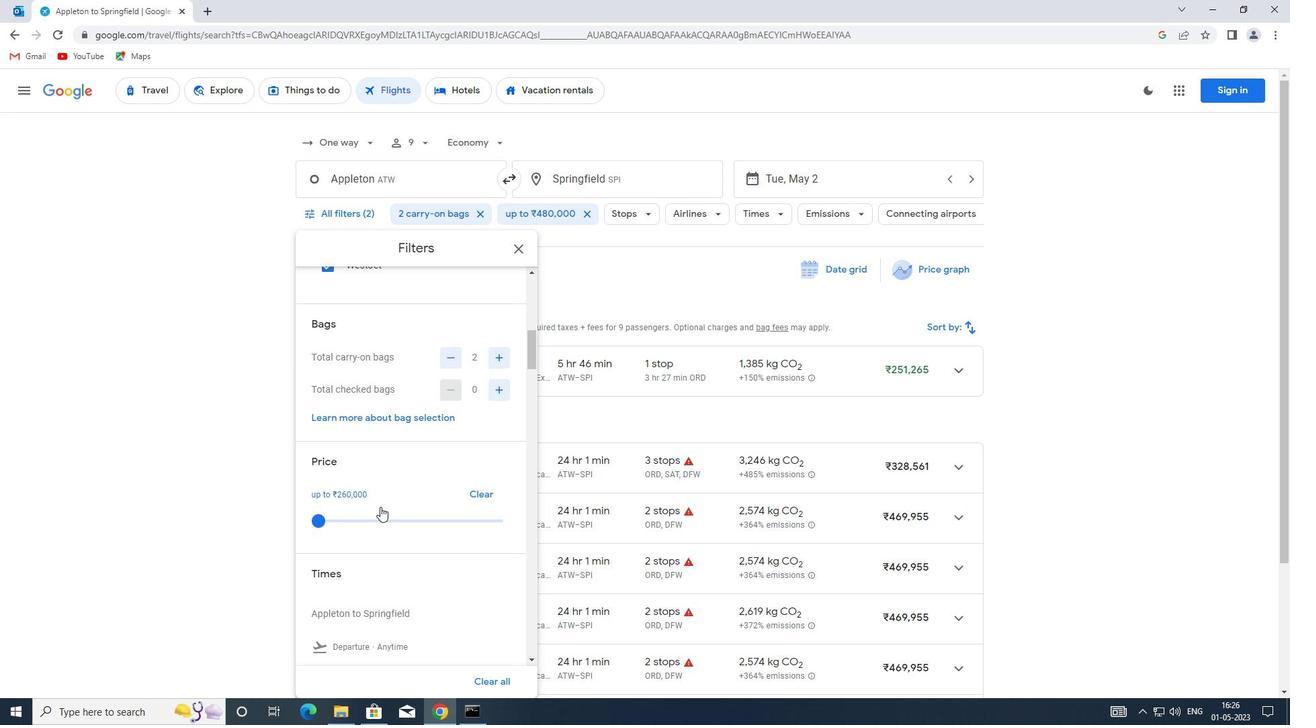 
Action: Mouse scrolled (381, 505) with delta (0, 0)
Screenshot: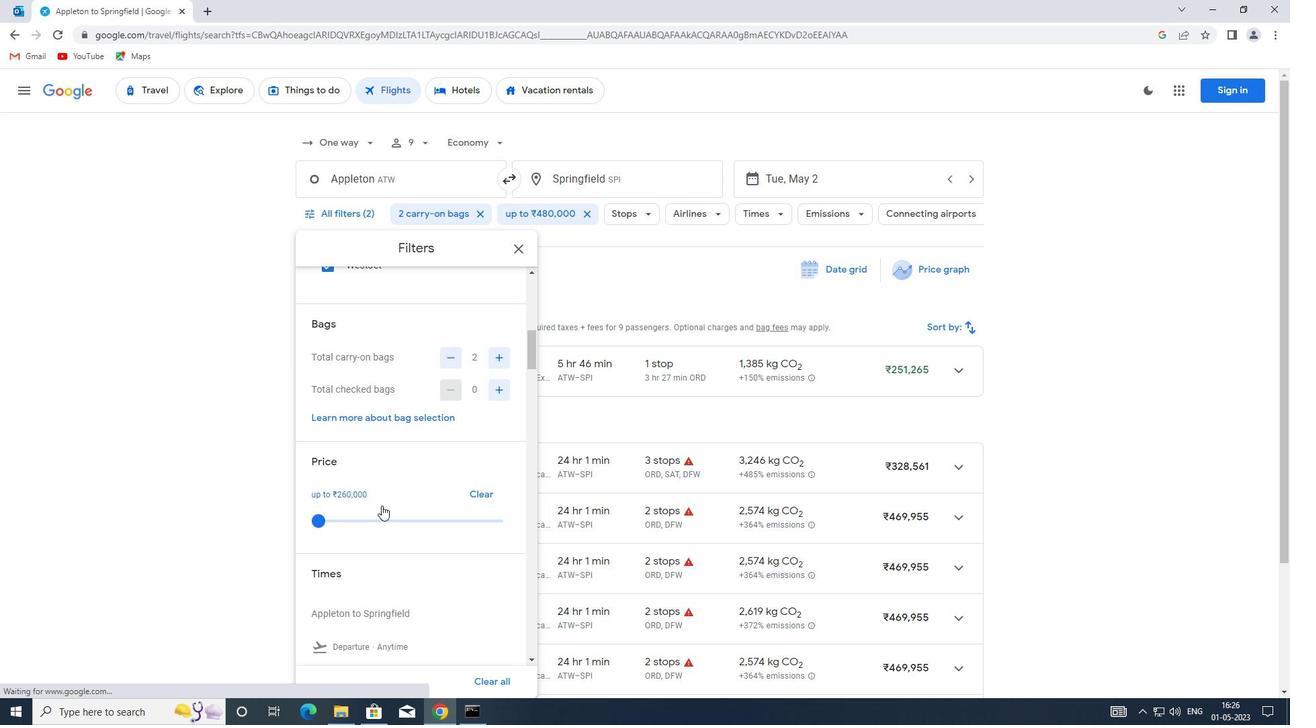 
Action: Mouse moved to (414, 490)
Screenshot: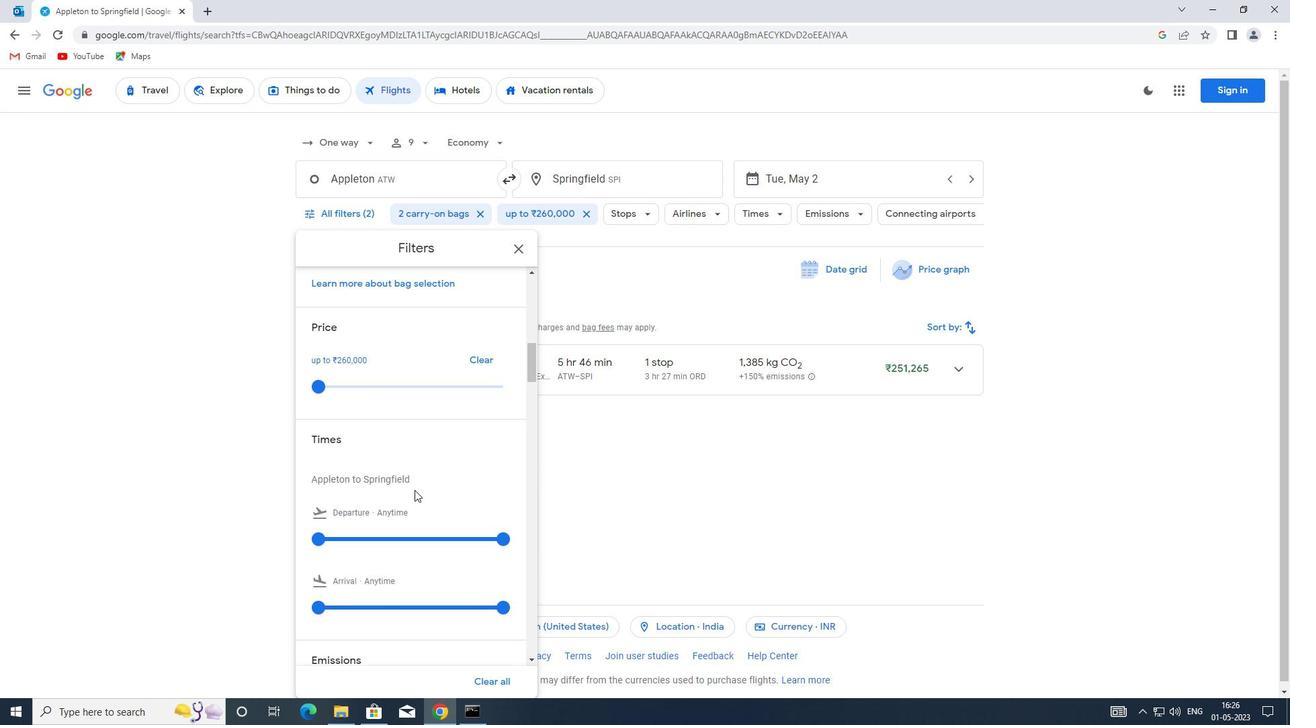 
Action: Mouse scrolled (414, 489) with delta (0, 0)
Screenshot: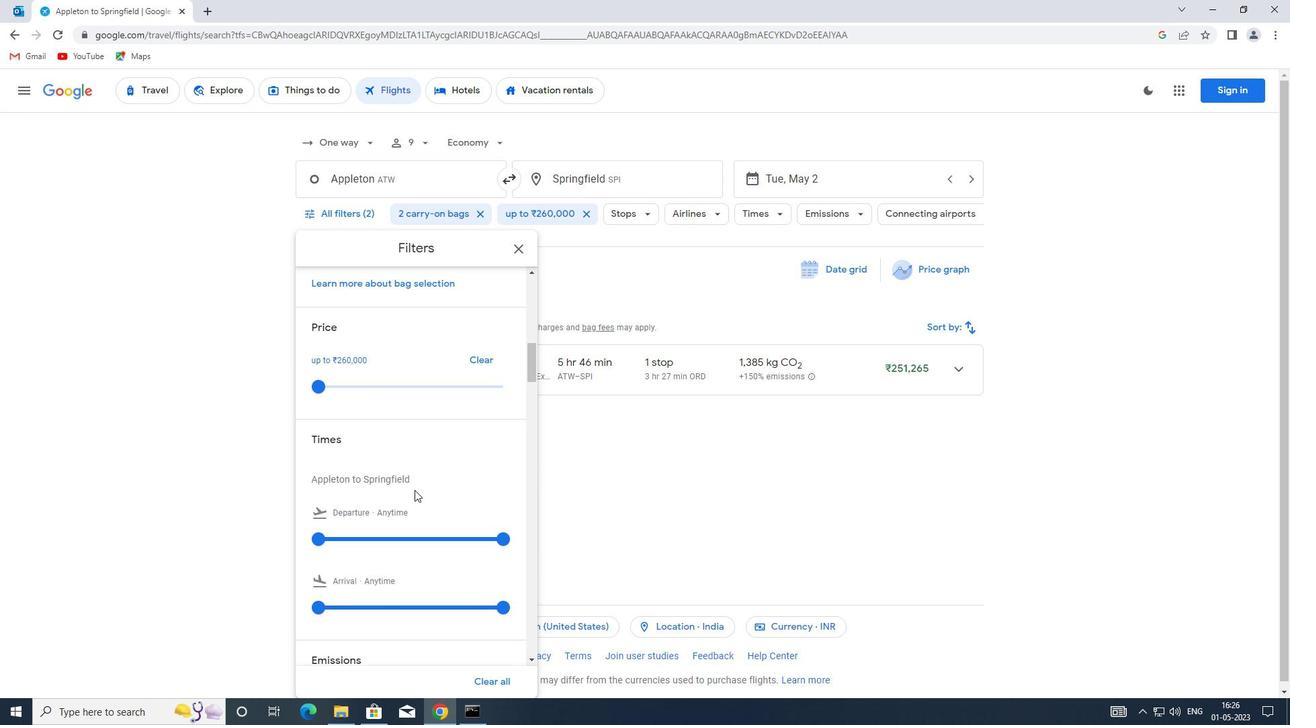 
Action: Mouse moved to (407, 472)
Screenshot: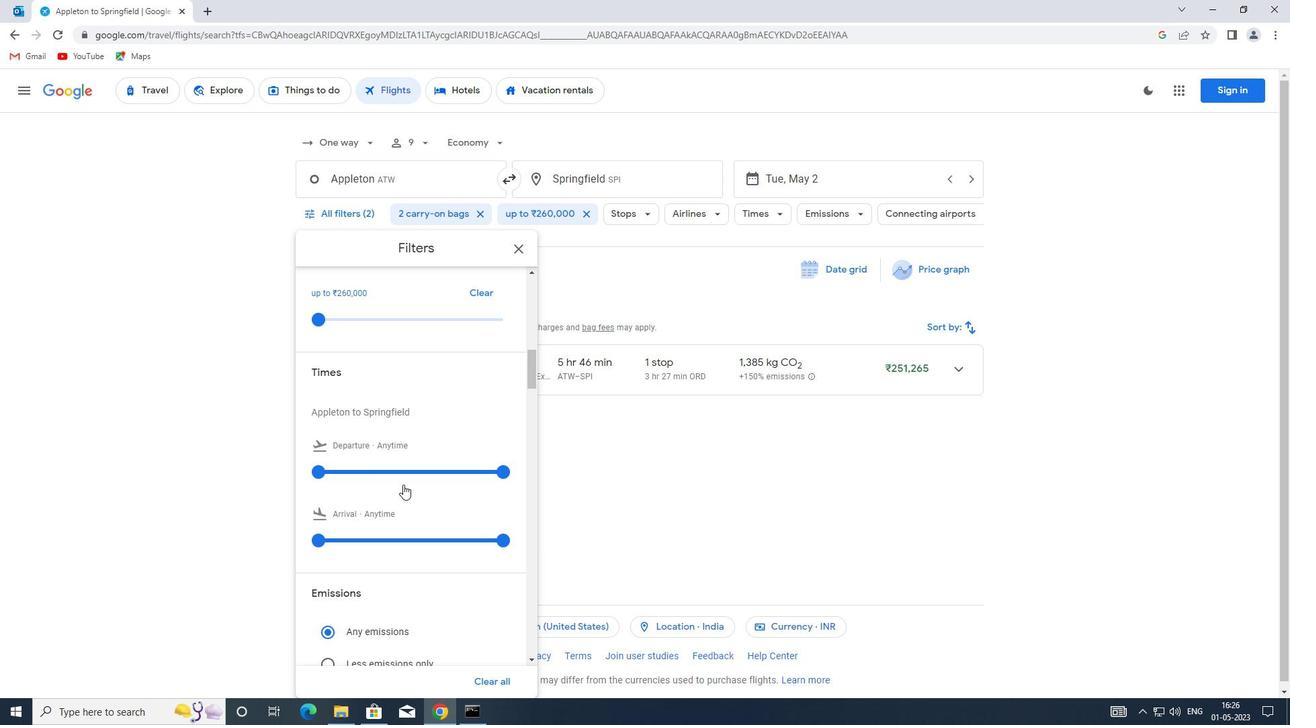 
Action: Mouse pressed left at (407, 472)
Screenshot: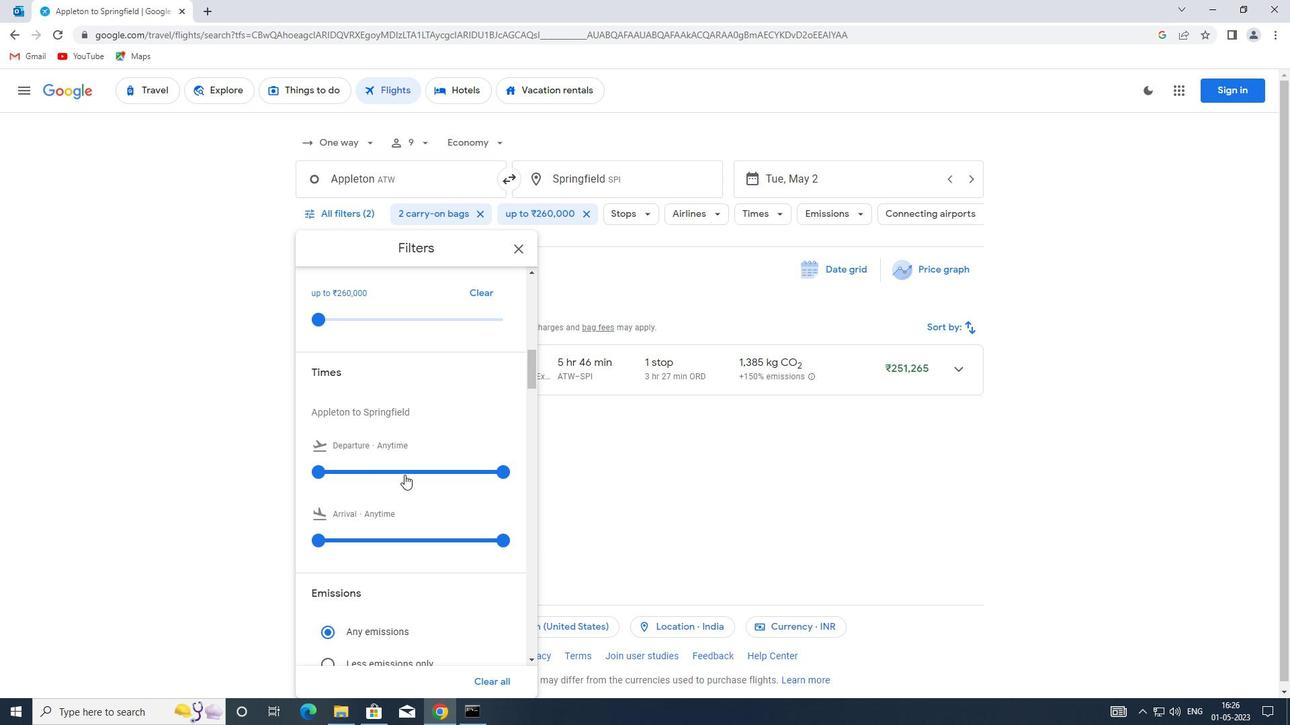 
Action: Mouse moved to (409, 471)
Screenshot: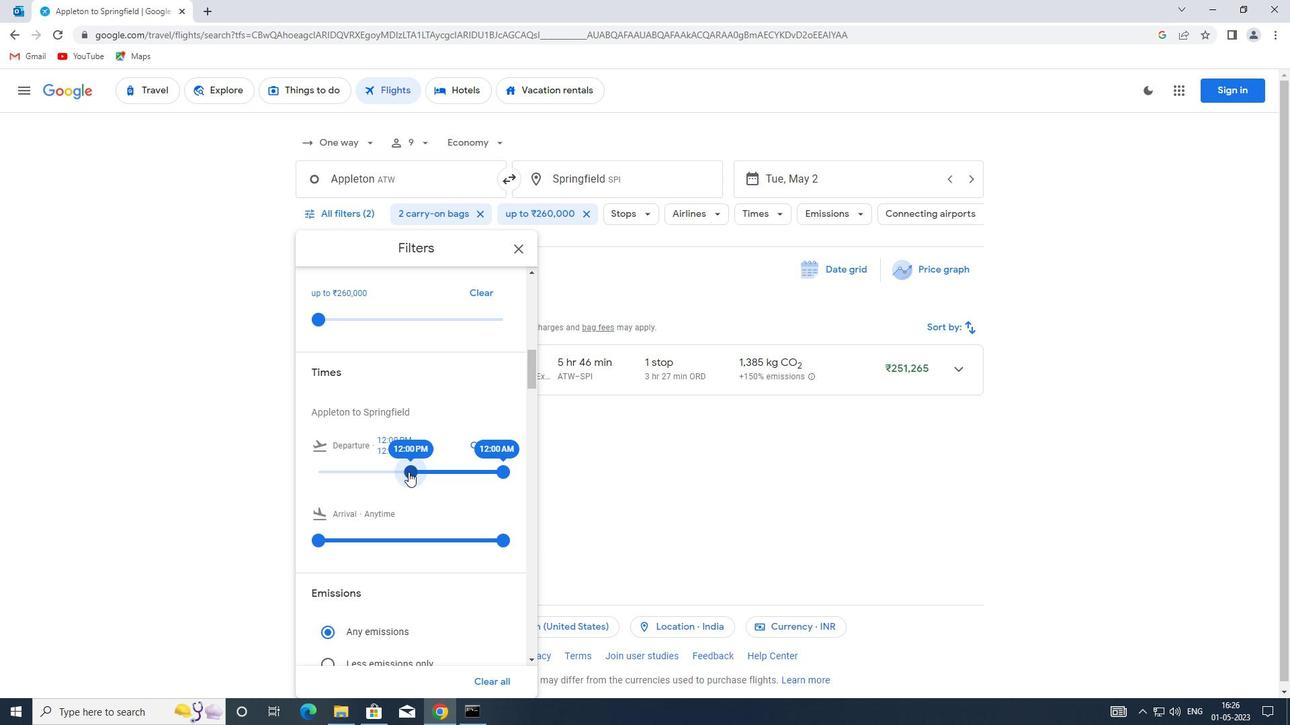 
Action: Mouse pressed left at (409, 471)
Screenshot: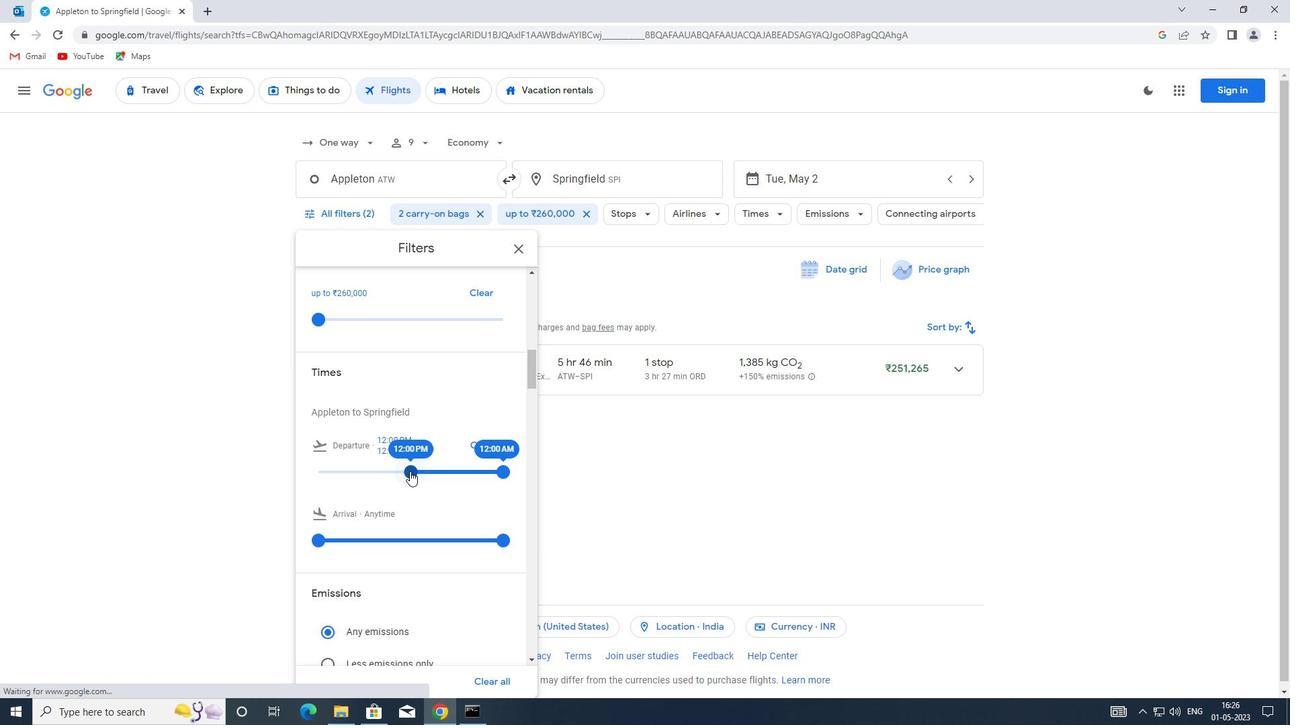 
Action: Mouse moved to (498, 469)
Screenshot: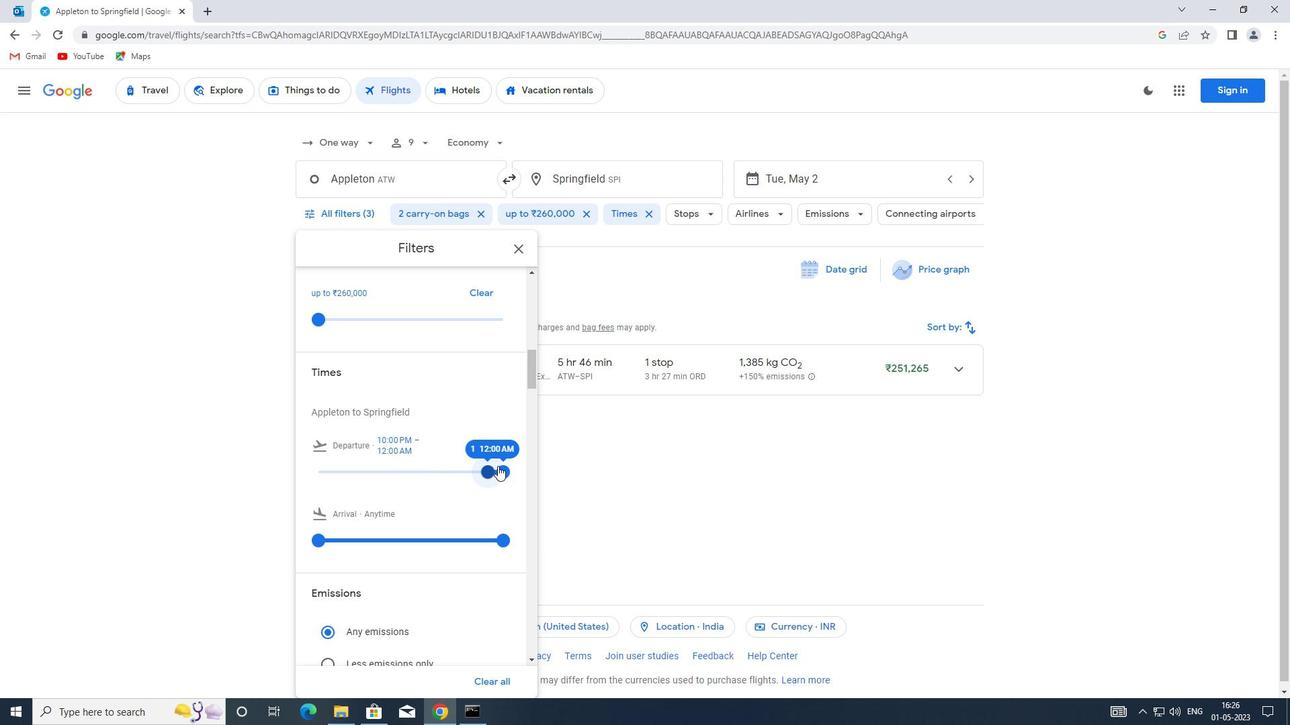 
Action: Mouse pressed left at (498, 469)
Screenshot: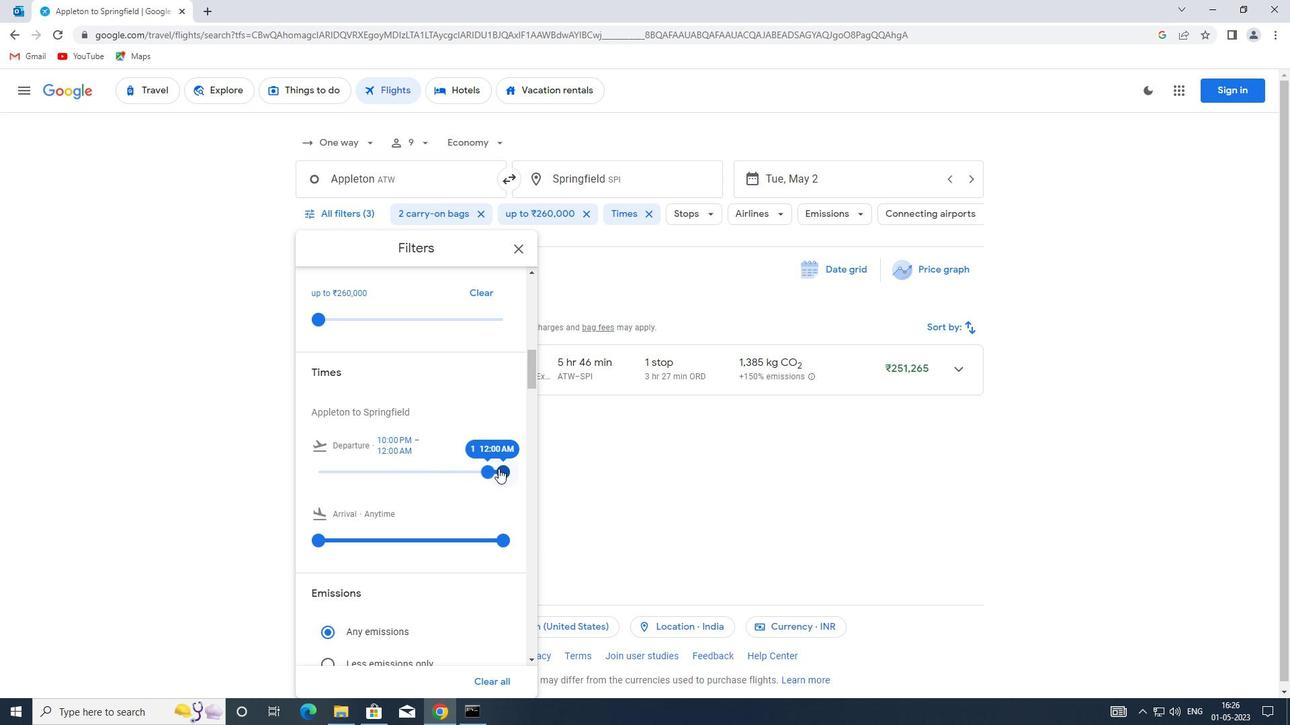
Action: Mouse moved to (494, 470)
Screenshot: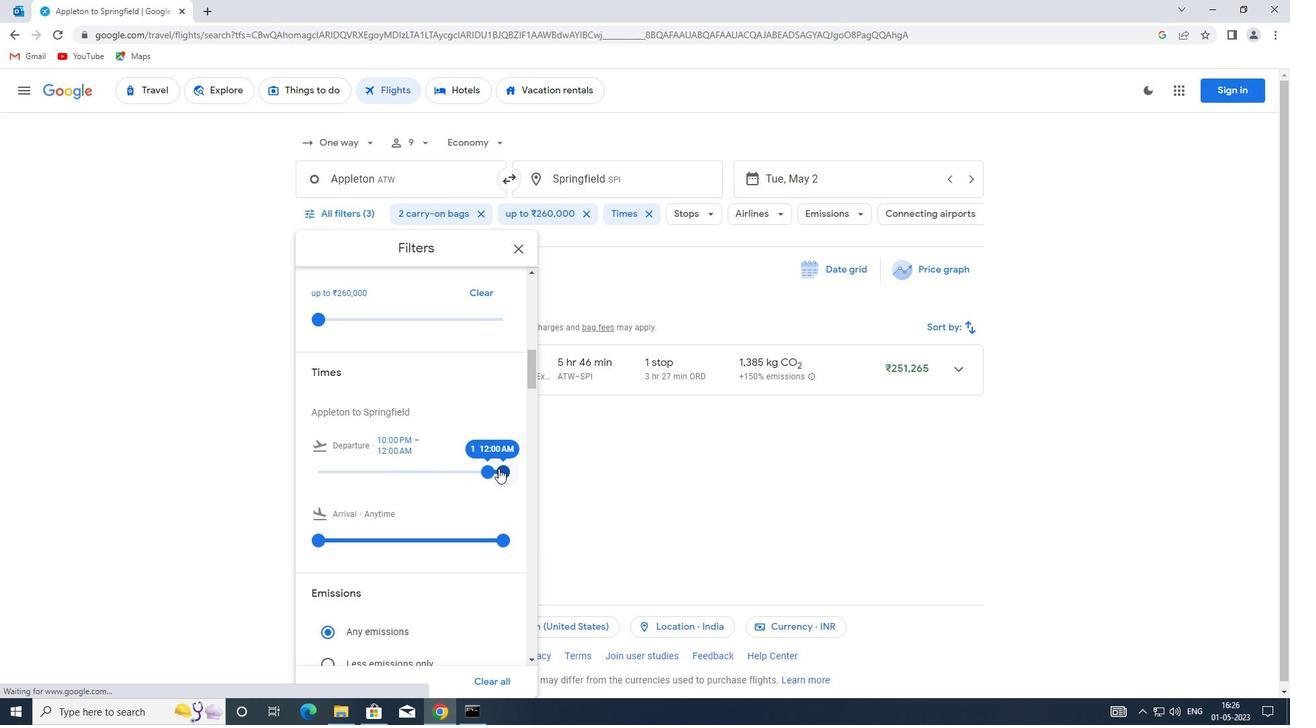 
Action: Mouse pressed left at (494, 470)
Screenshot: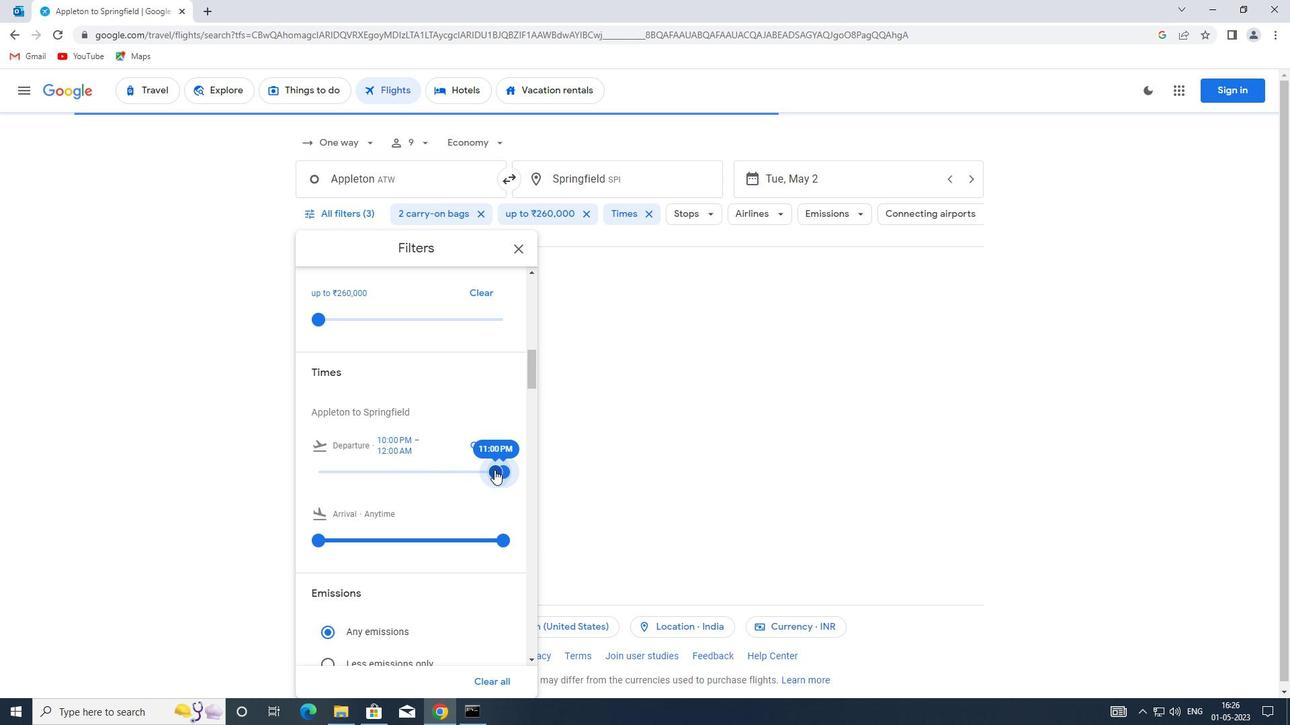 
Action: Mouse moved to (491, 473)
Screenshot: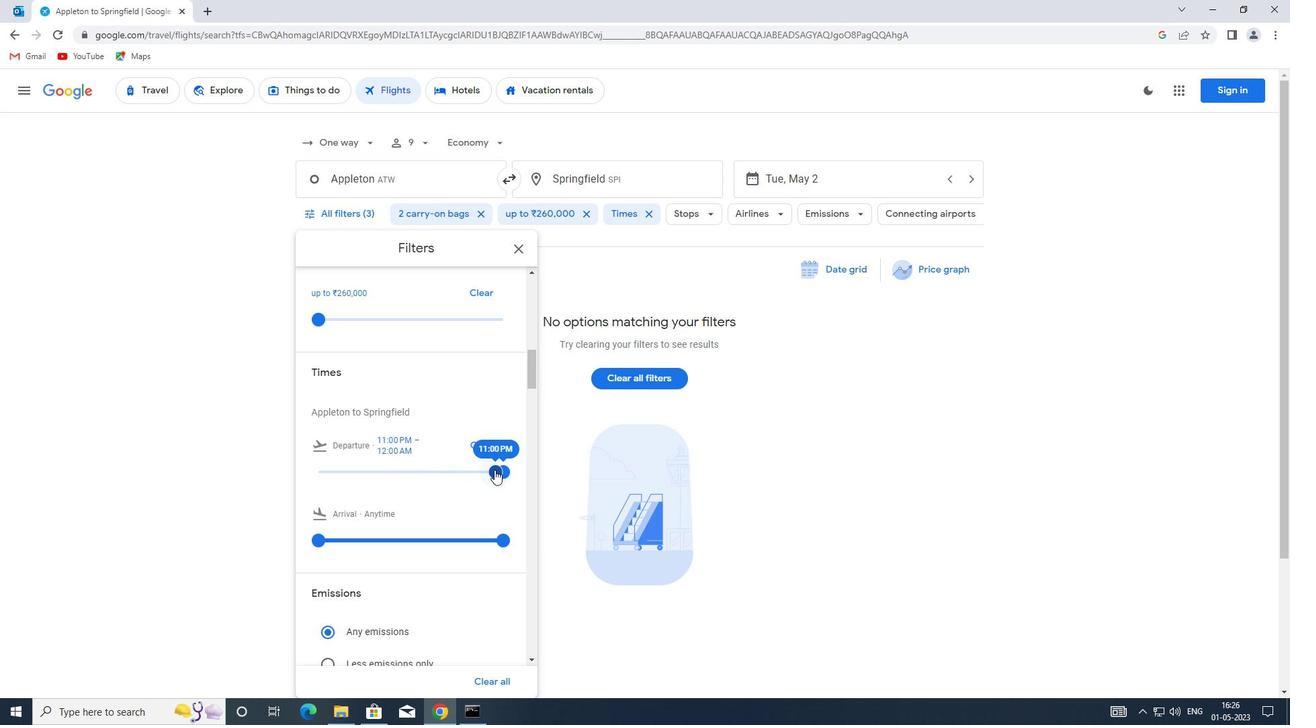 
Action: Mouse pressed left at (491, 473)
Screenshot: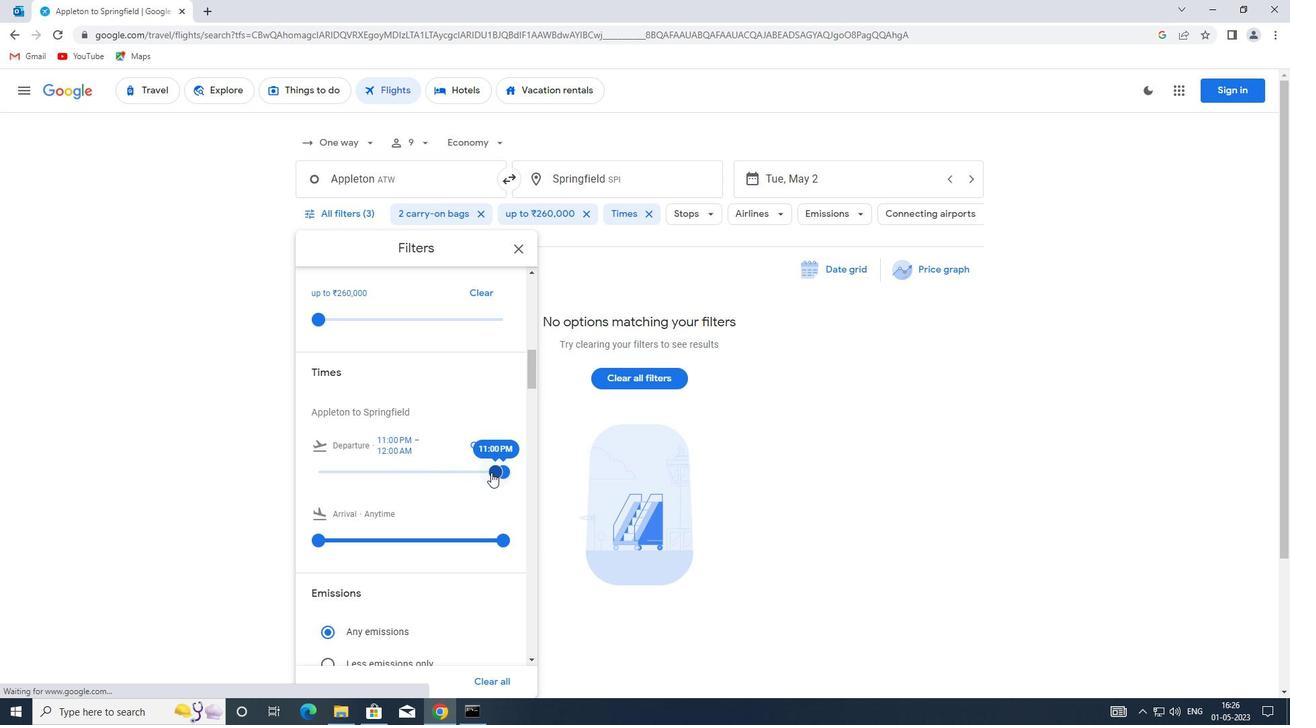 
Action: Mouse moved to (506, 471)
Screenshot: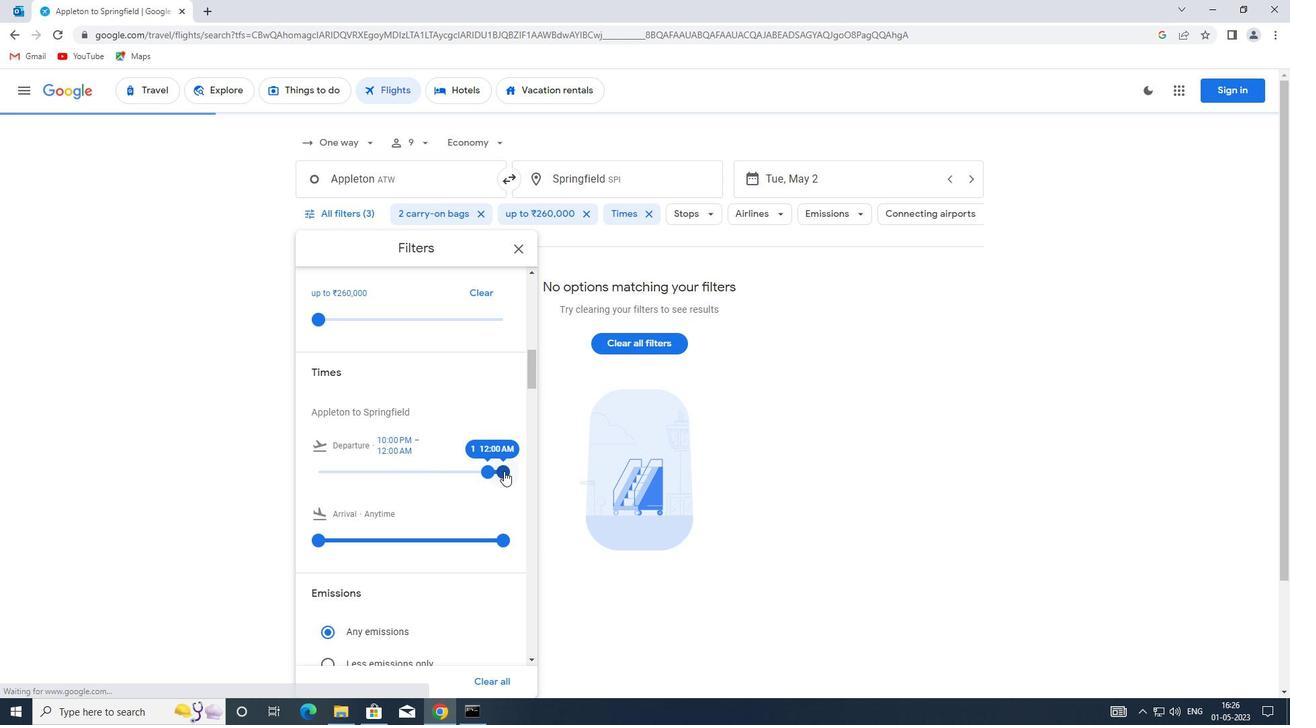 
Action: Mouse pressed left at (506, 471)
Screenshot: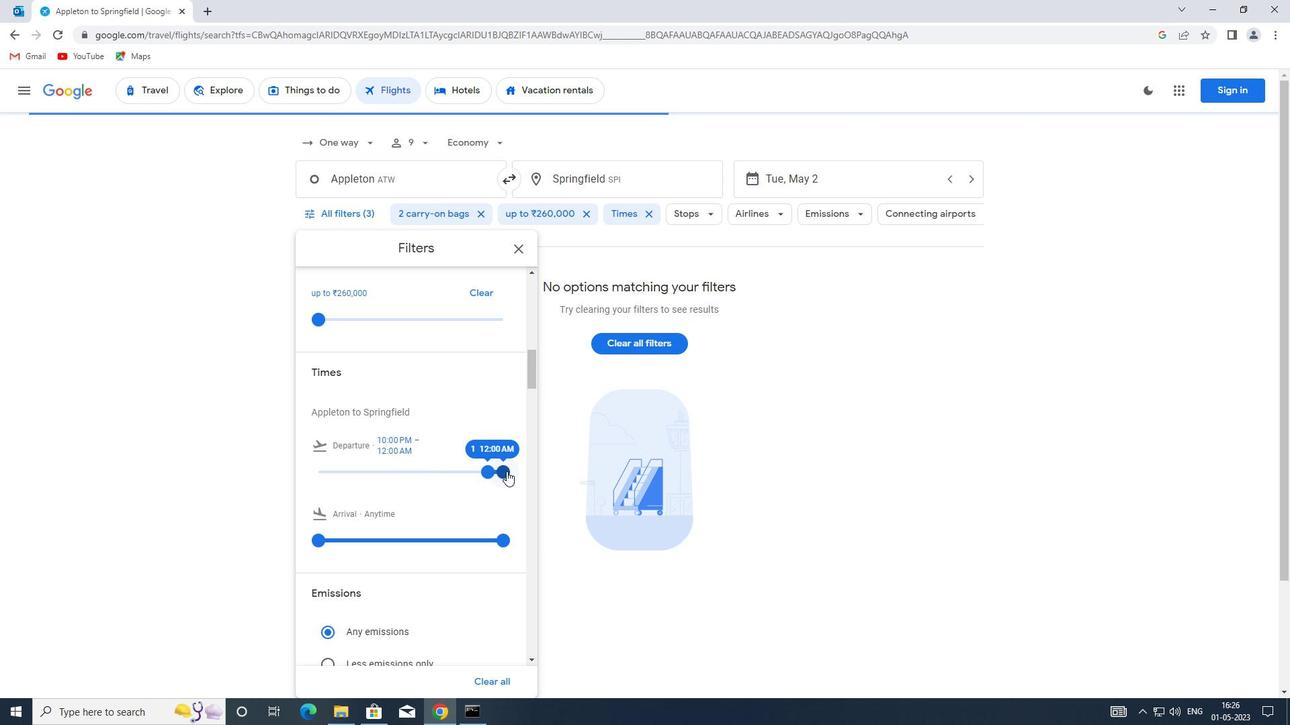 
Action: Mouse moved to (522, 247)
Screenshot: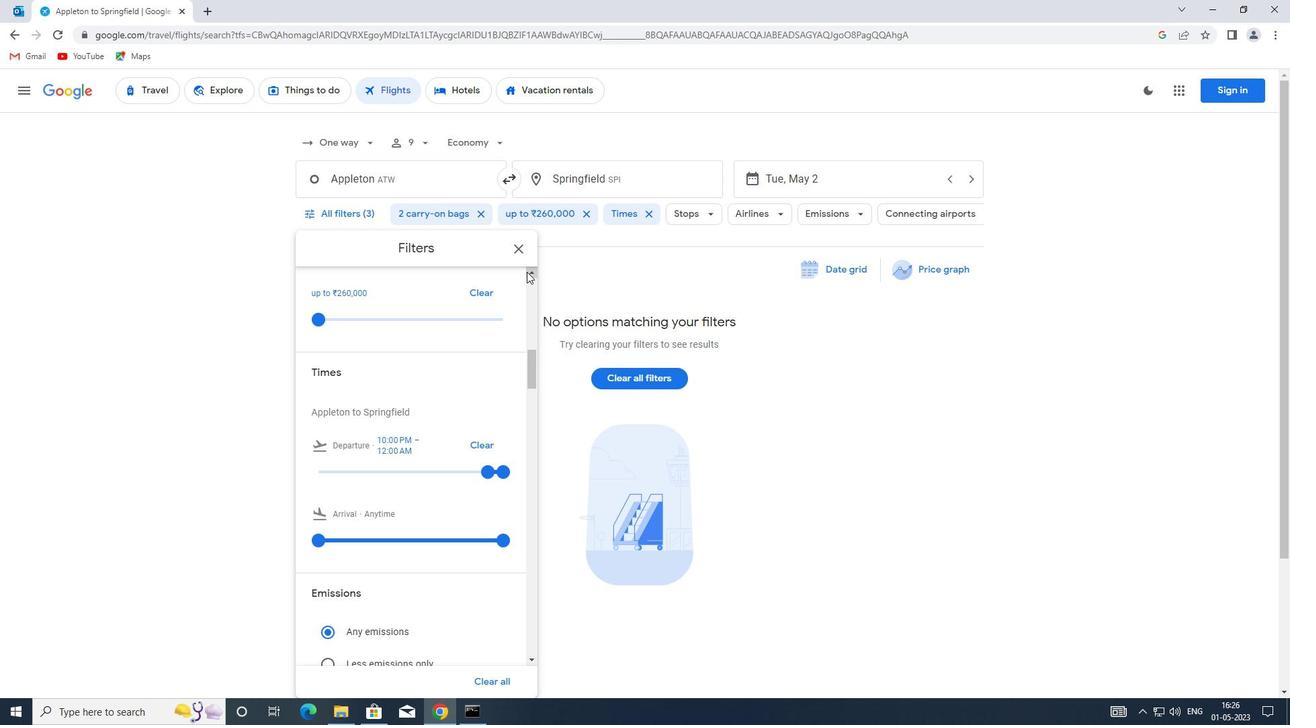 
Action: Mouse pressed left at (522, 247)
Screenshot: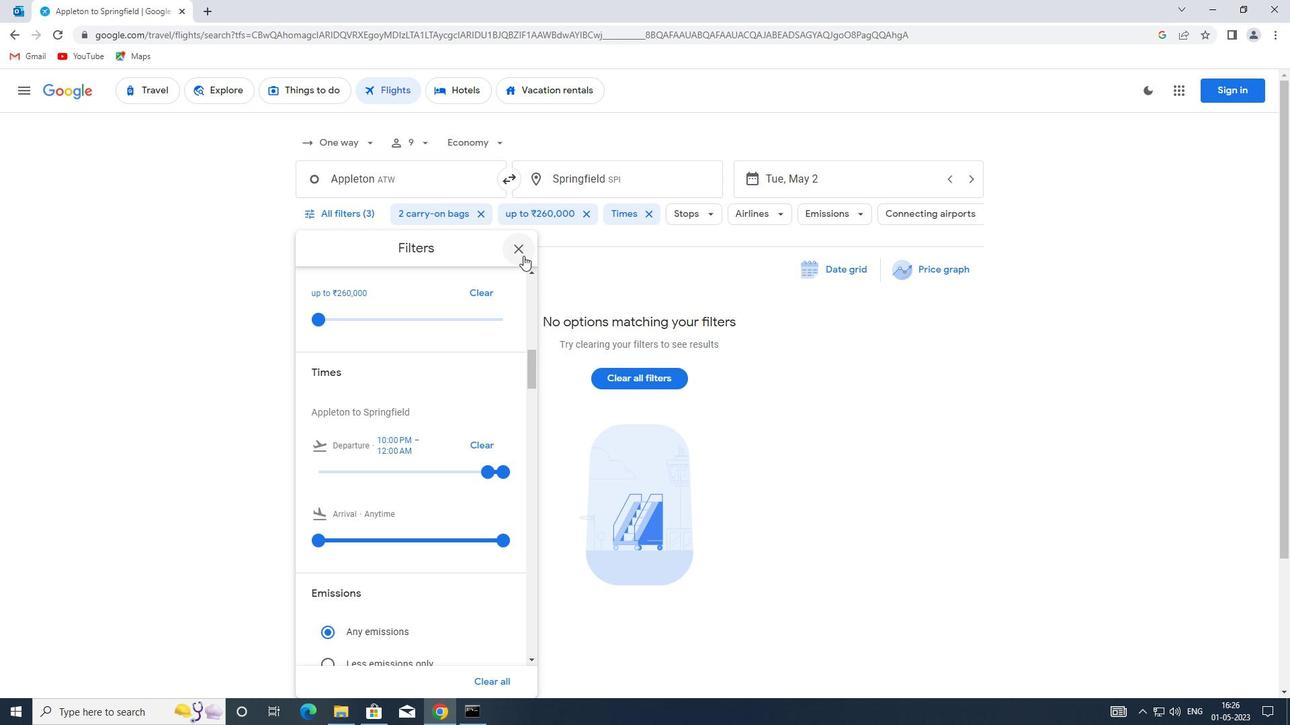 
